 Task: Look for space in Jāmai, India from 1st July, 2023 to 8th July, 2023 for 2 adults, 1 child in price range Rs.15000 to Rs.20000. Place can be entire place with 1  bedroom having 1 bed and 1 bathroom. Property type can be house, flat, guest house, hotel. Booking option can be shelf check-in. Required host language is English.
Action: Mouse moved to (547, 137)
Screenshot: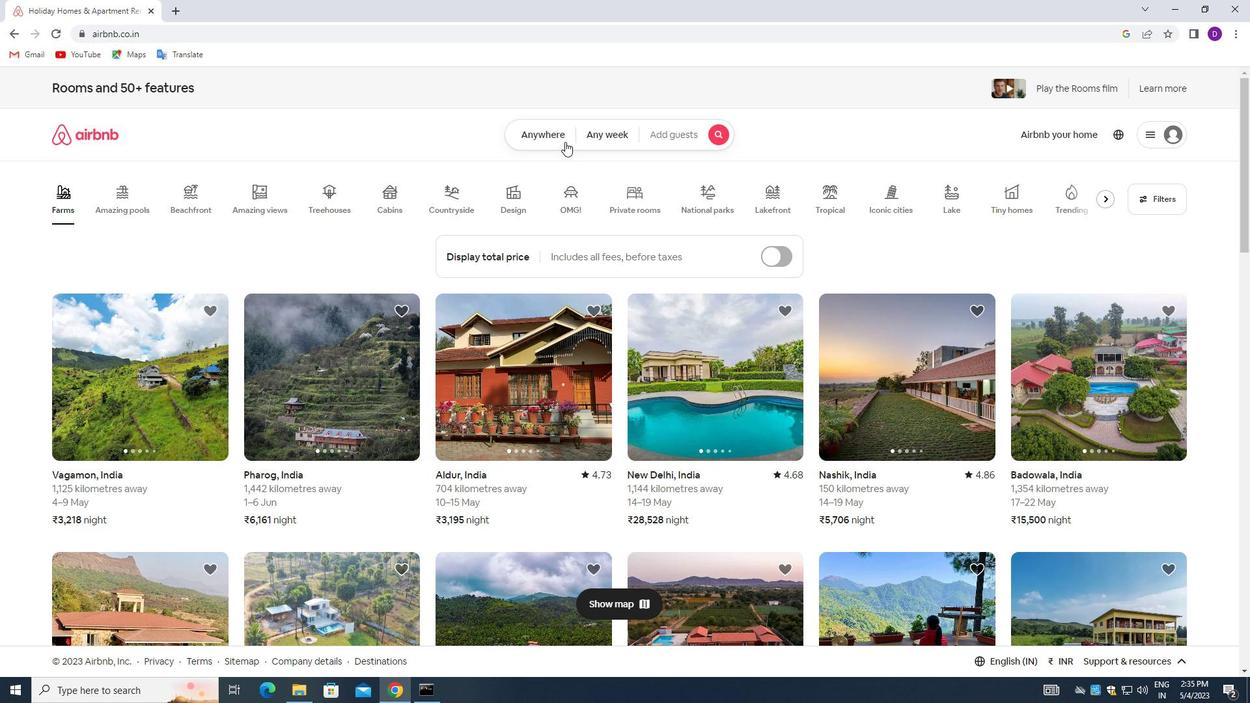 
Action: Mouse pressed left at (547, 137)
Screenshot: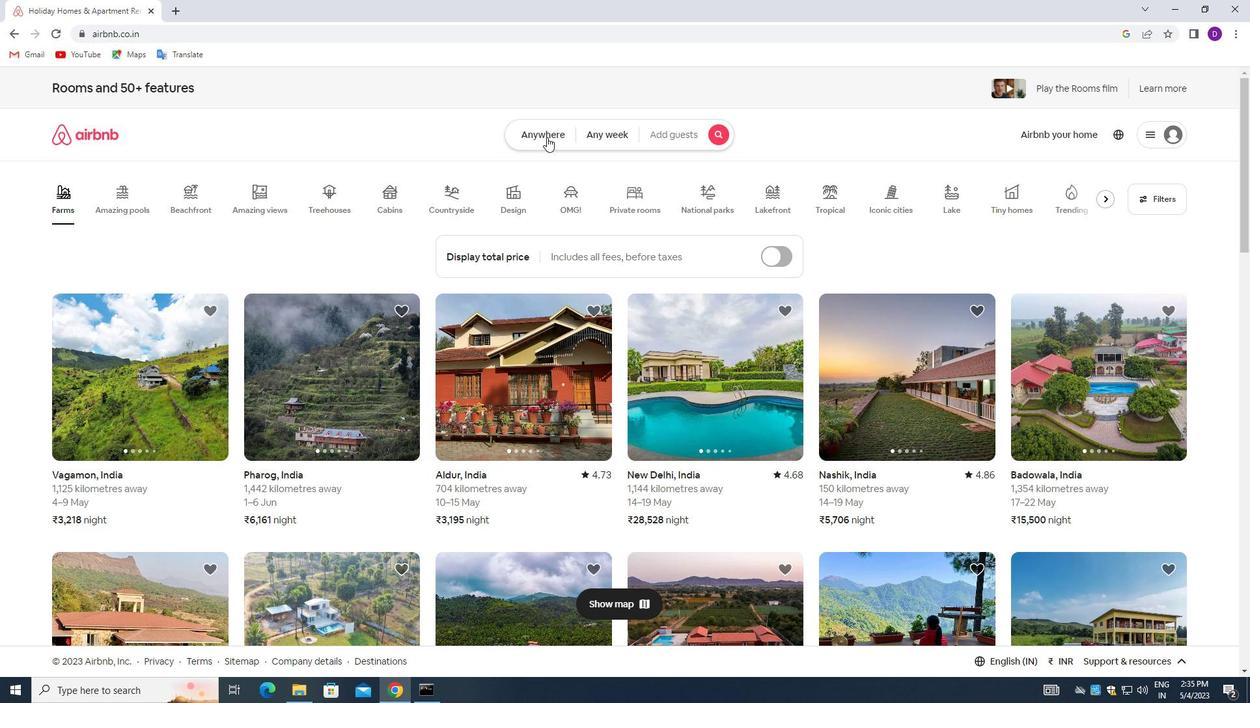 
Action: Mouse moved to (476, 173)
Screenshot: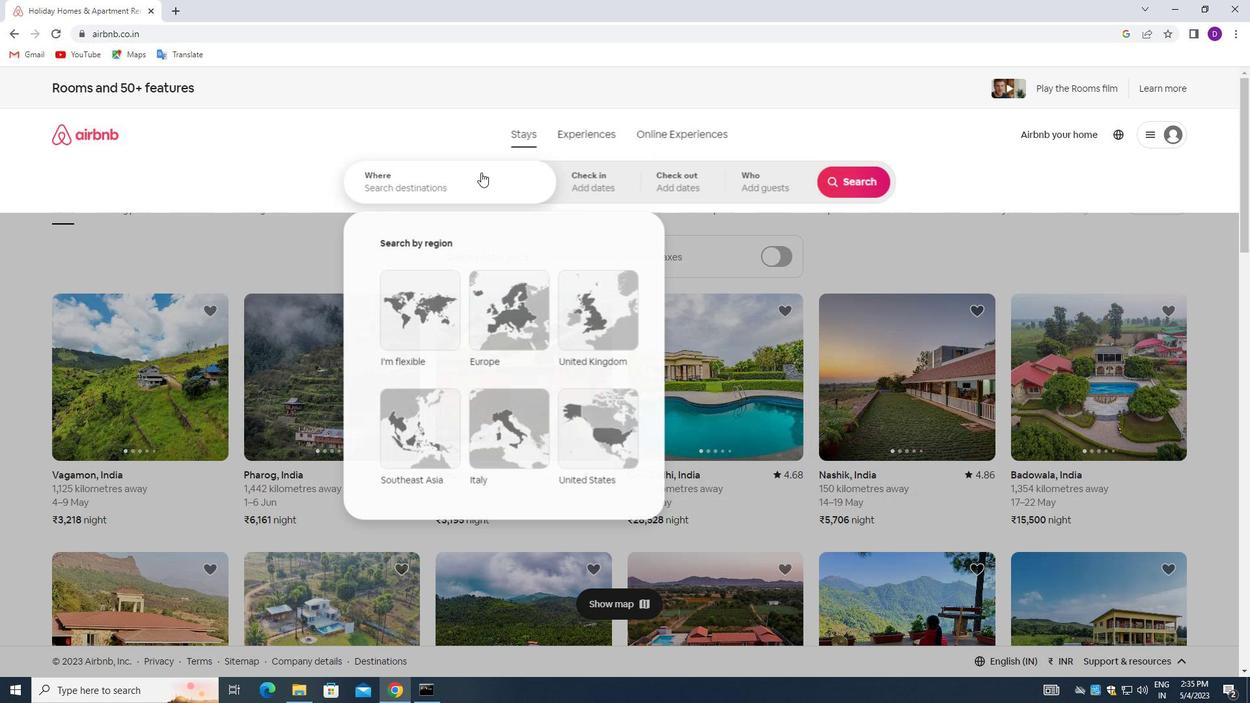 
Action: Mouse pressed left at (476, 173)
Screenshot: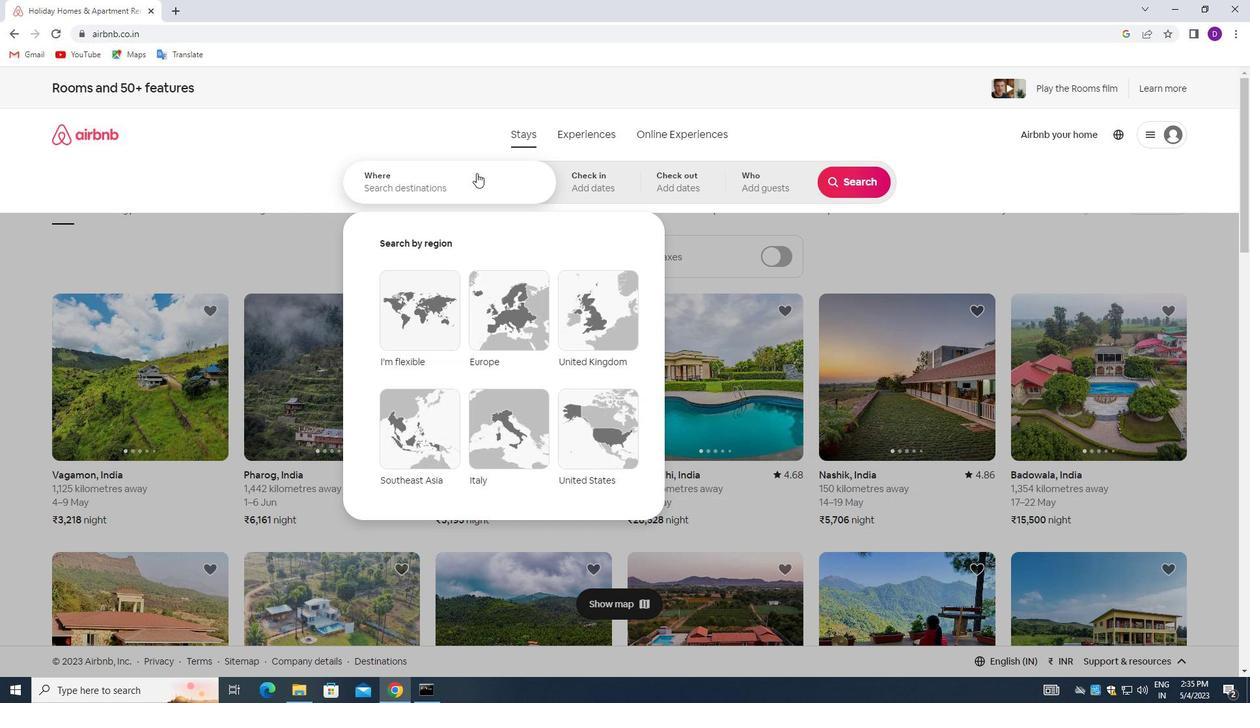 
Action: Mouse moved to (296, 173)
Screenshot: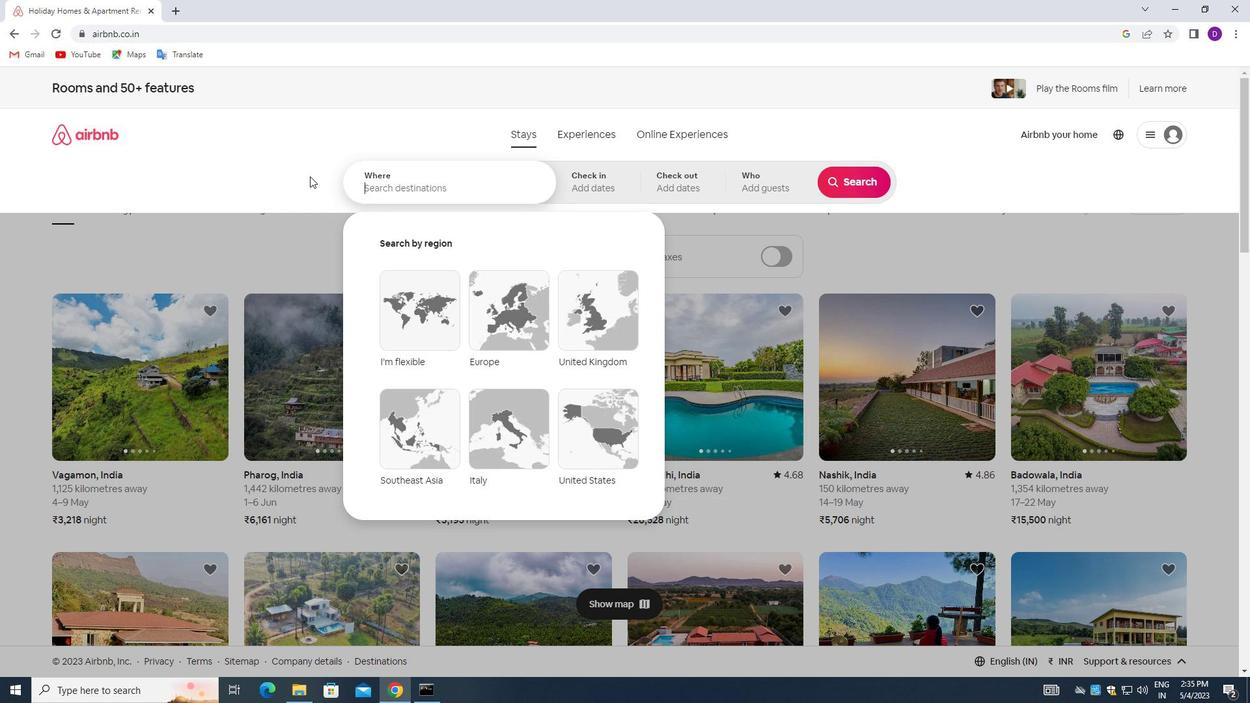 
Action: Key pressed <Key.shift>JAMAI,<Key.space><Key.shift>INDIA<Key.enter>
Screenshot: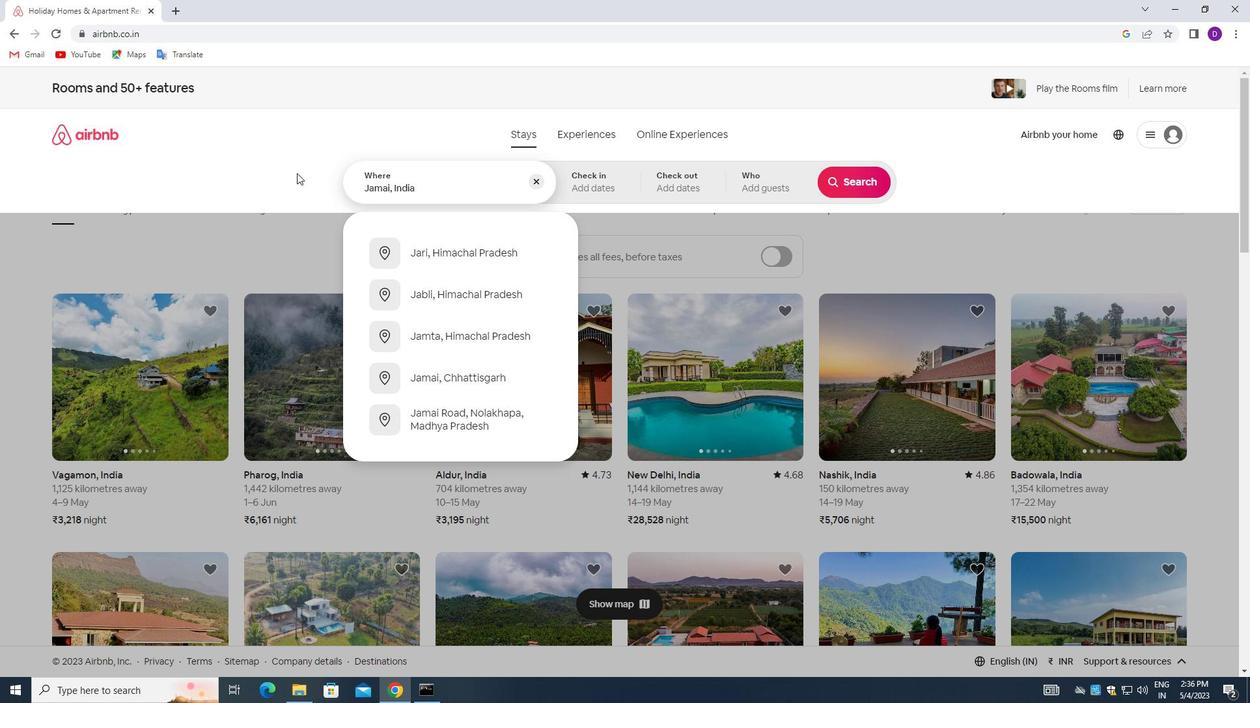
Action: Mouse moved to (853, 287)
Screenshot: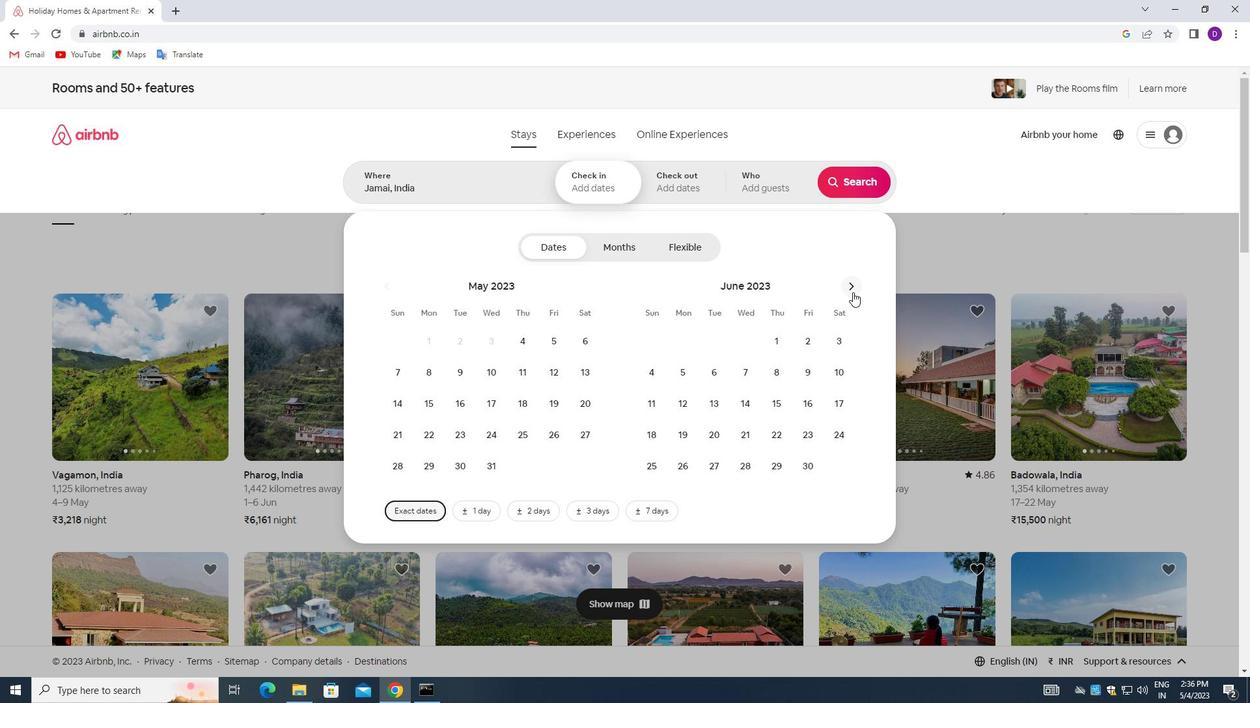 
Action: Mouse pressed left at (853, 287)
Screenshot: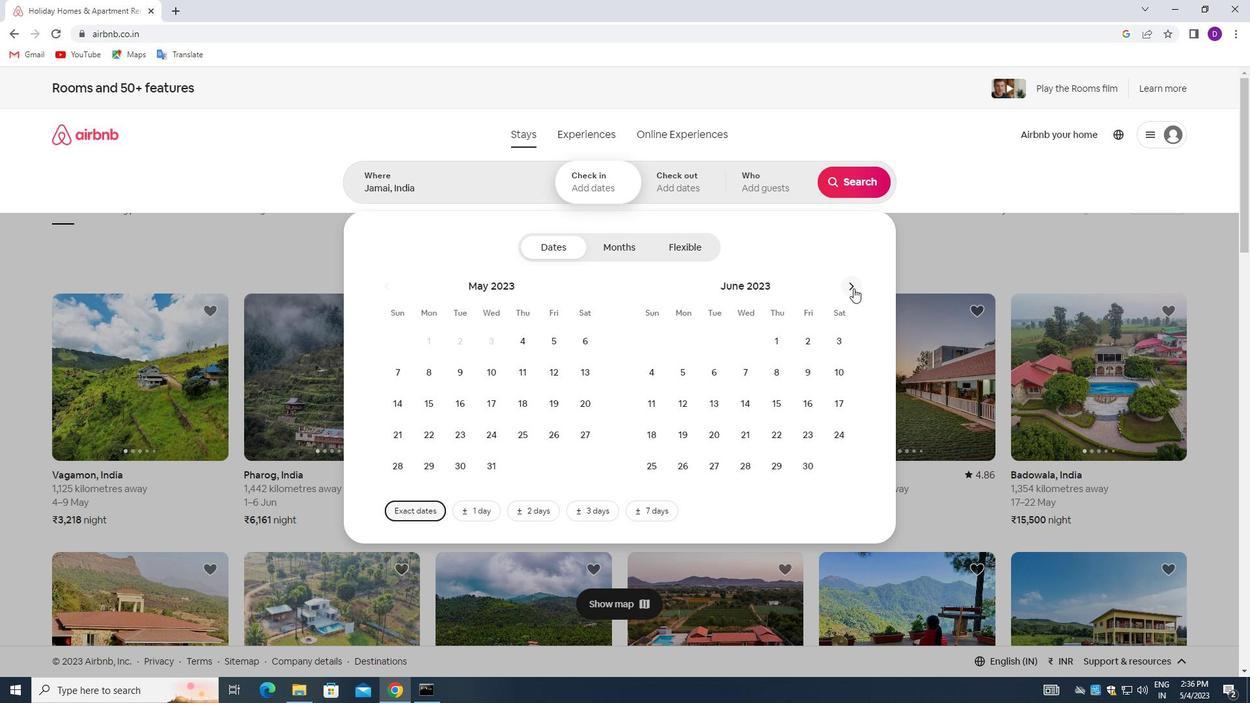 
Action: Mouse moved to (847, 330)
Screenshot: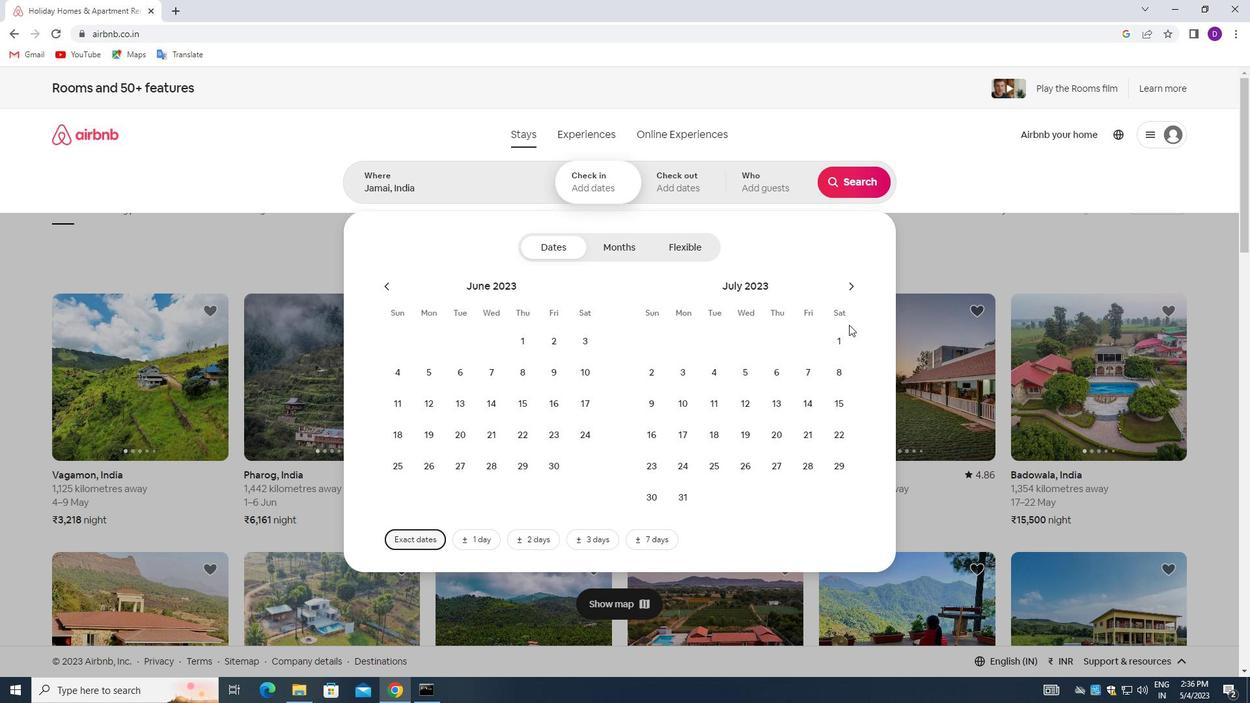 
Action: Mouse pressed left at (847, 330)
Screenshot: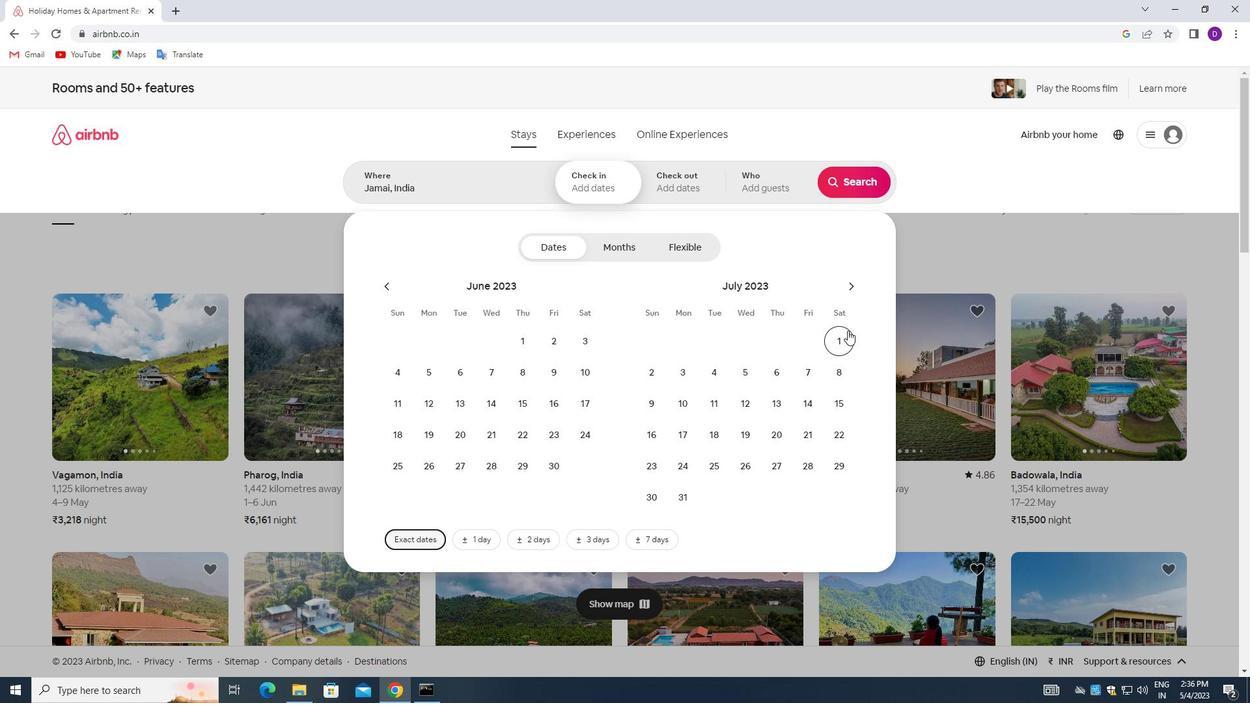 
Action: Mouse moved to (846, 364)
Screenshot: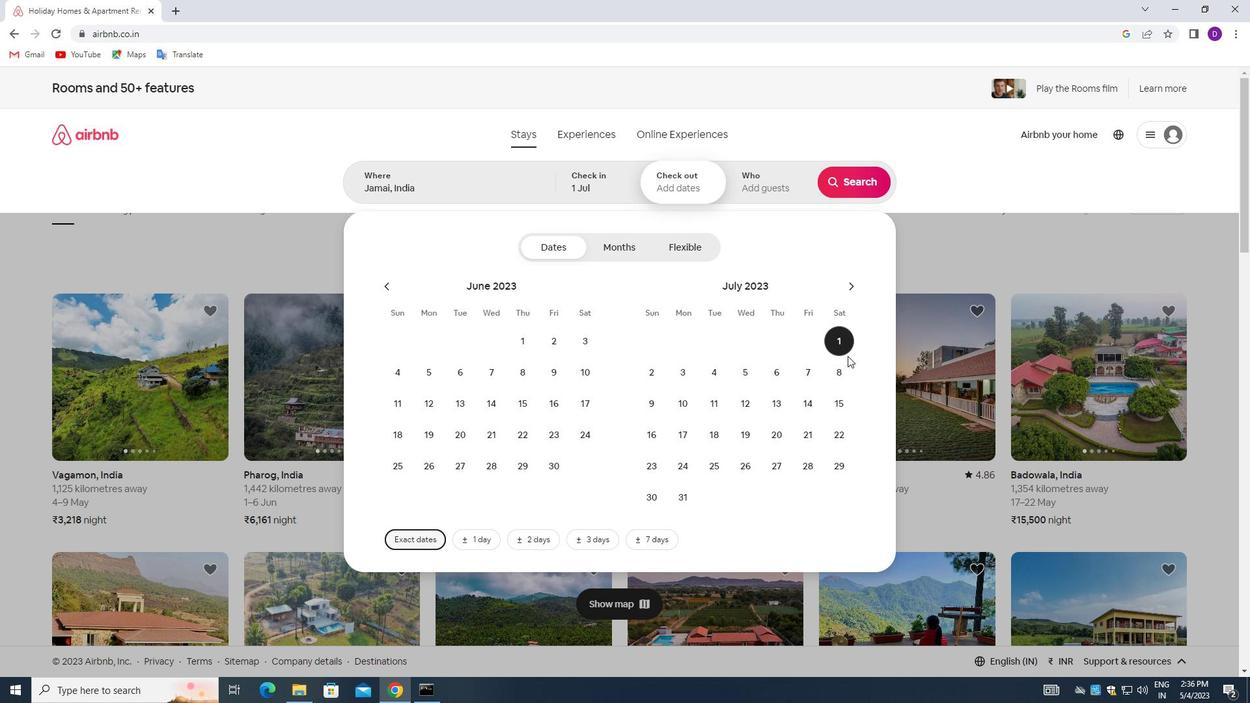 
Action: Mouse pressed left at (846, 364)
Screenshot: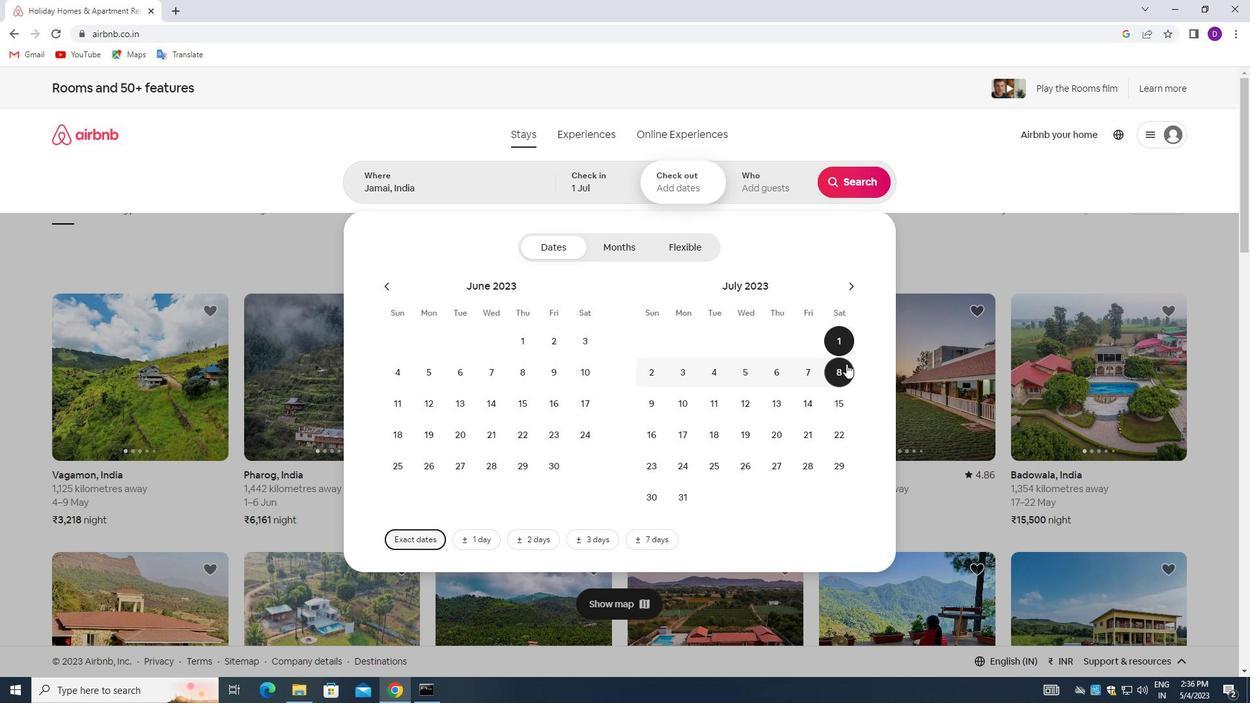 
Action: Mouse moved to (751, 189)
Screenshot: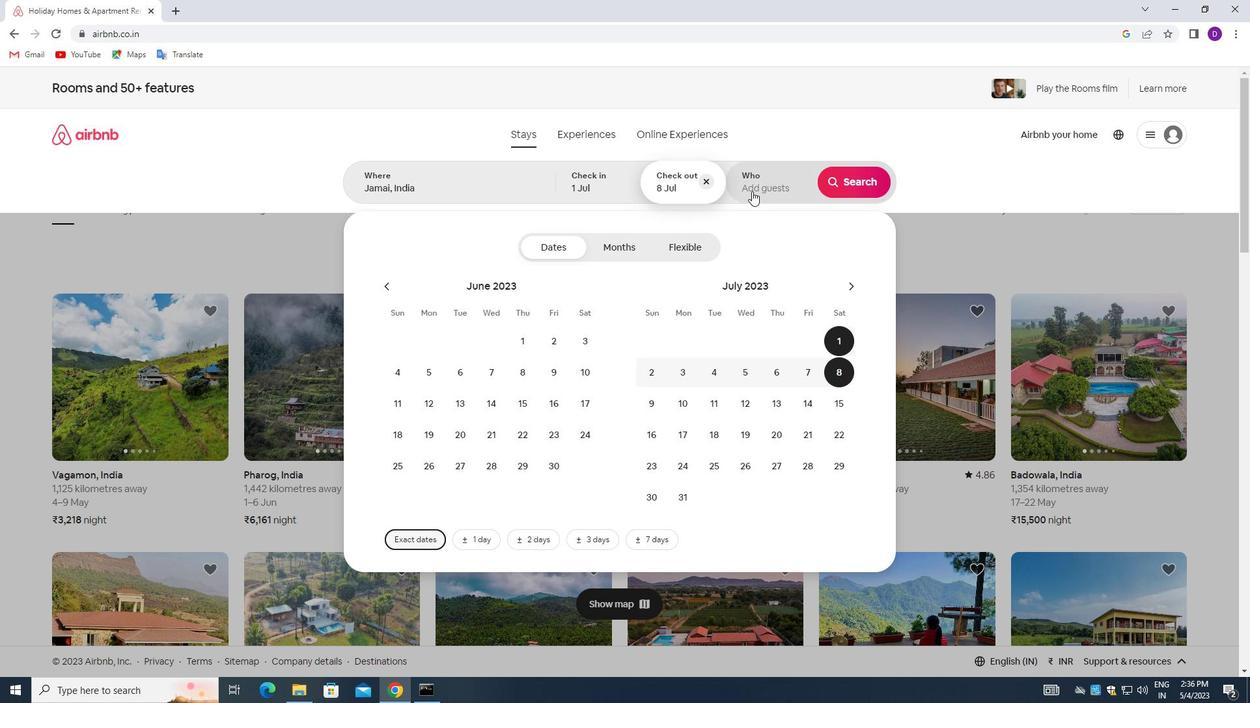 
Action: Mouse pressed left at (751, 189)
Screenshot: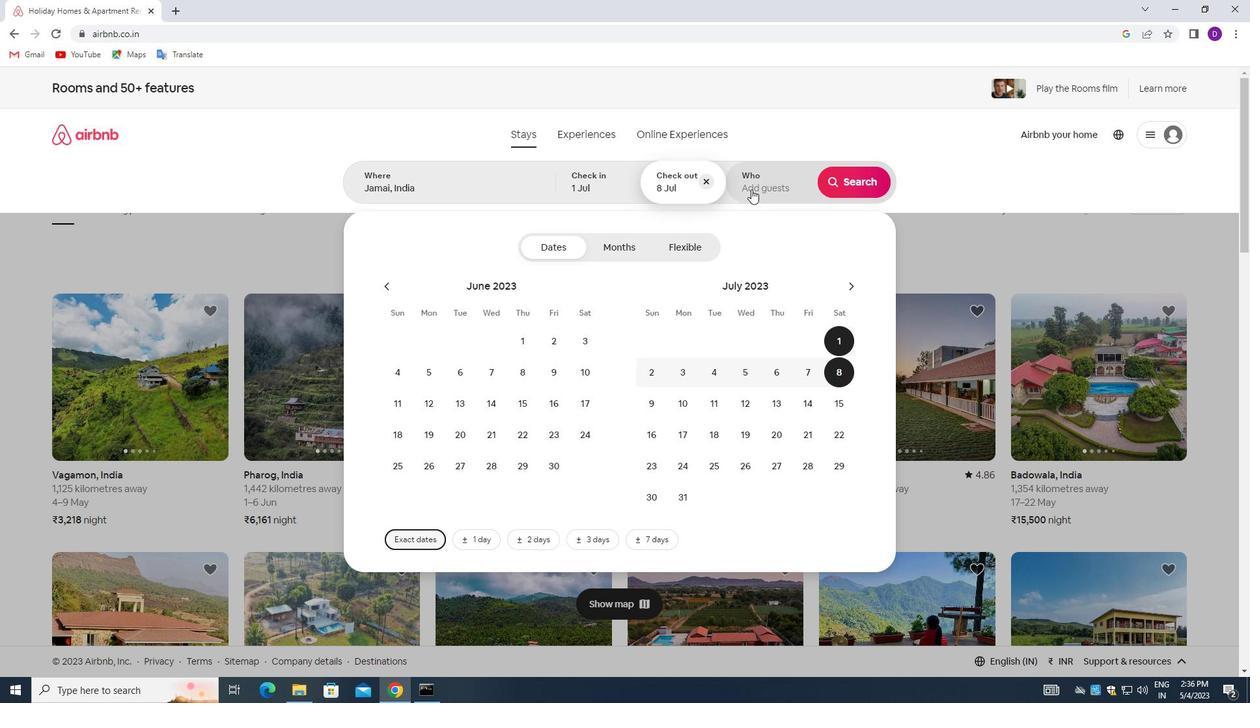 
Action: Mouse moved to (851, 250)
Screenshot: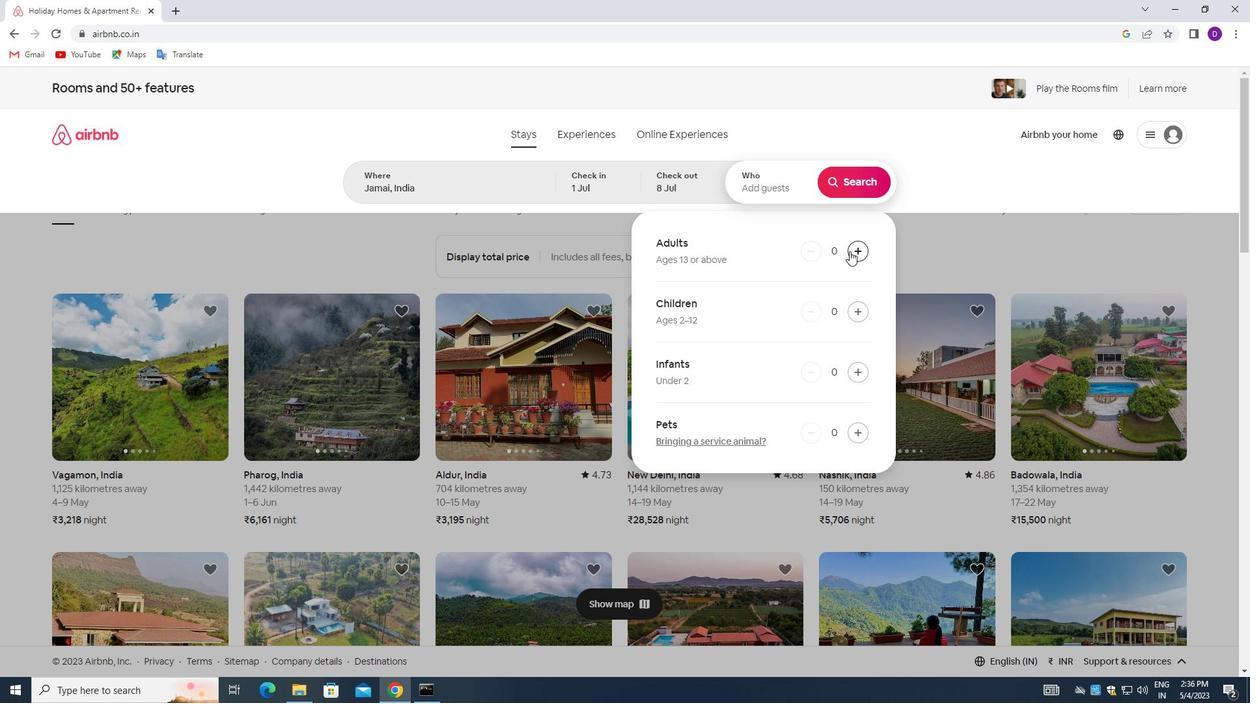 
Action: Mouse pressed left at (851, 250)
Screenshot: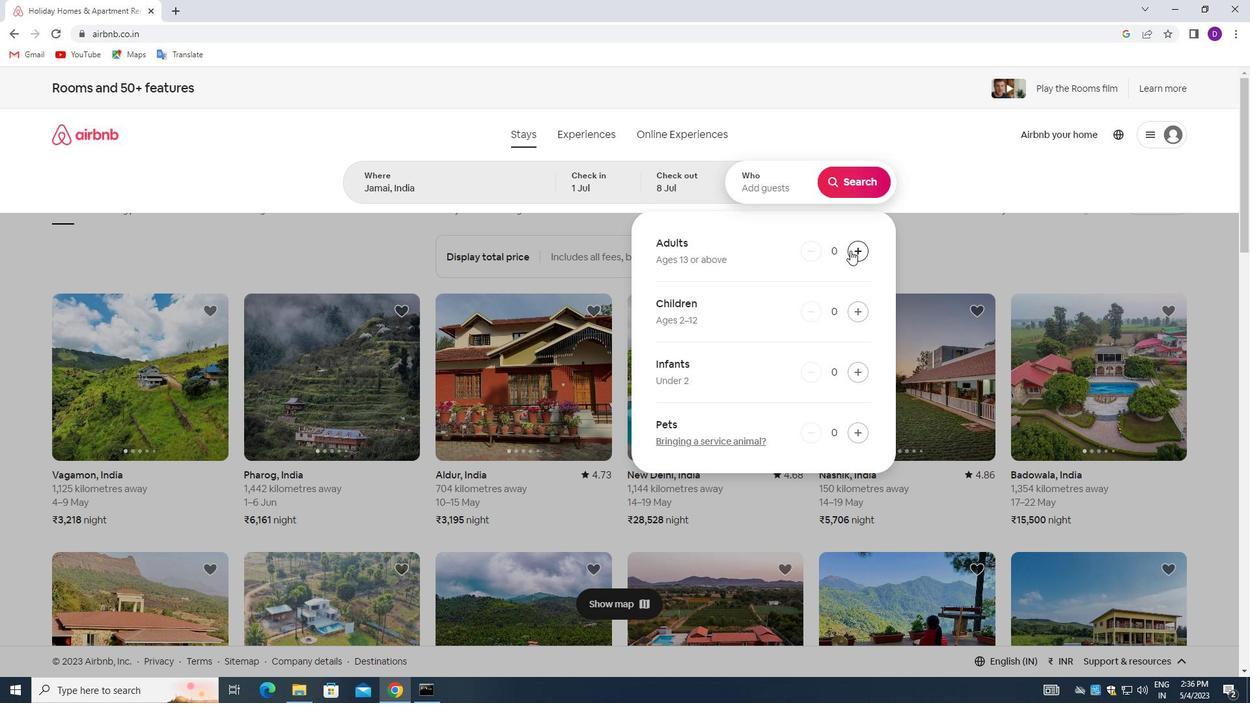 
Action: Mouse pressed left at (851, 250)
Screenshot: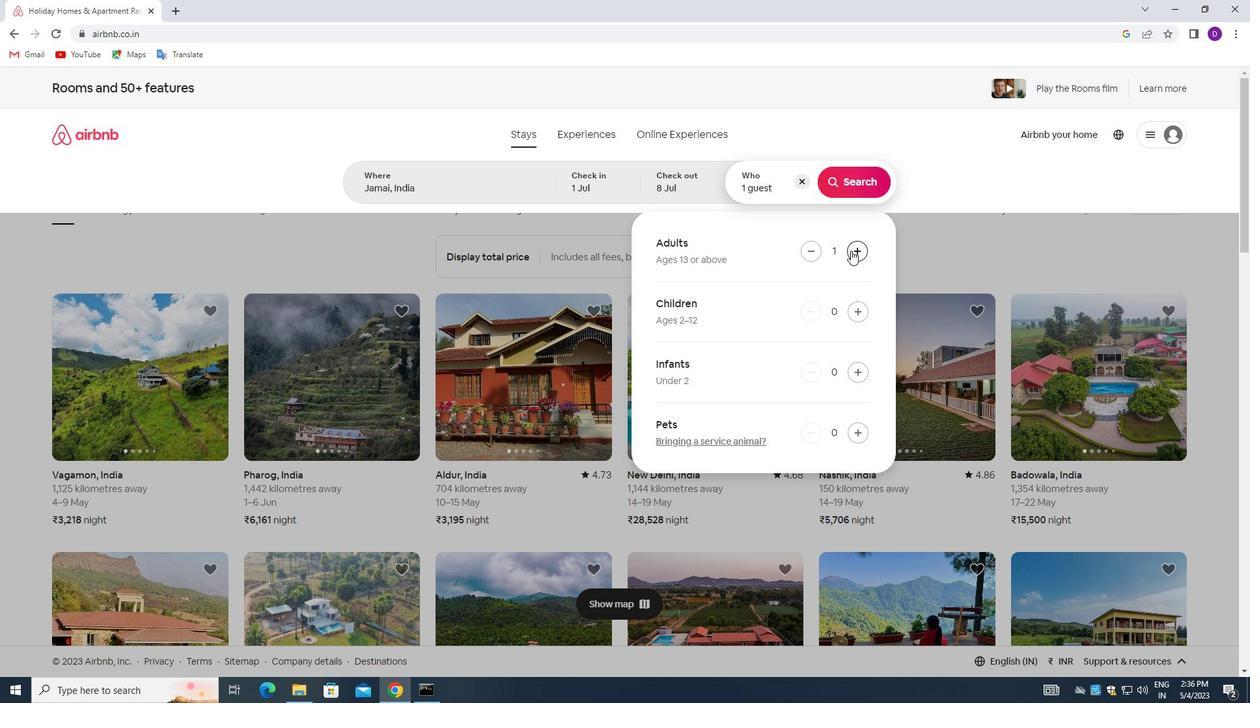 
Action: Mouse moved to (858, 311)
Screenshot: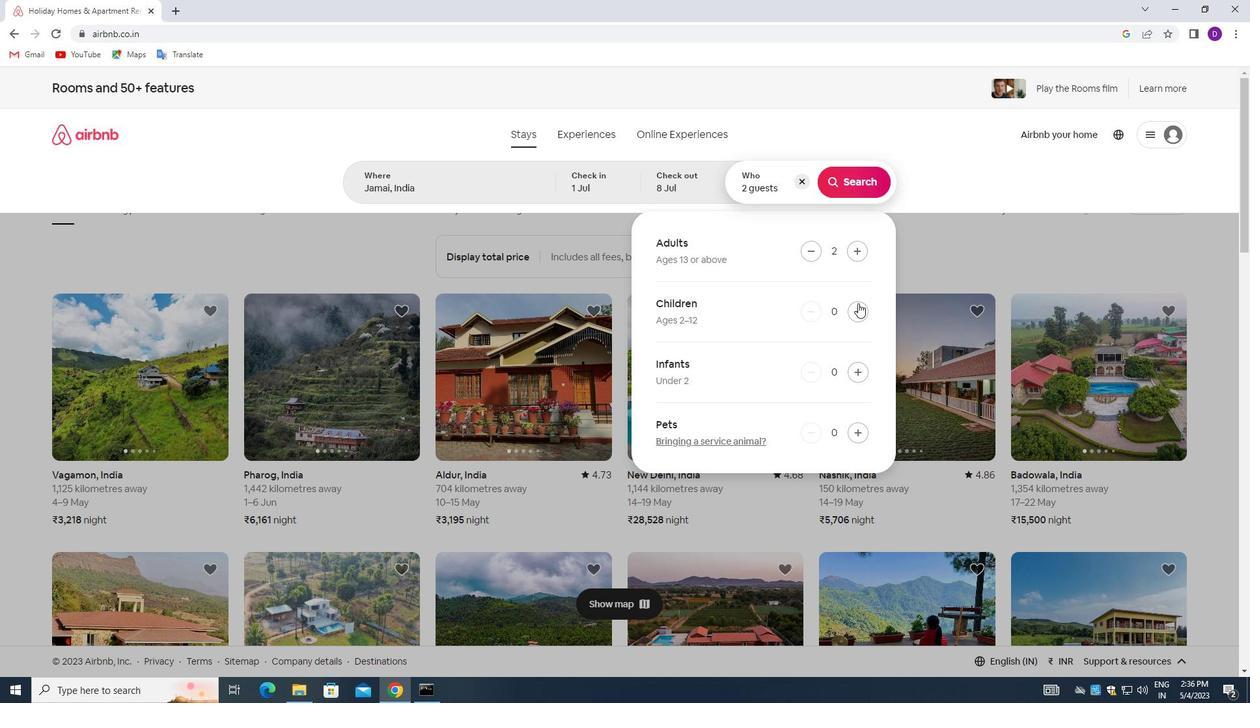 
Action: Mouse pressed left at (858, 311)
Screenshot: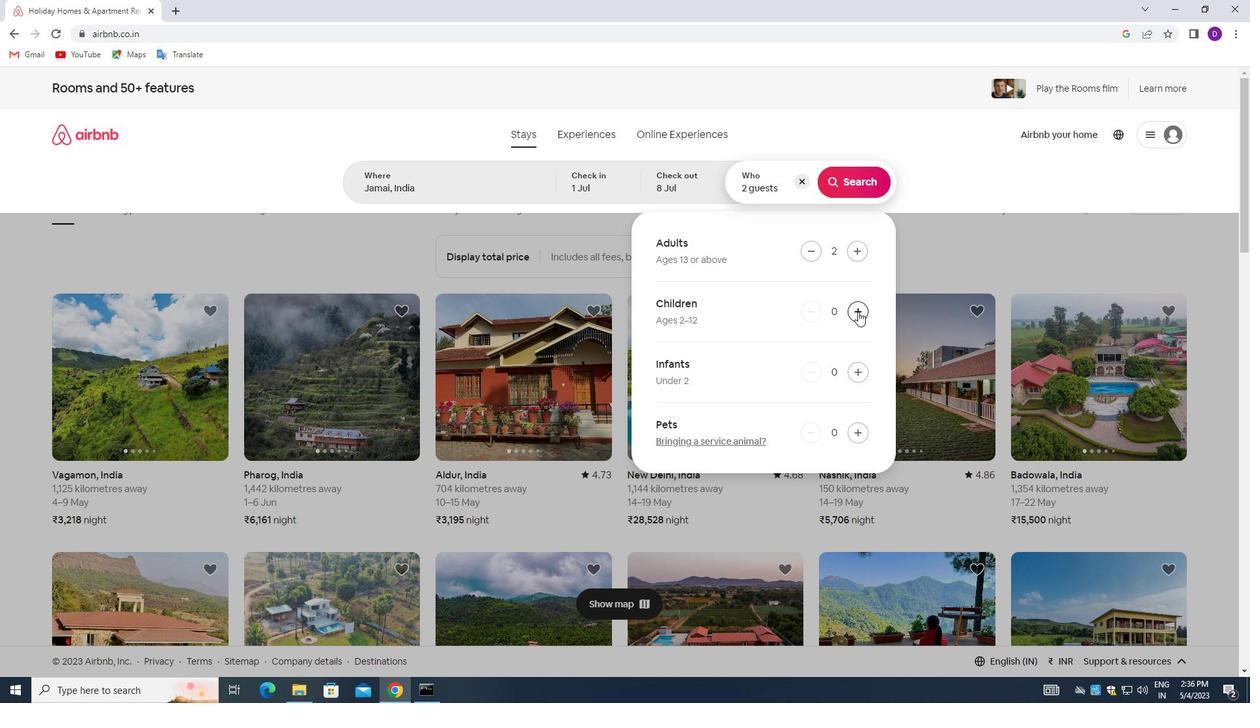 
Action: Mouse moved to (846, 182)
Screenshot: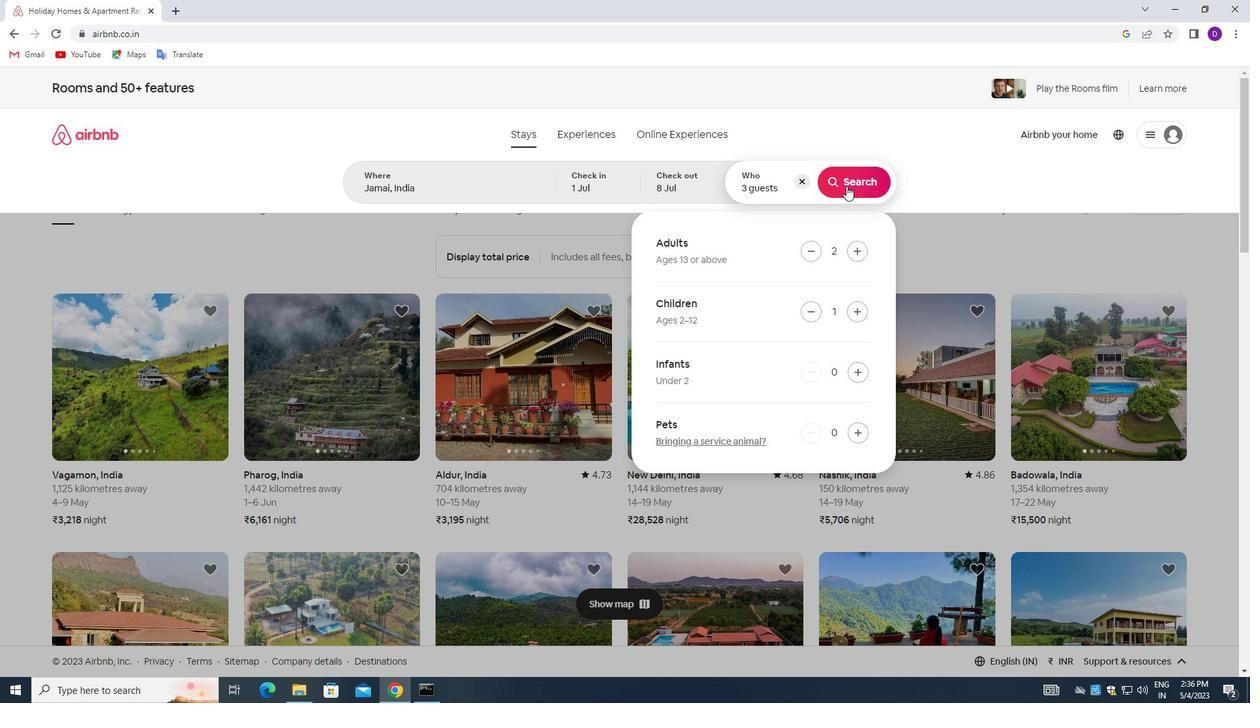 
Action: Mouse pressed left at (846, 182)
Screenshot: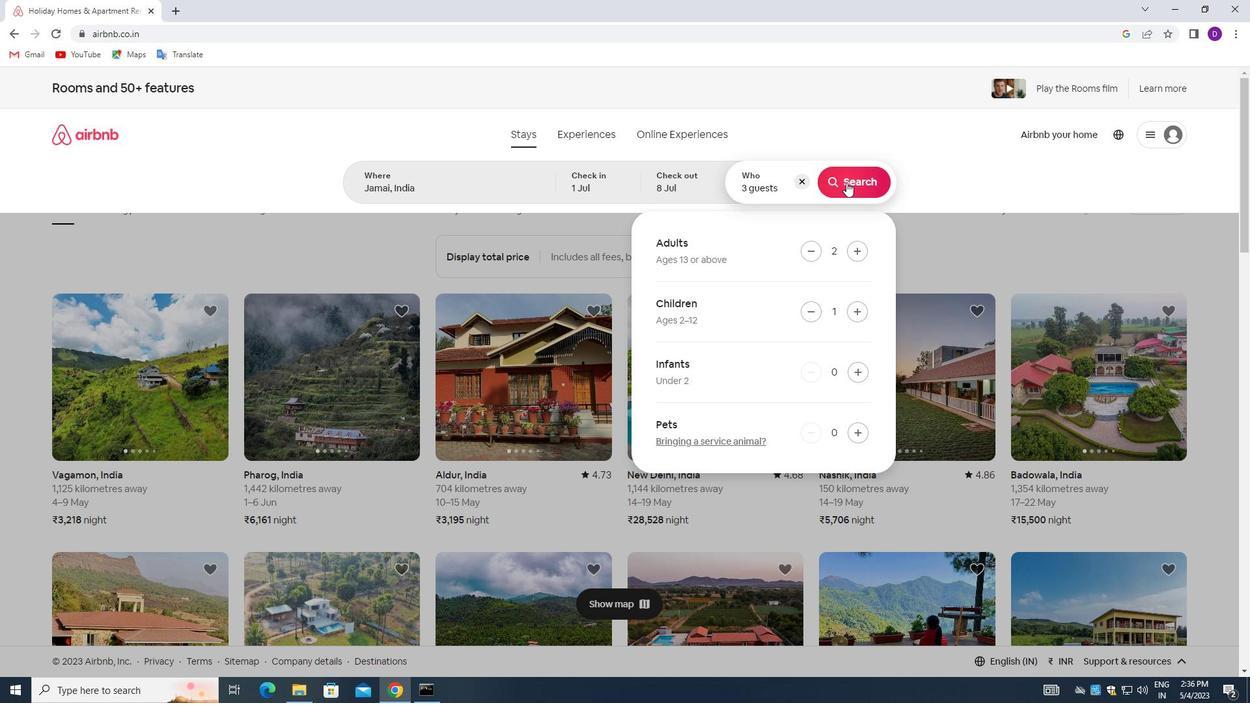 
Action: Mouse moved to (1184, 144)
Screenshot: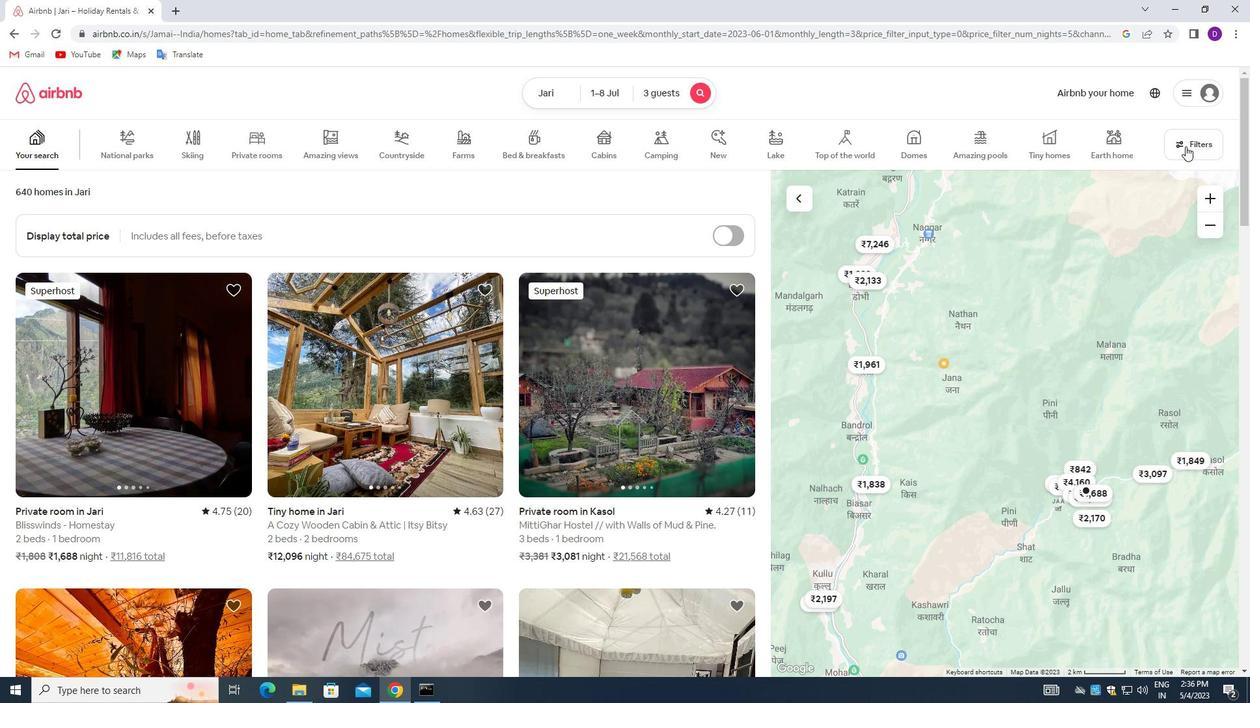 
Action: Mouse pressed left at (1184, 144)
Screenshot: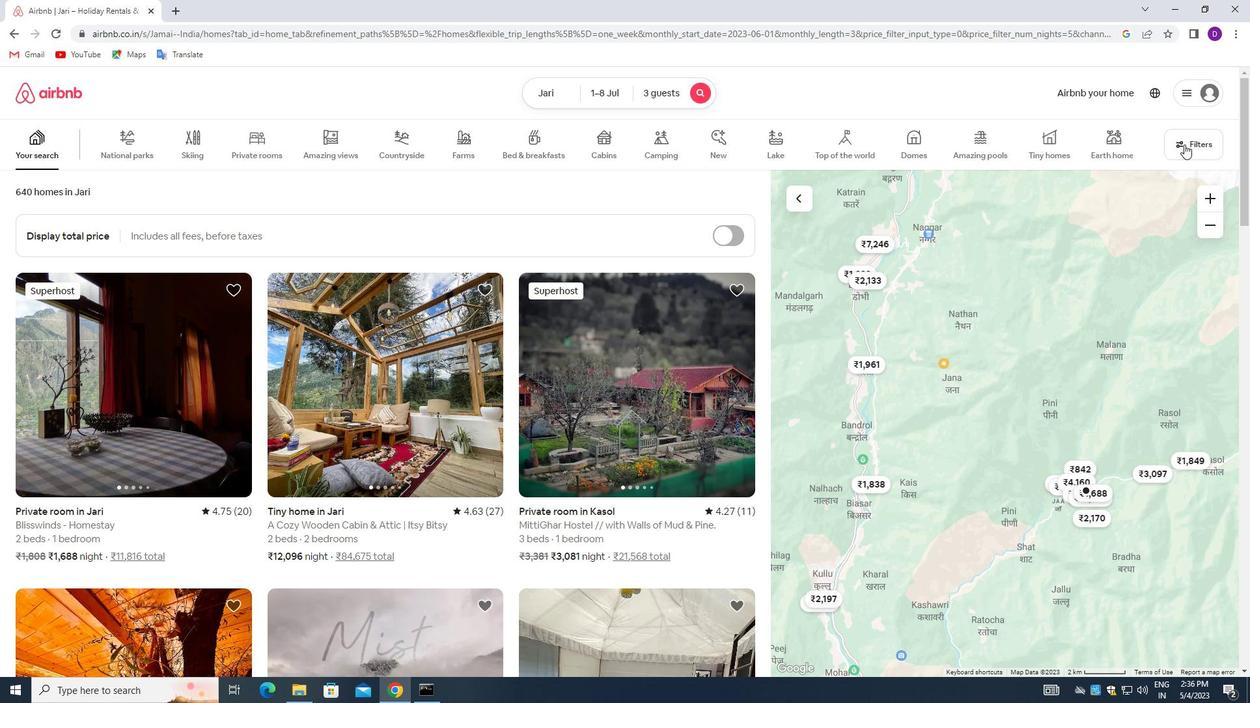 
Action: Mouse moved to (461, 309)
Screenshot: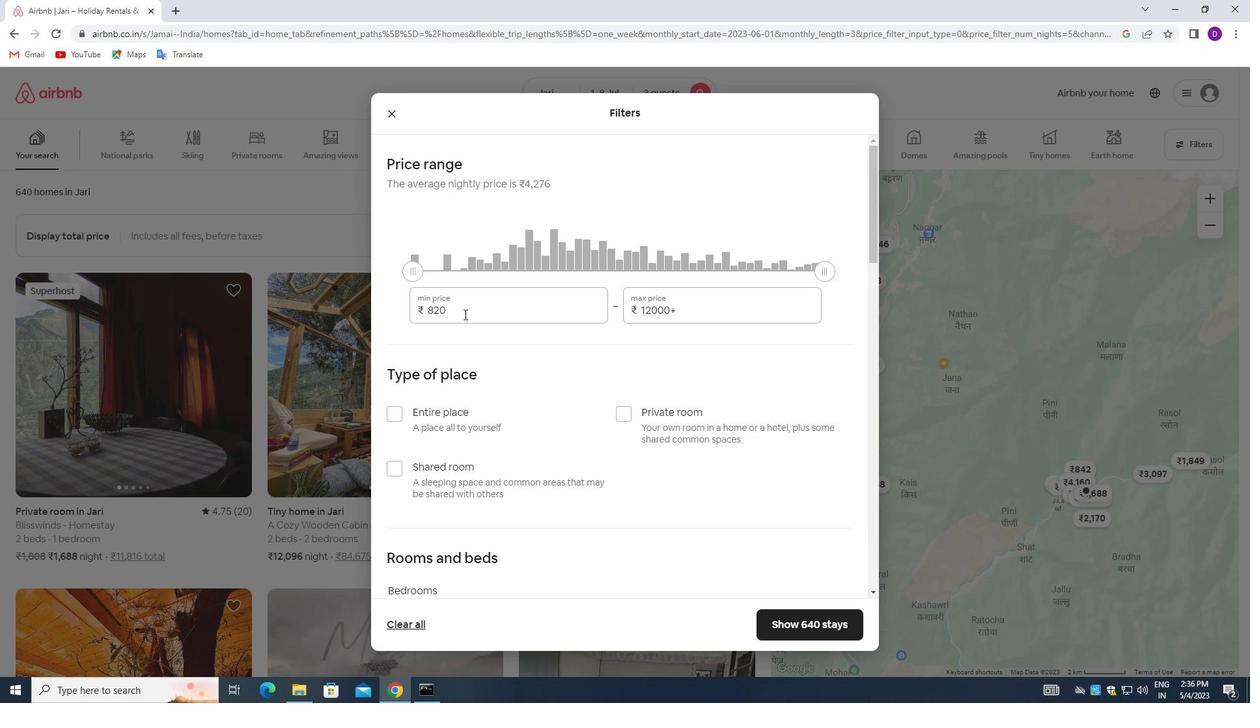
Action: Mouse pressed left at (461, 309)
Screenshot: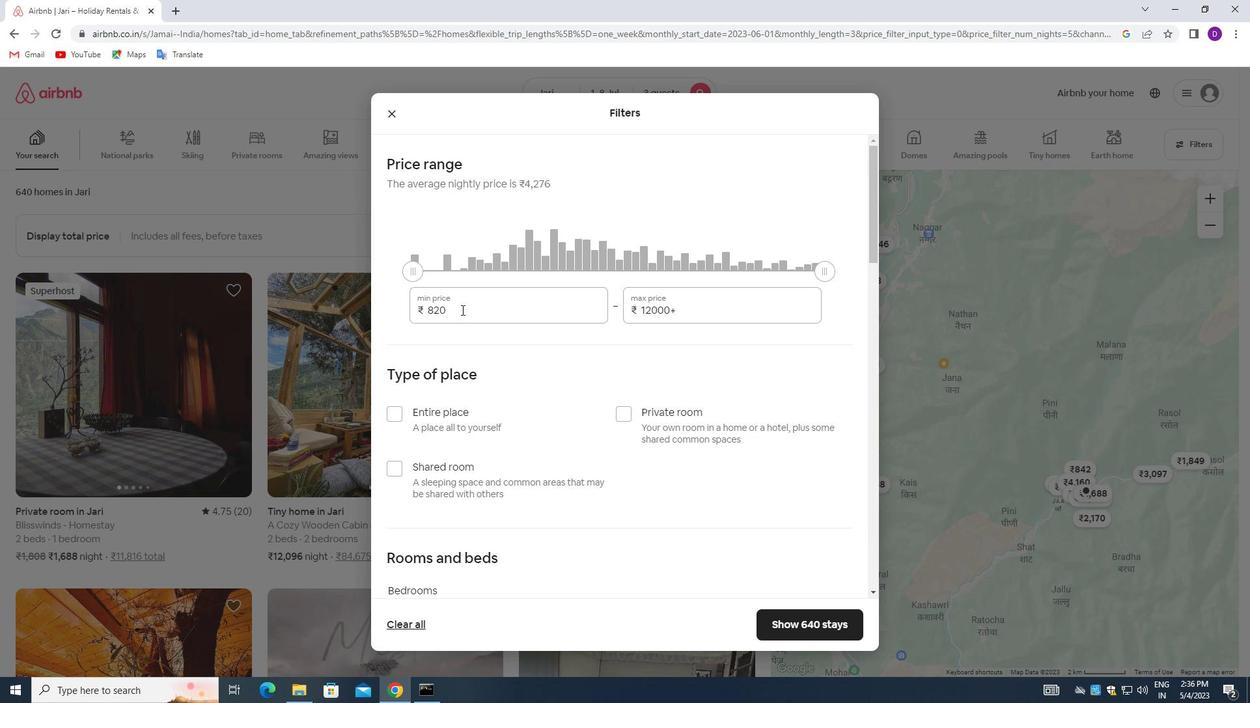 
Action: Mouse pressed left at (461, 309)
Screenshot: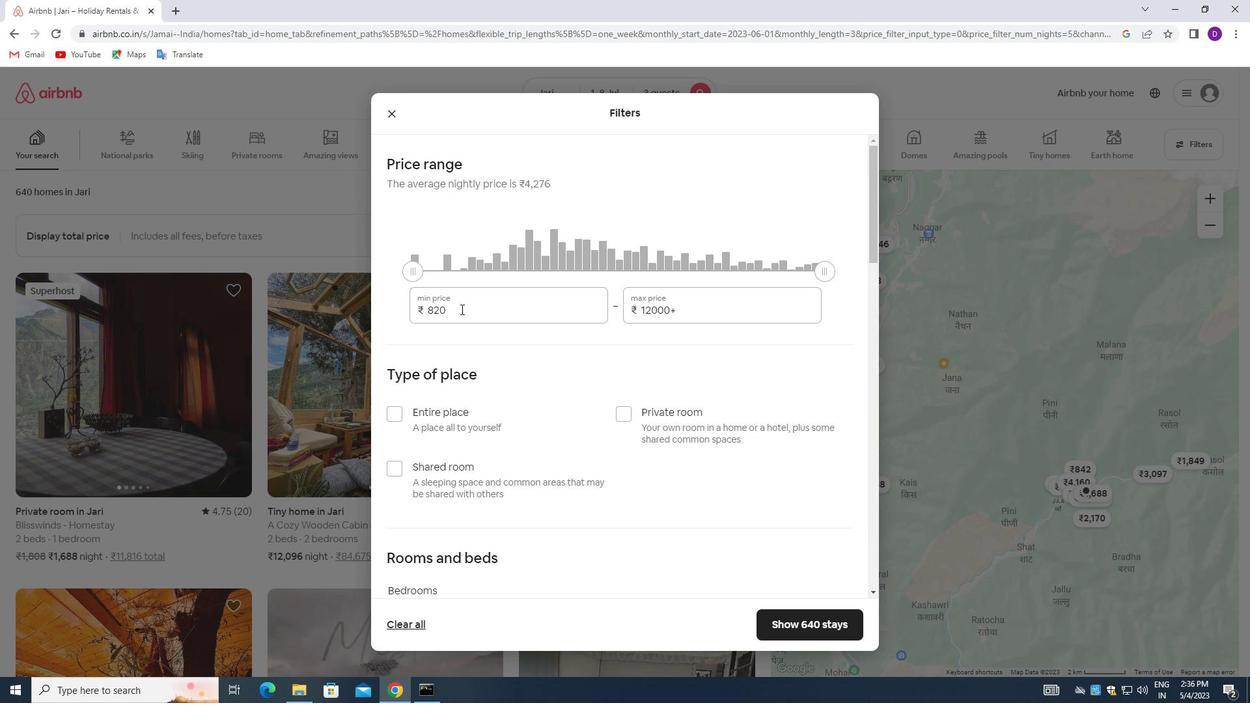 
Action: Key pressed 15000<Key.tab>20000
Screenshot: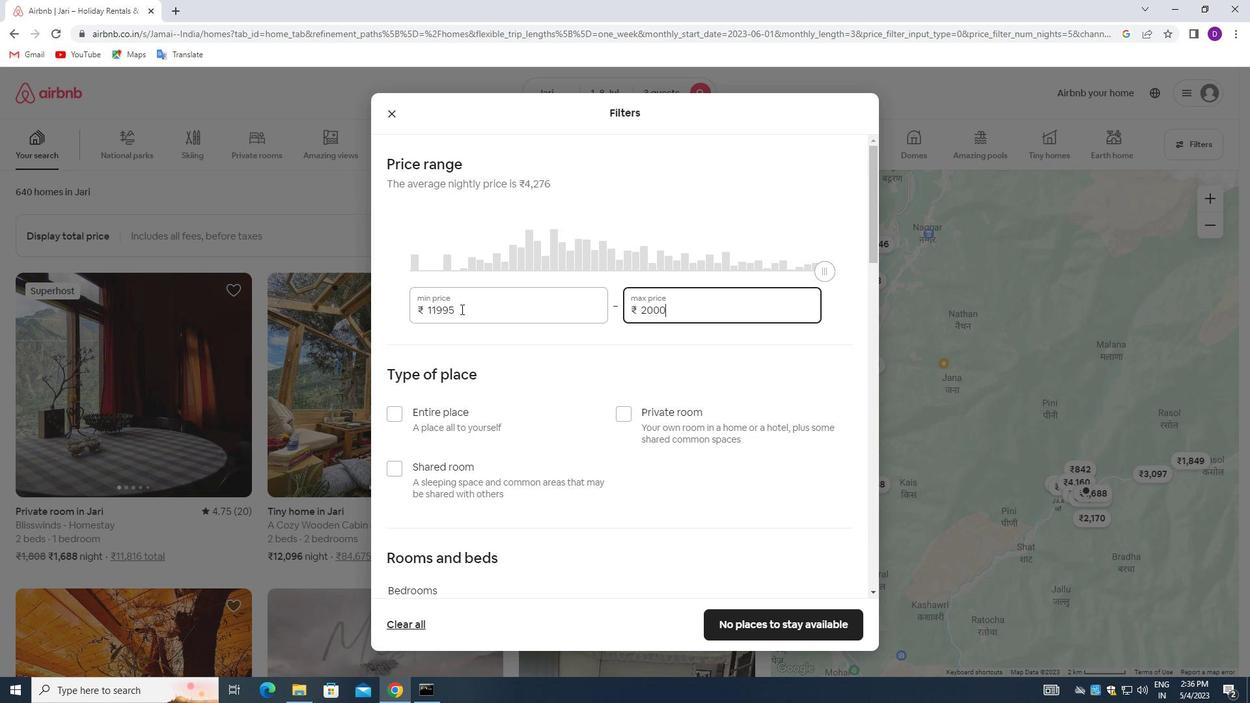 
Action: Mouse moved to (397, 416)
Screenshot: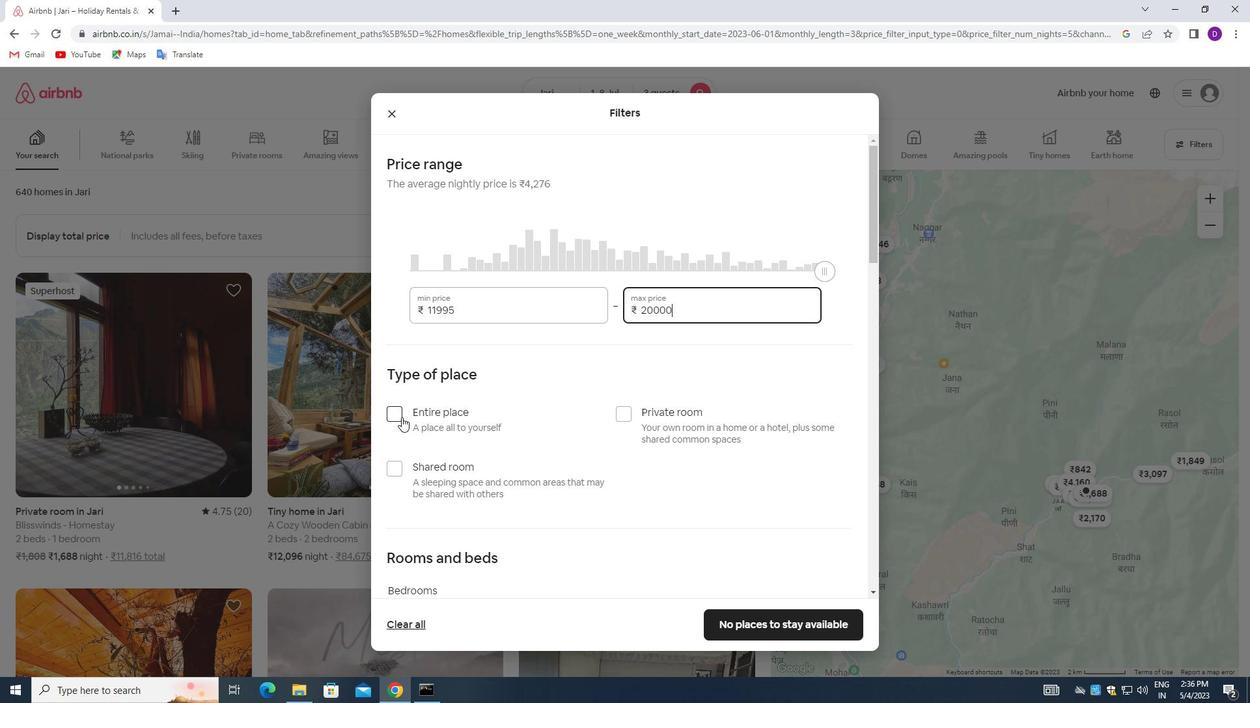 
Action: Mouse pressed left at (397, 416)
Screenshot: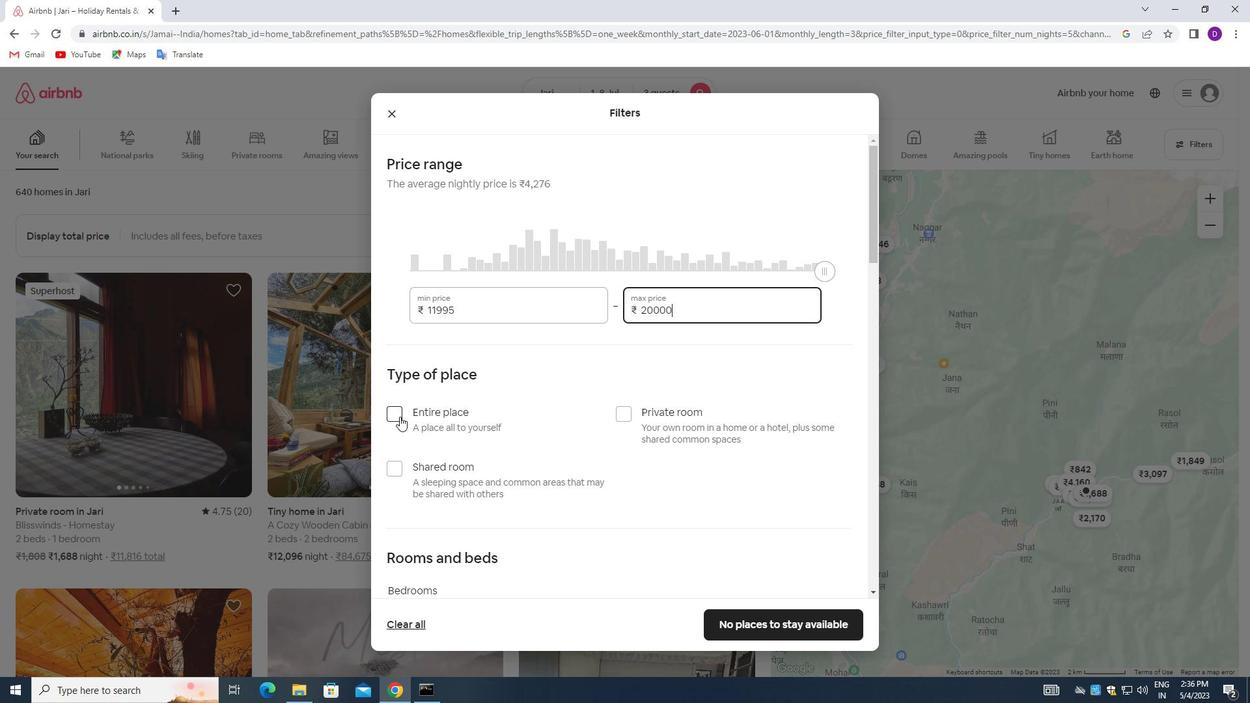 
Action: Mouse moved to (532, 406)
Screenshot: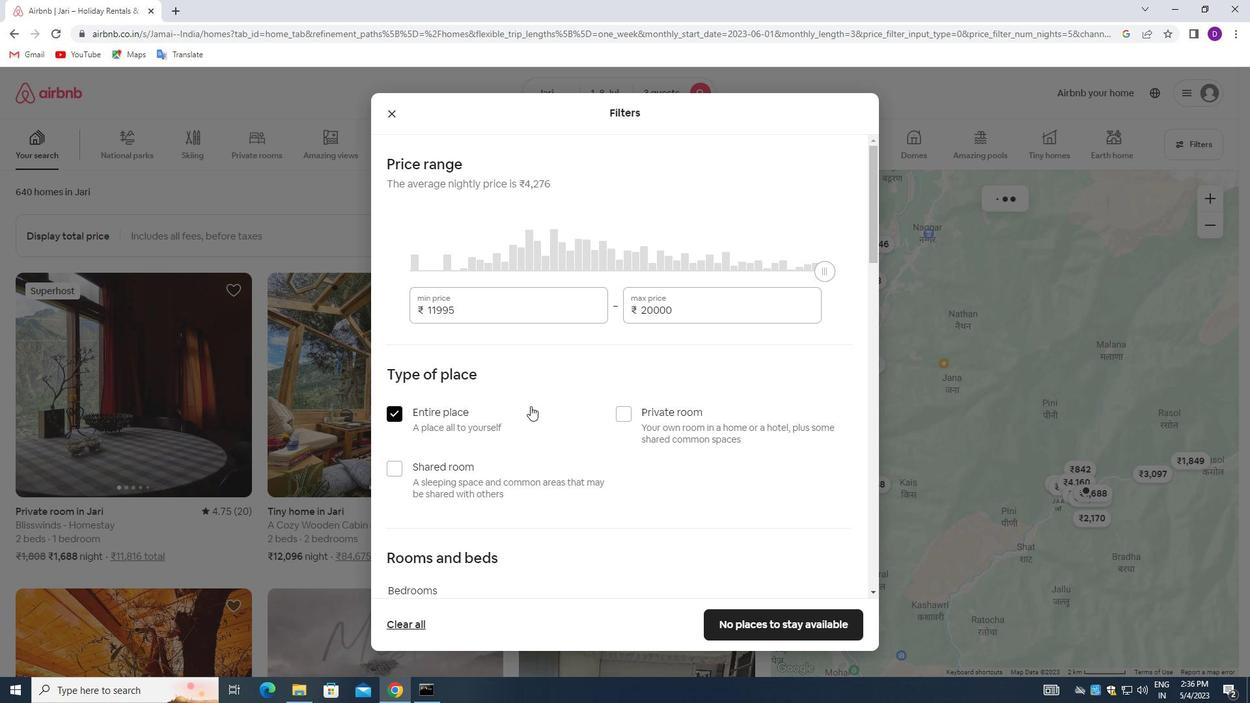 
Action: Mouse scrolled (532, 405) with delta (0, 0)
Screenshot: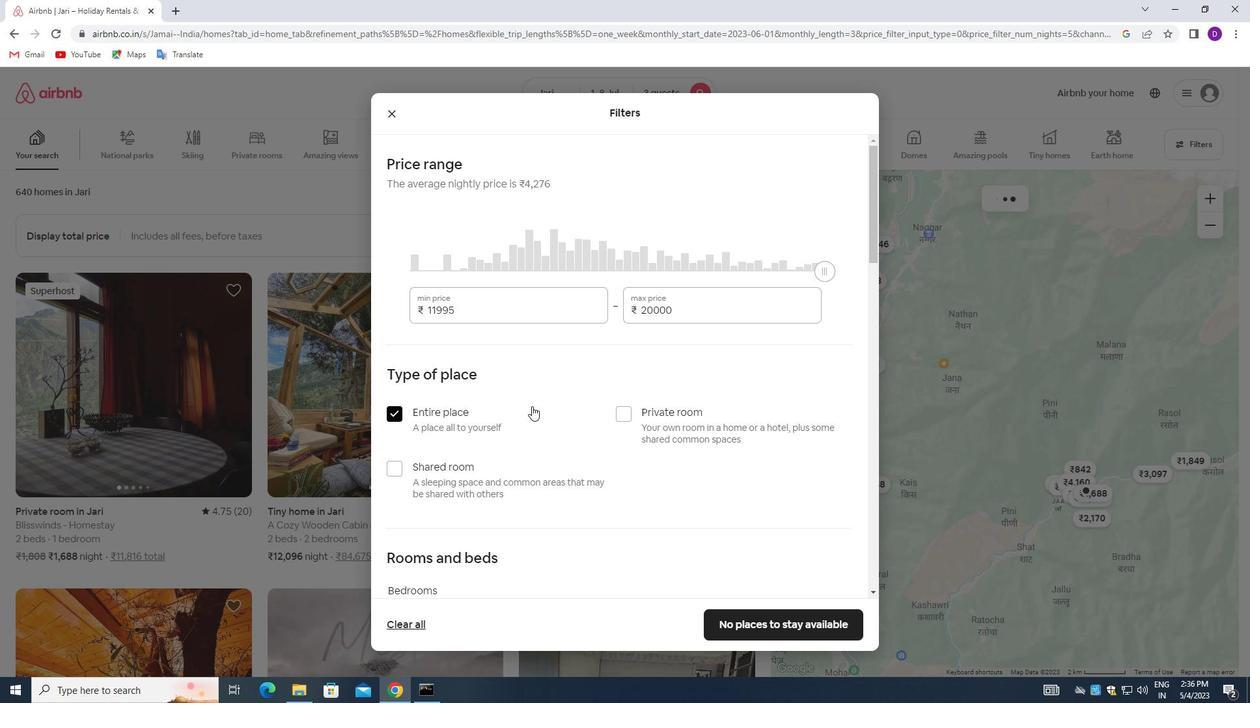 
Action: Mouse moved to (532, 407)
Screenshot: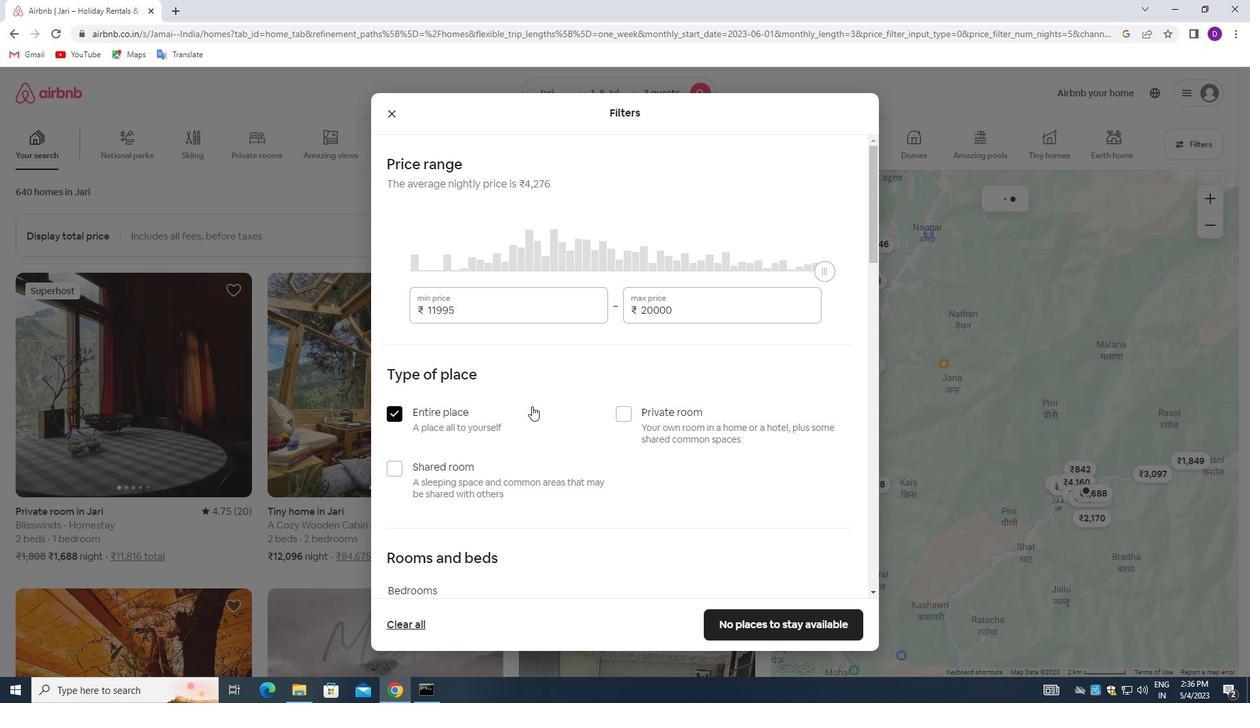 
Action: Mouse scrolled (532, 407) with delta (0, 0)
Screenshot: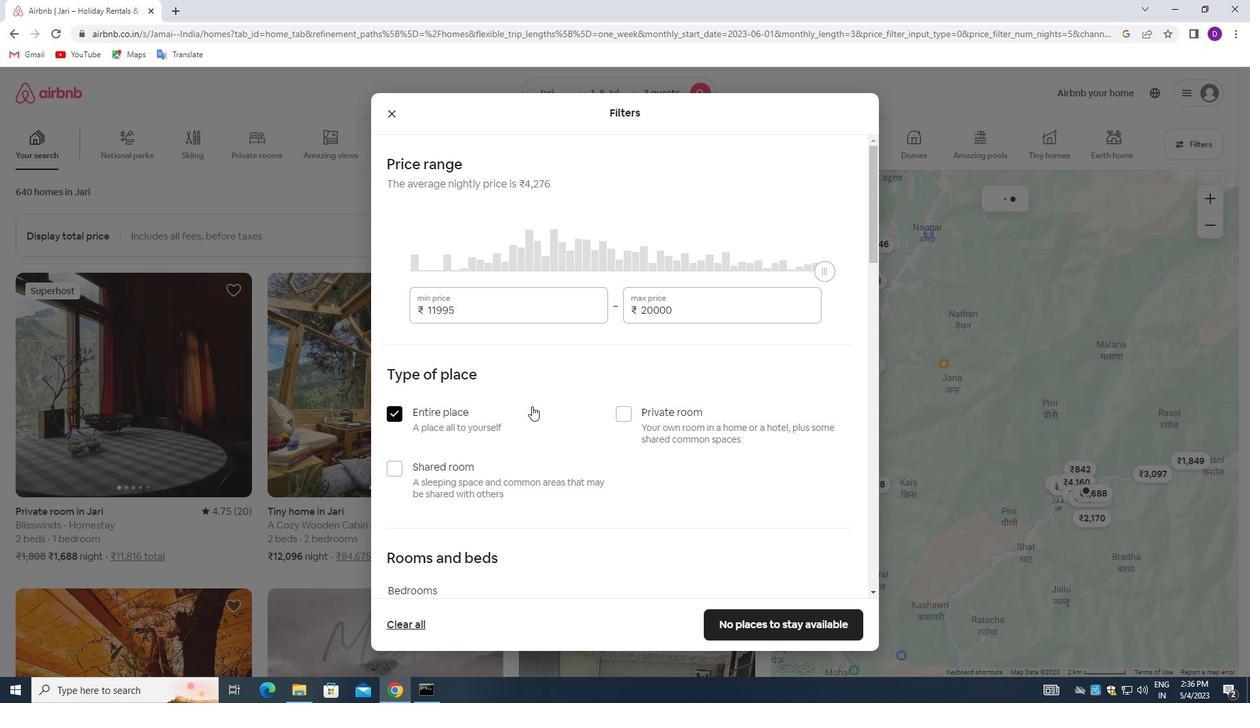 
Action: Mouse moved to (532, 408)
Screenshot: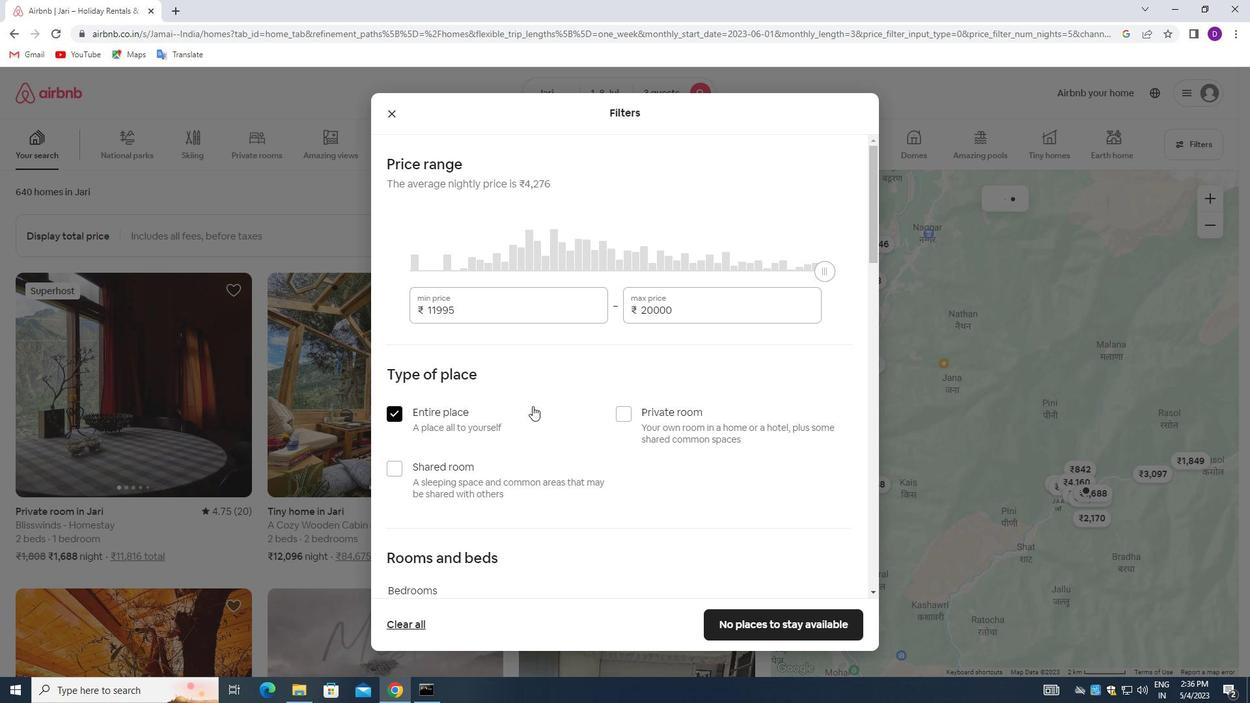 
Action: Mouse scrolled (532, 407) with delta (0, 0)
Screenshot: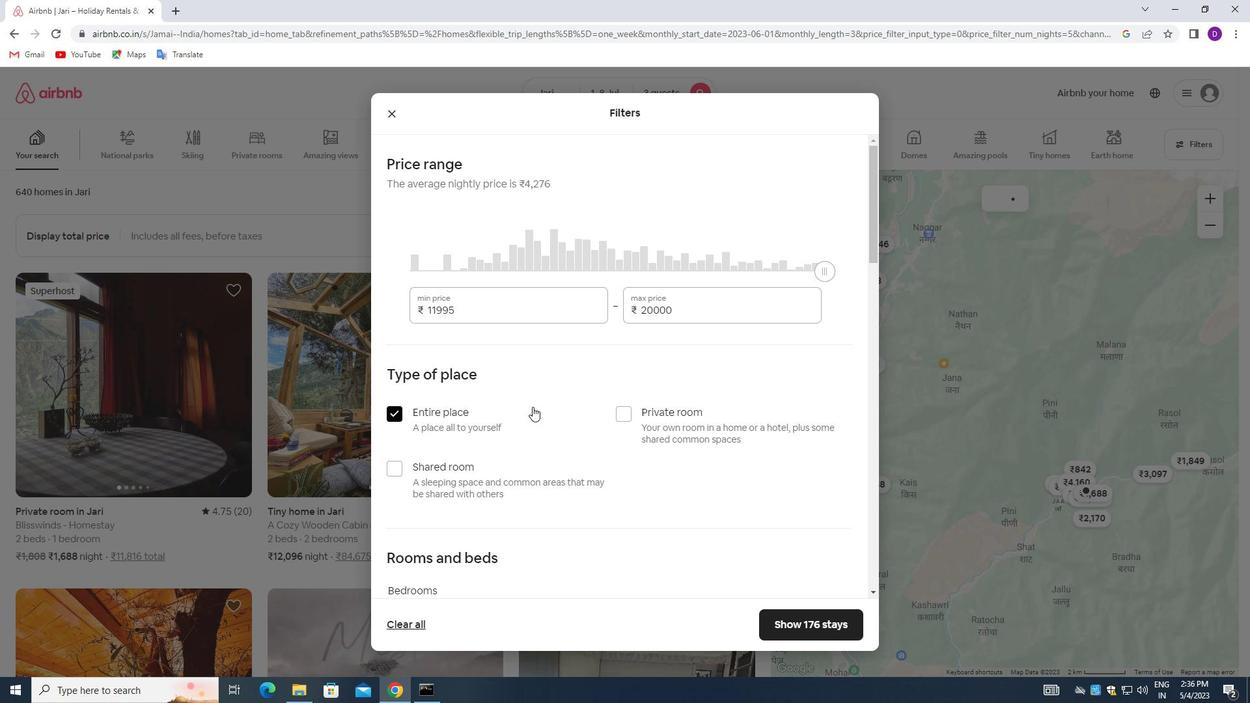 
Action: Mouse moved to (532, 409)
Screenshot: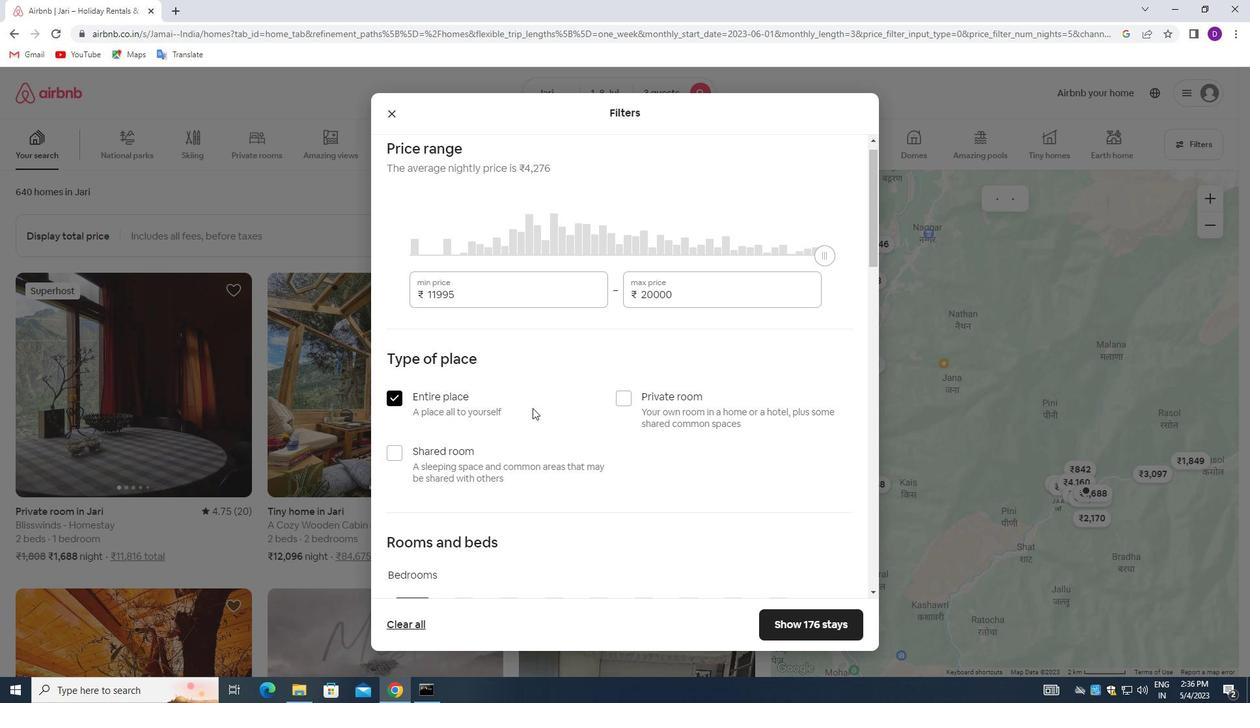 
Action: Mouse scrolled (532, 409) with delta (0, 0)
Screenshot: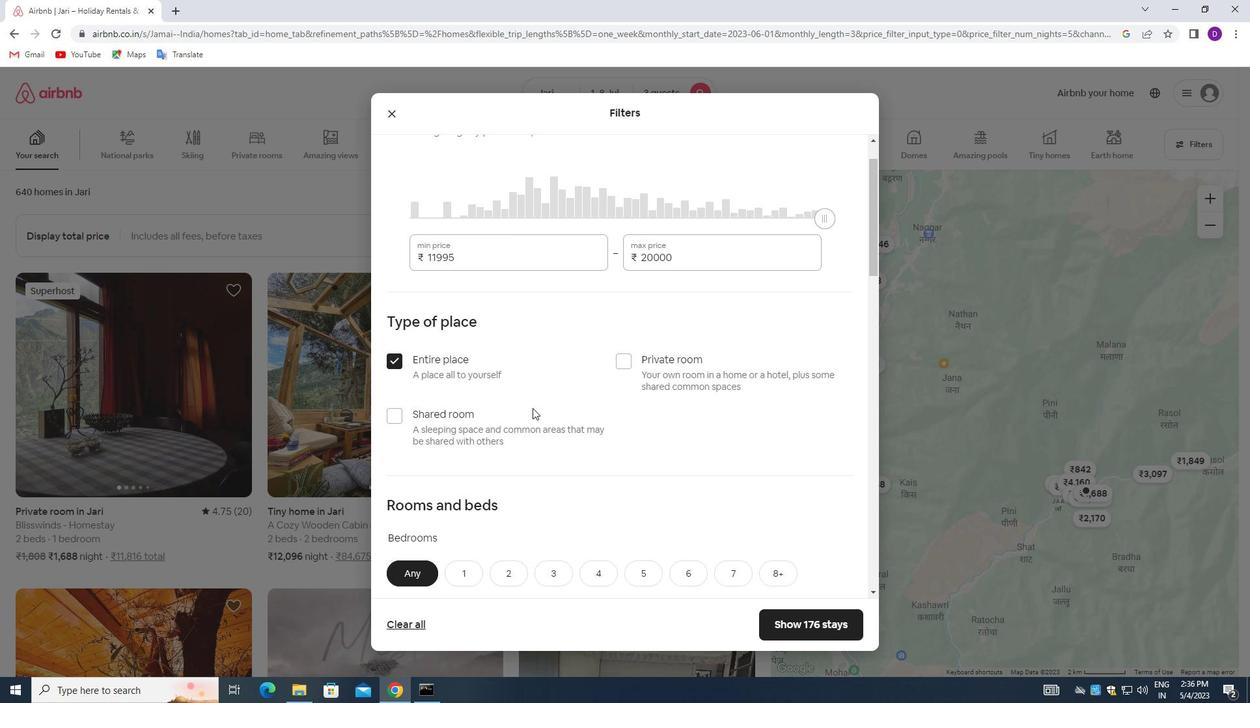 
Action: Mouse moved to (468, 369)
Screenshot: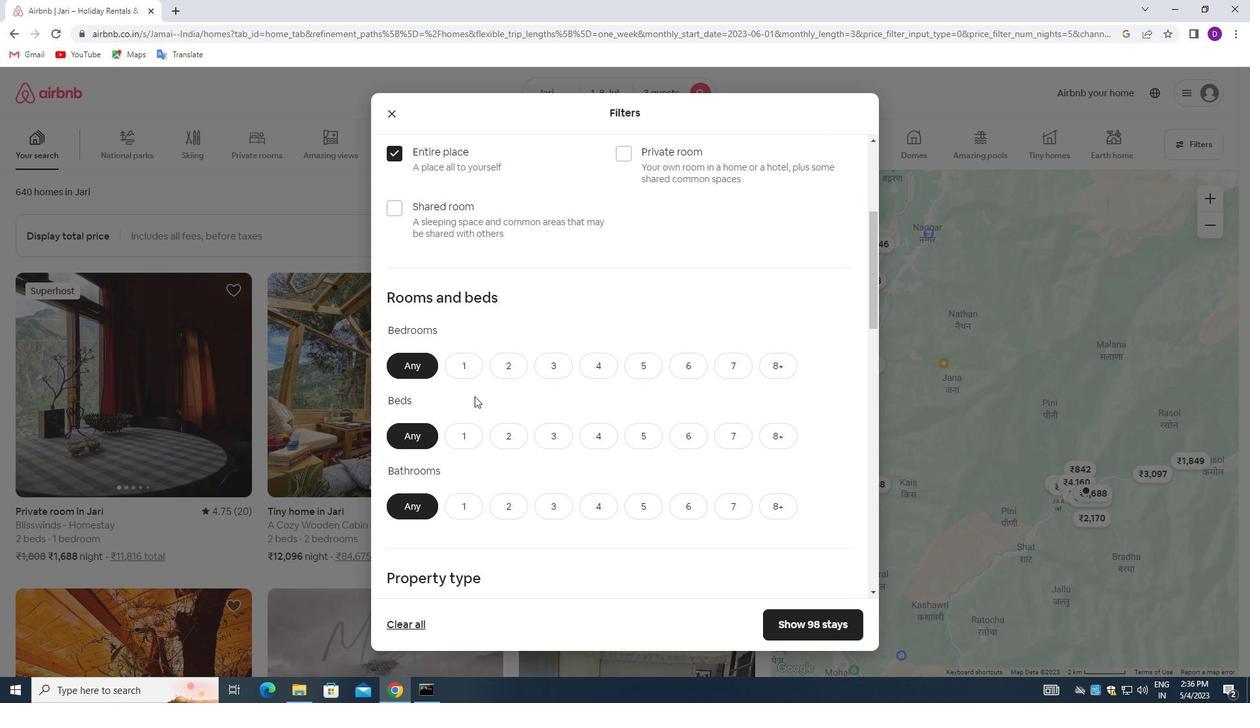 
Action: Mouse pressed left at (468, 369)
Screenshot: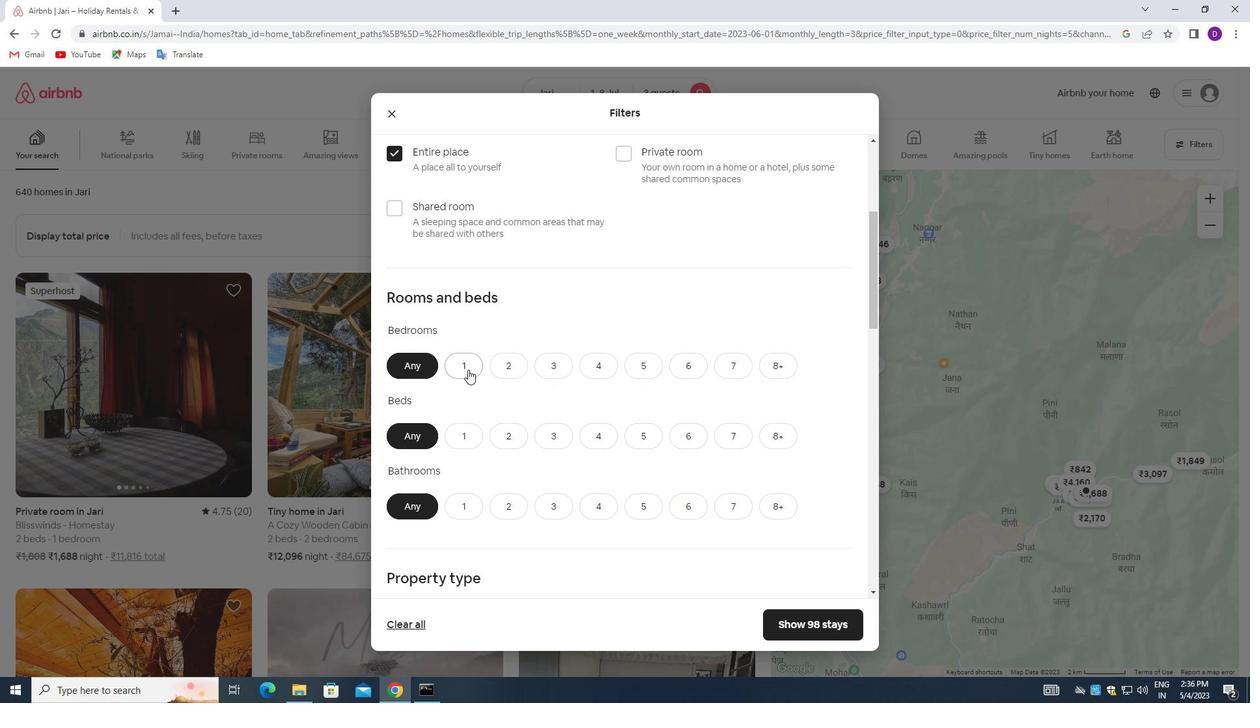 
Action: Mouse moved to (466, 433)
Screenshot: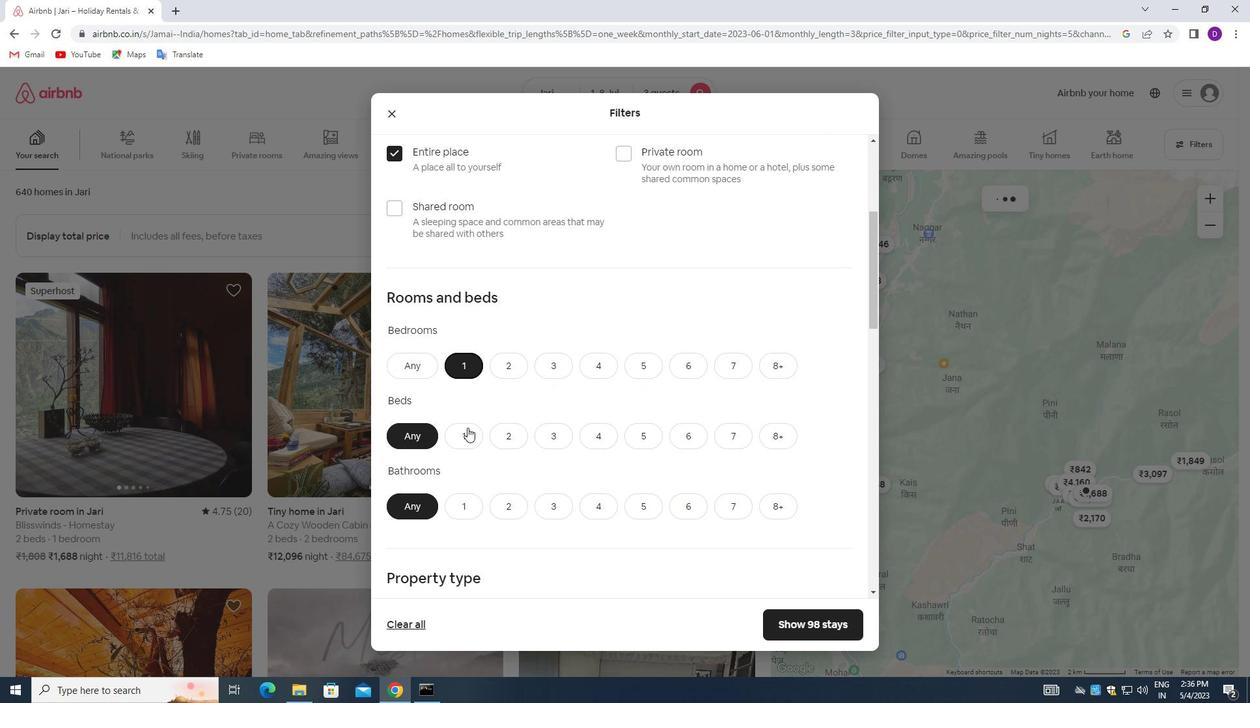 
Action: Mouse pressed left at (466, 433)
Screenshot: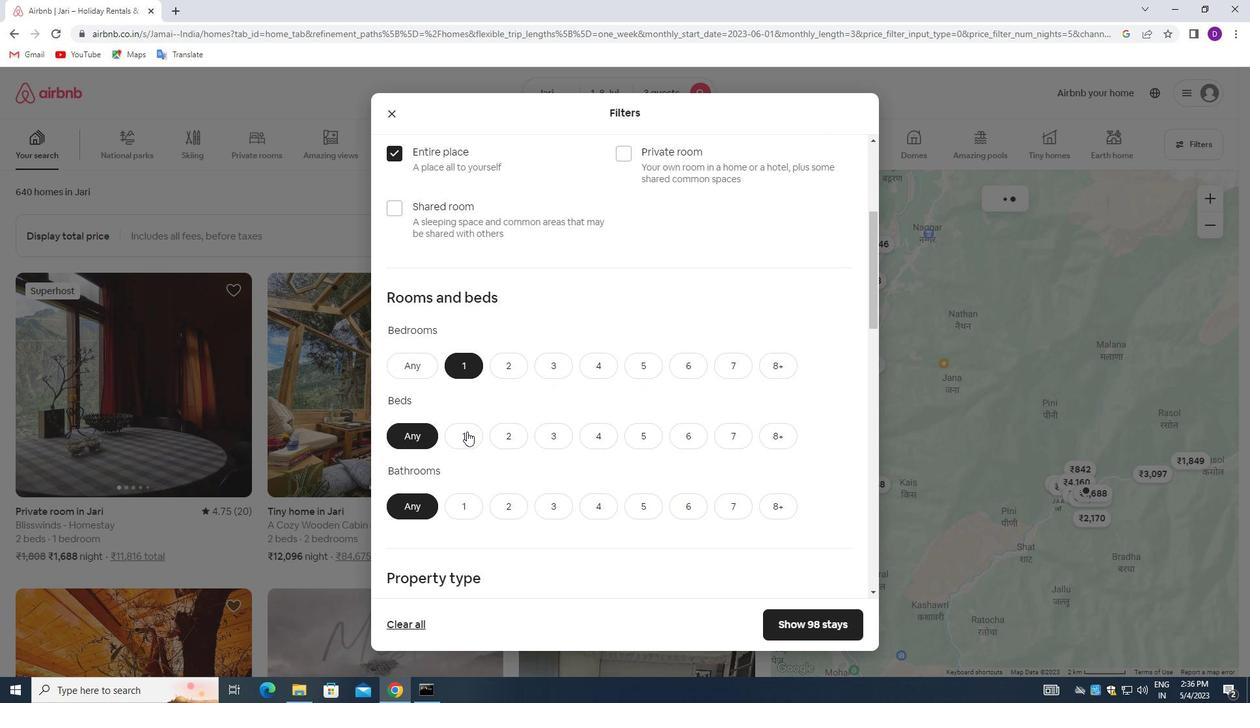 
Action: Mouse moved to (461, 504)
Screenshot: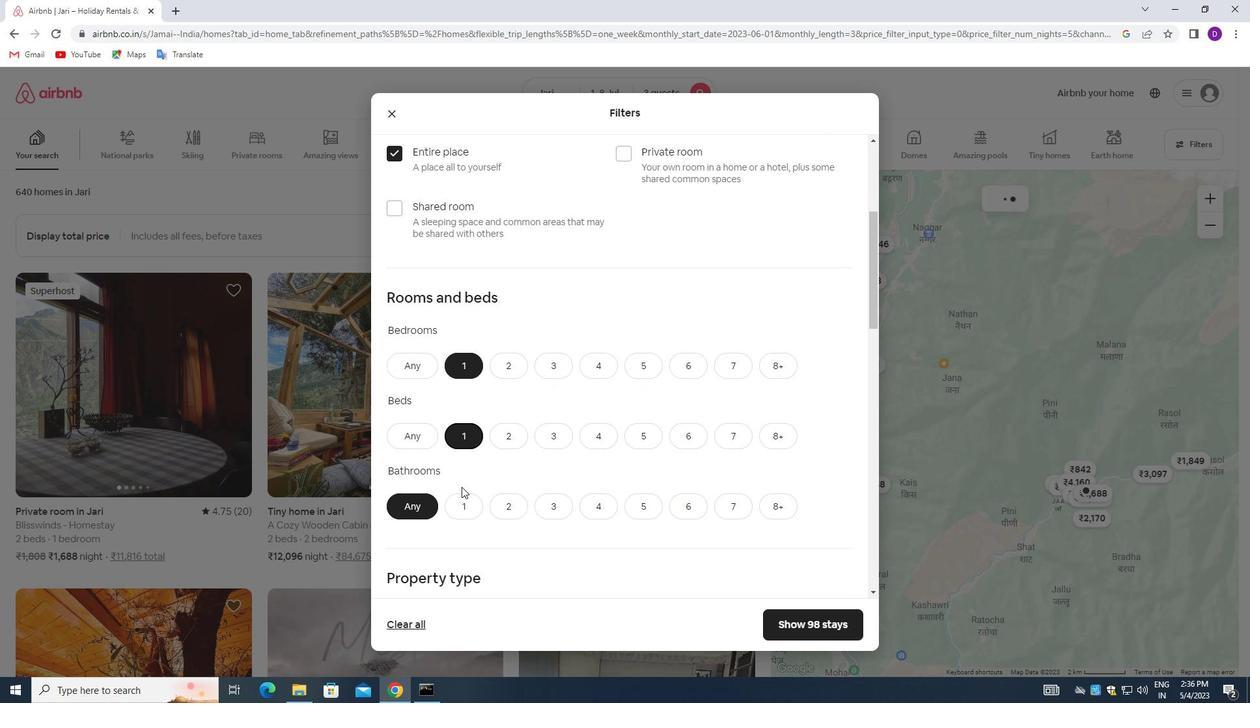 
Action: Mouse pressed left at (461, 504)
Screenshot: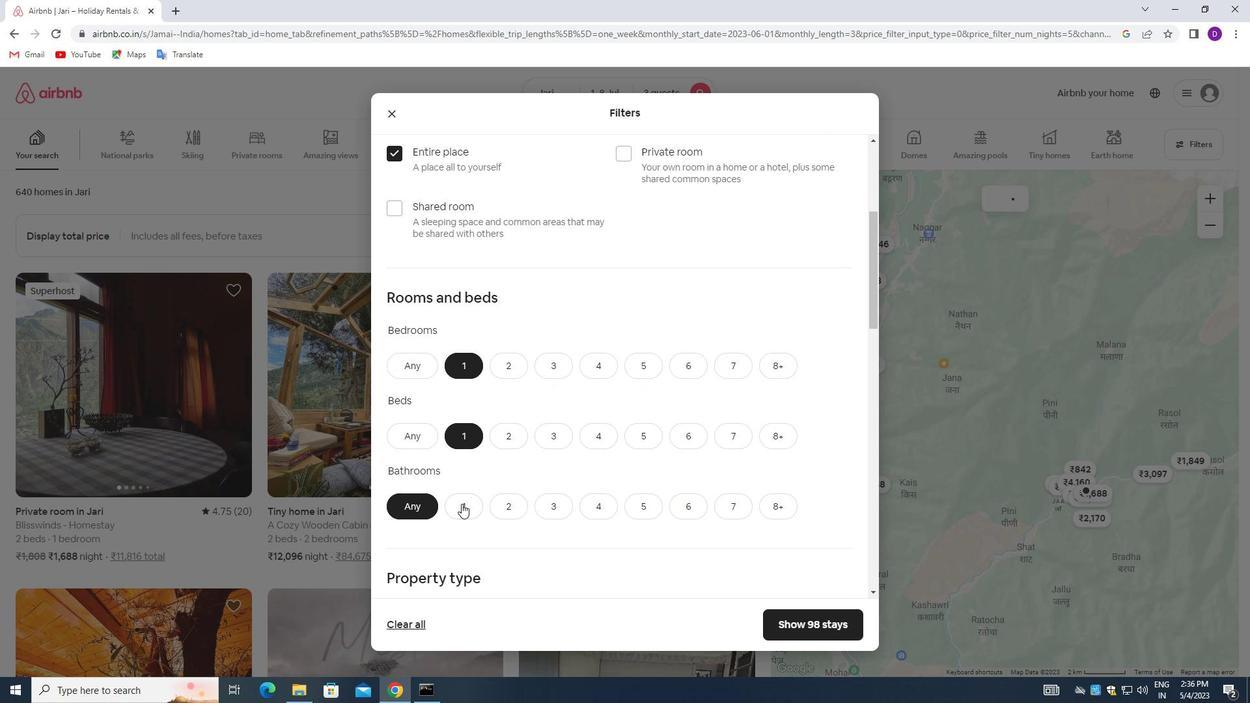 
Action: Mouse moved to (491, 414)
Screenshot: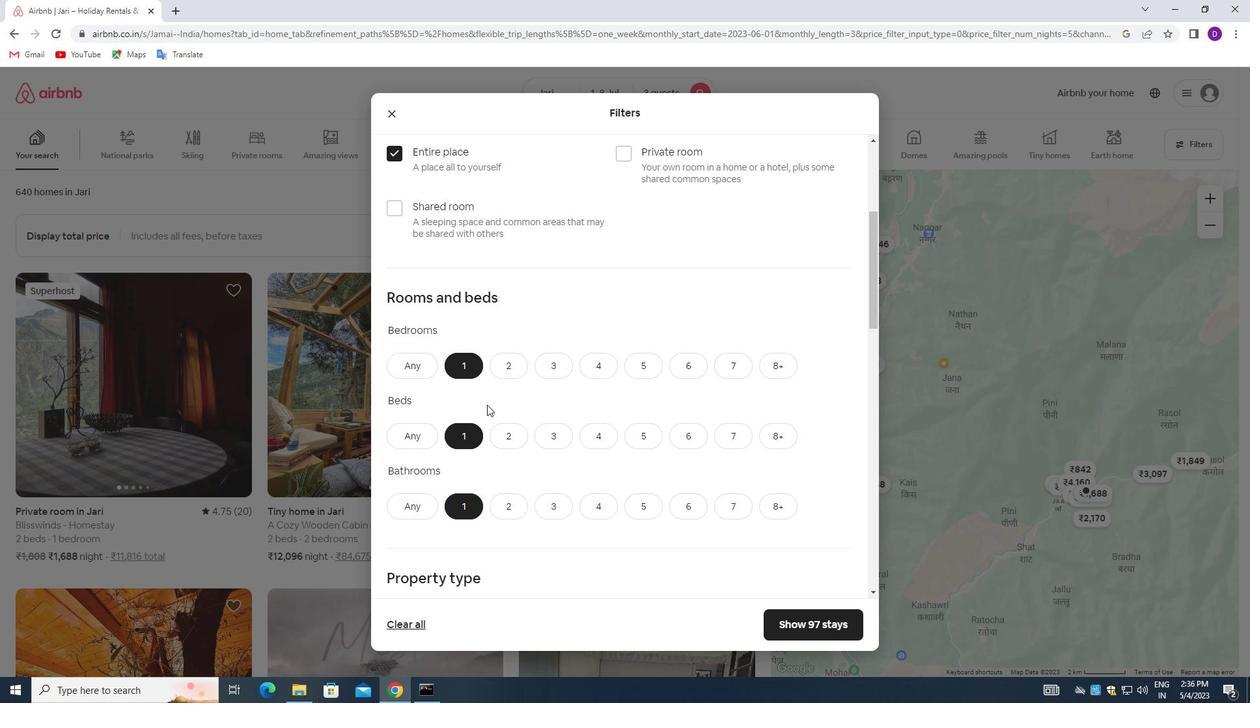
Action: Mouse scrolled (491, 414) with delta (0, 0)
Screenshot: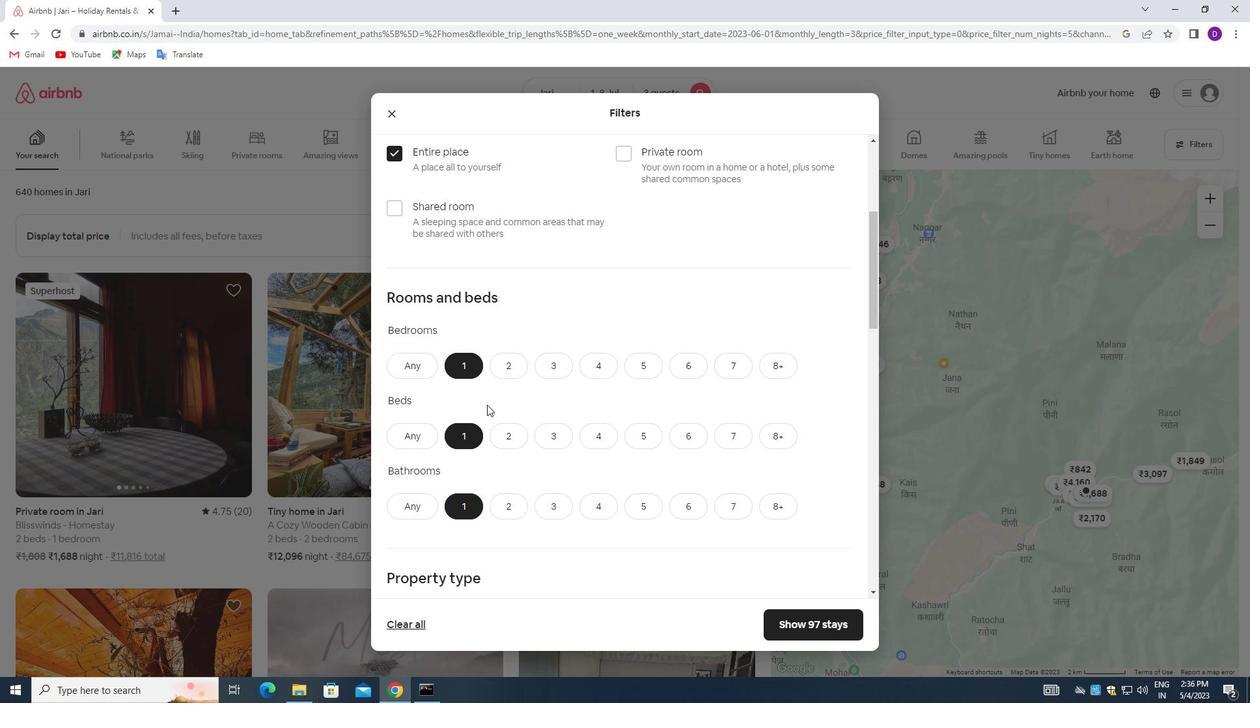 
Action: Mouse moved to (491, 417)
Screenshot: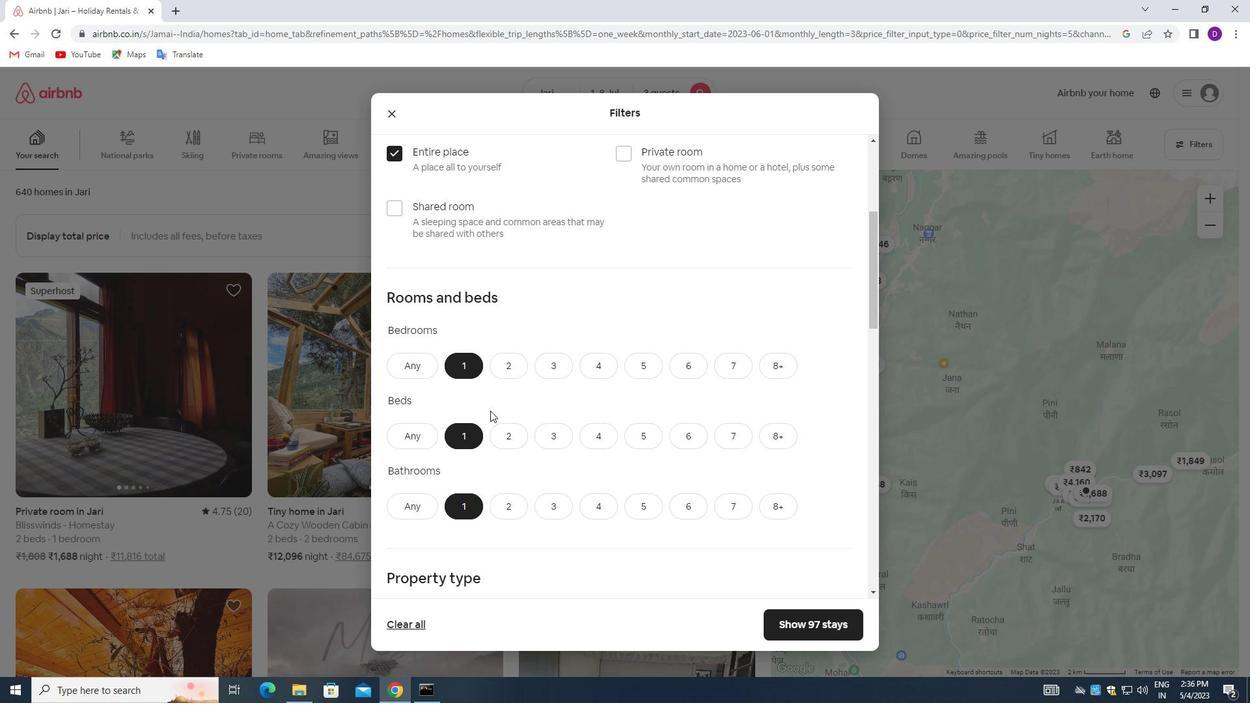 
Action: Mouse scrolled (491, 416) with delta (0, 0)
Screenshot: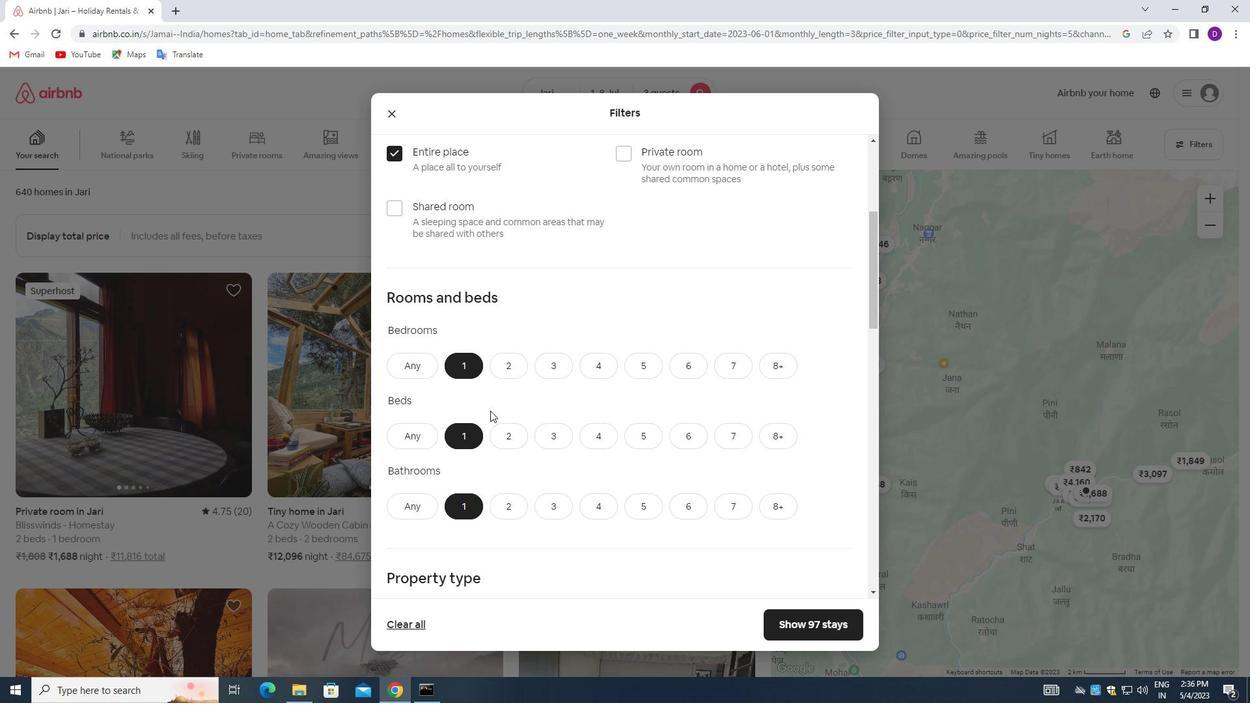 
Action: Mouse moved to (491, 418)
Screenshot: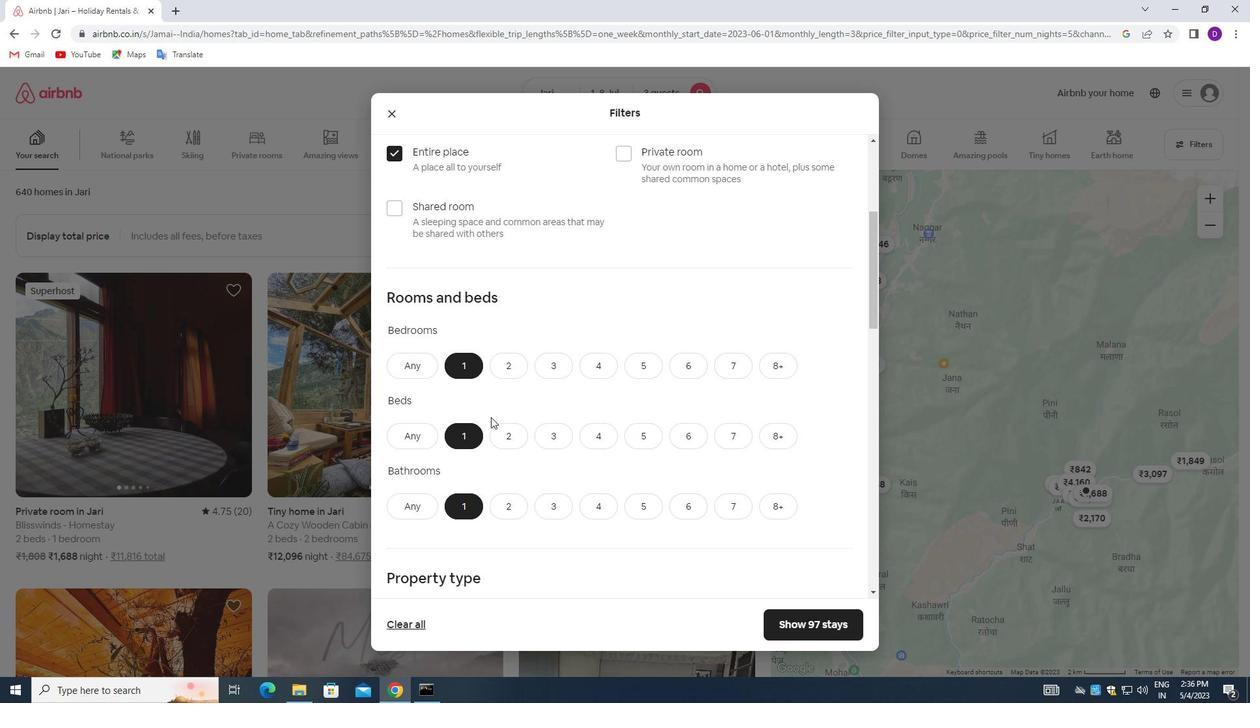 
Action: Mouse scrolled (491, 418) with delta (0, 0)
Screenshot: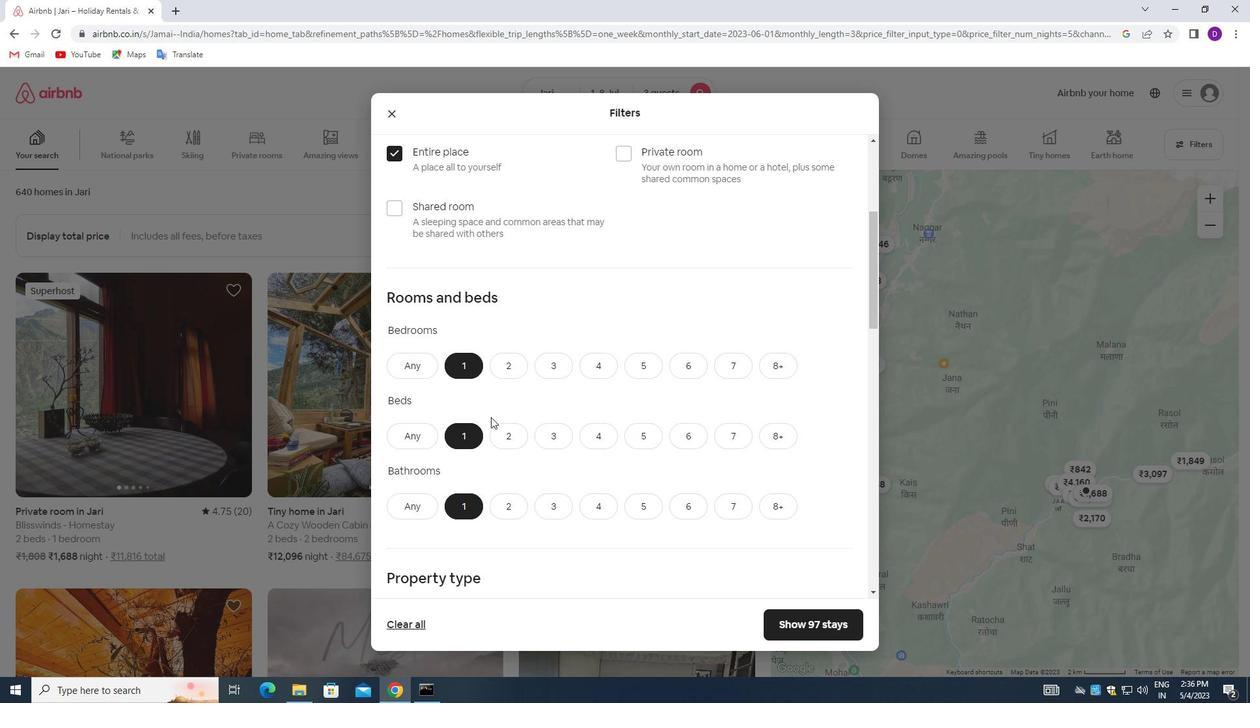 
Action: Mouse moved to (491, 420)
Screenshot: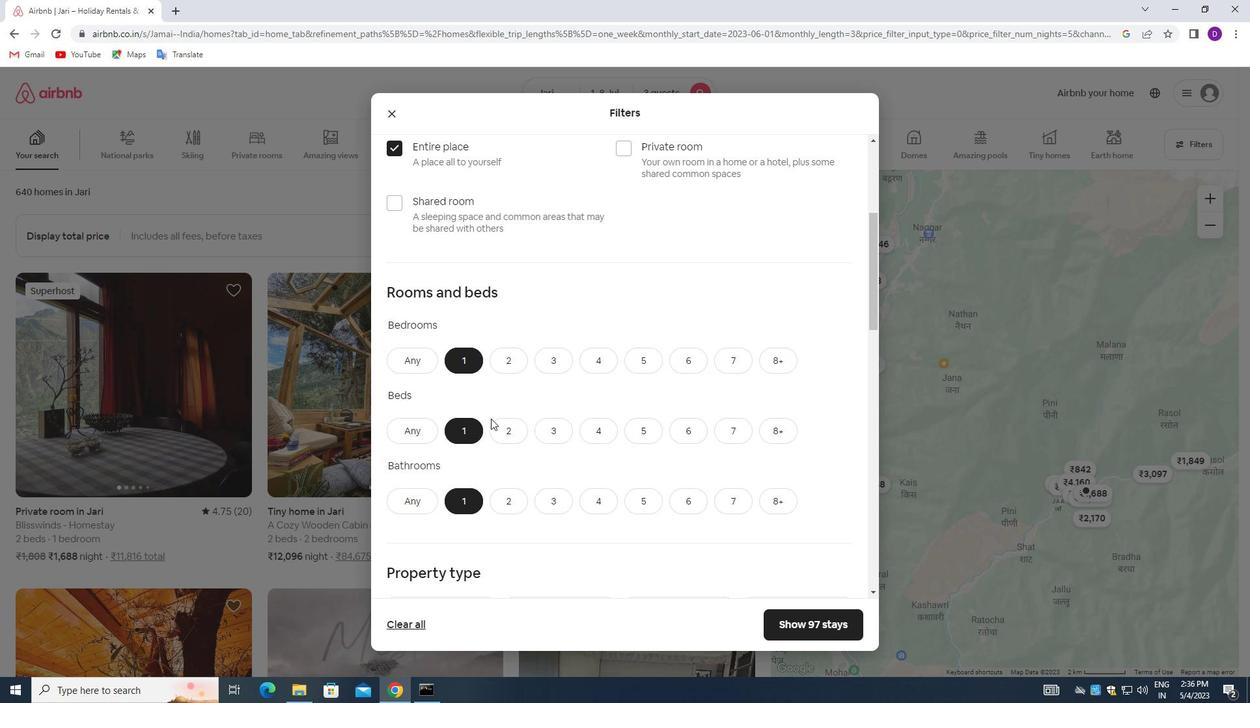 
Action: Mouse scrolled (491, 419) with delta (0, 0)
Screenshot: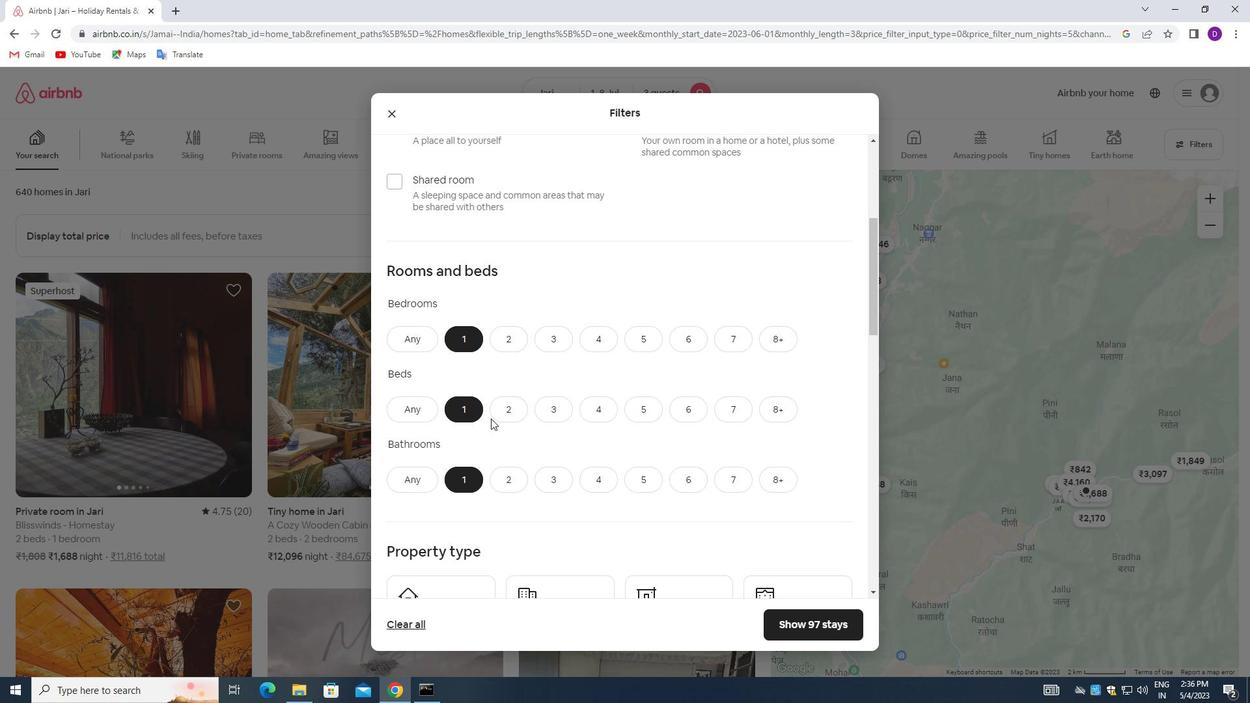 
Action: Mouse moved to (443, 376)
Screenshot: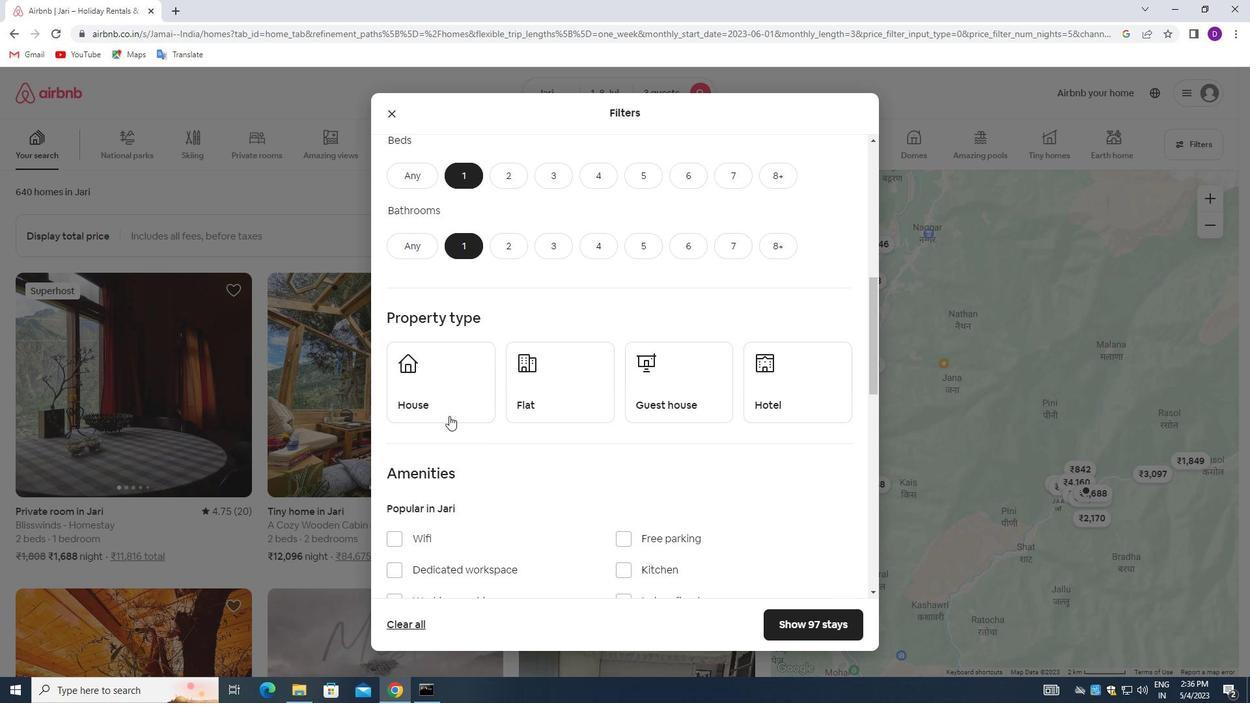 
Action: Mouse pressed left at (443, 376)
Screenshot: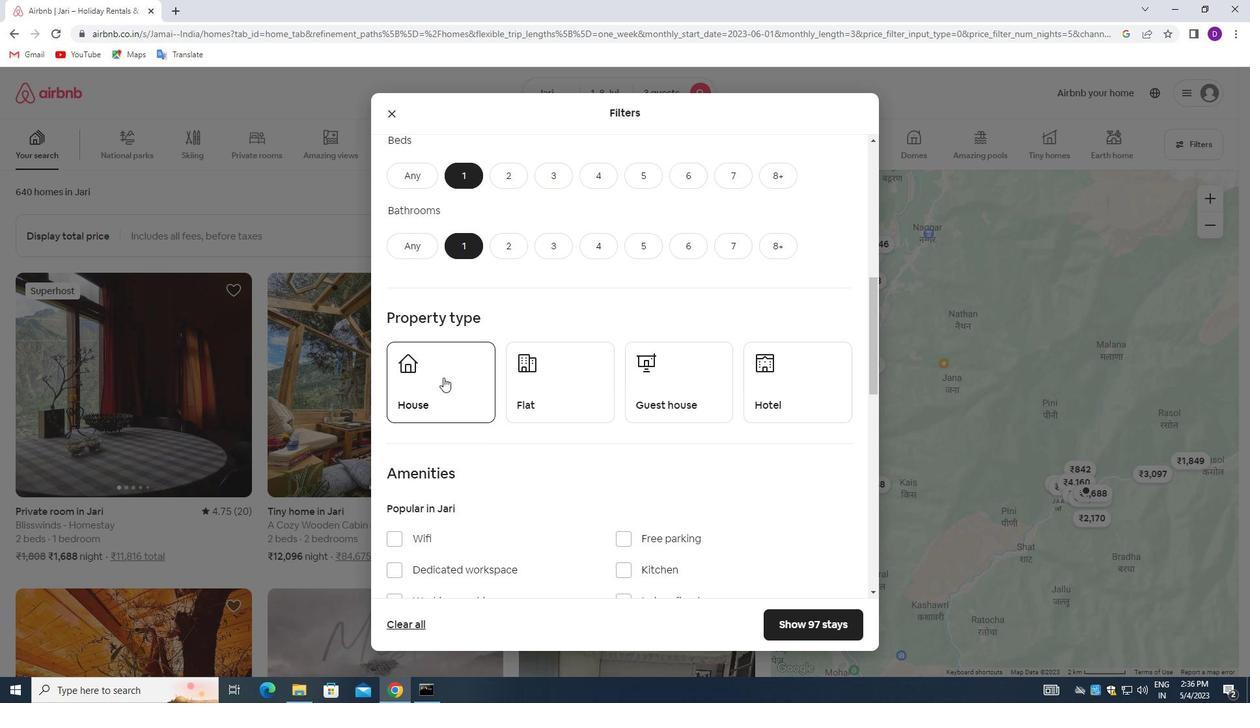 
Action: Mouse moved to (556, 389)
Screenshot: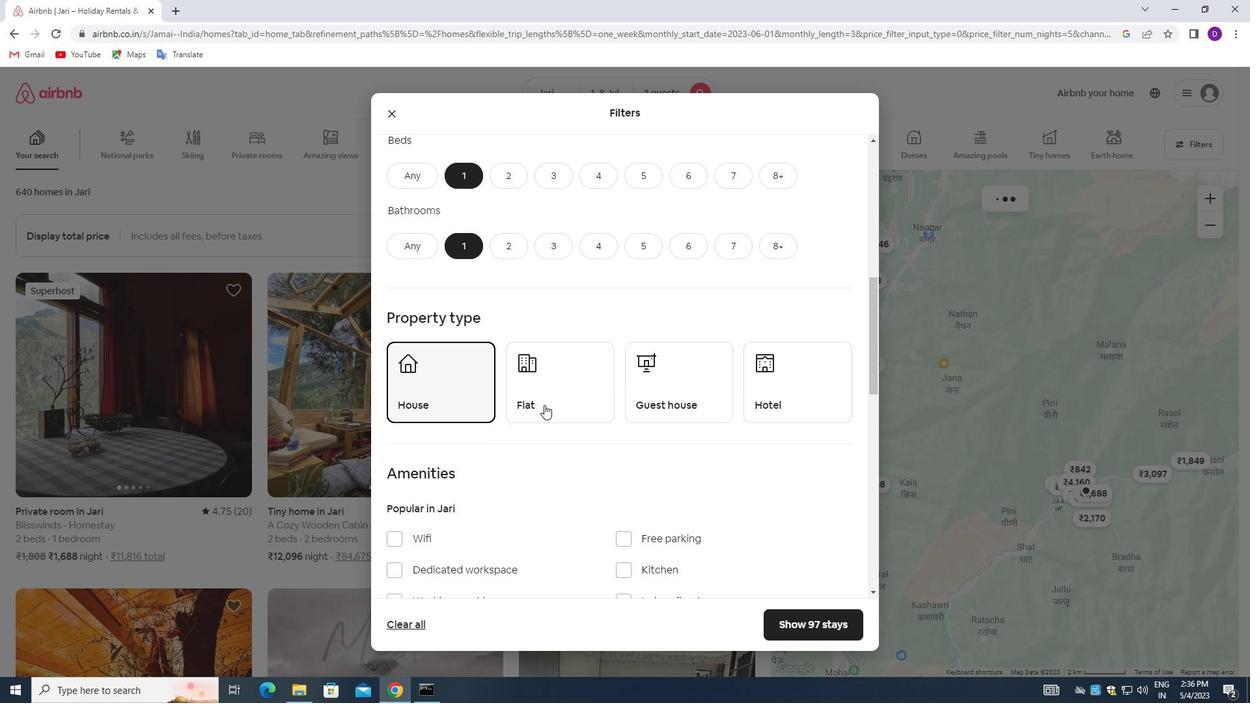 
Action: Mouse pressed left at (556, 389)
Screenshot: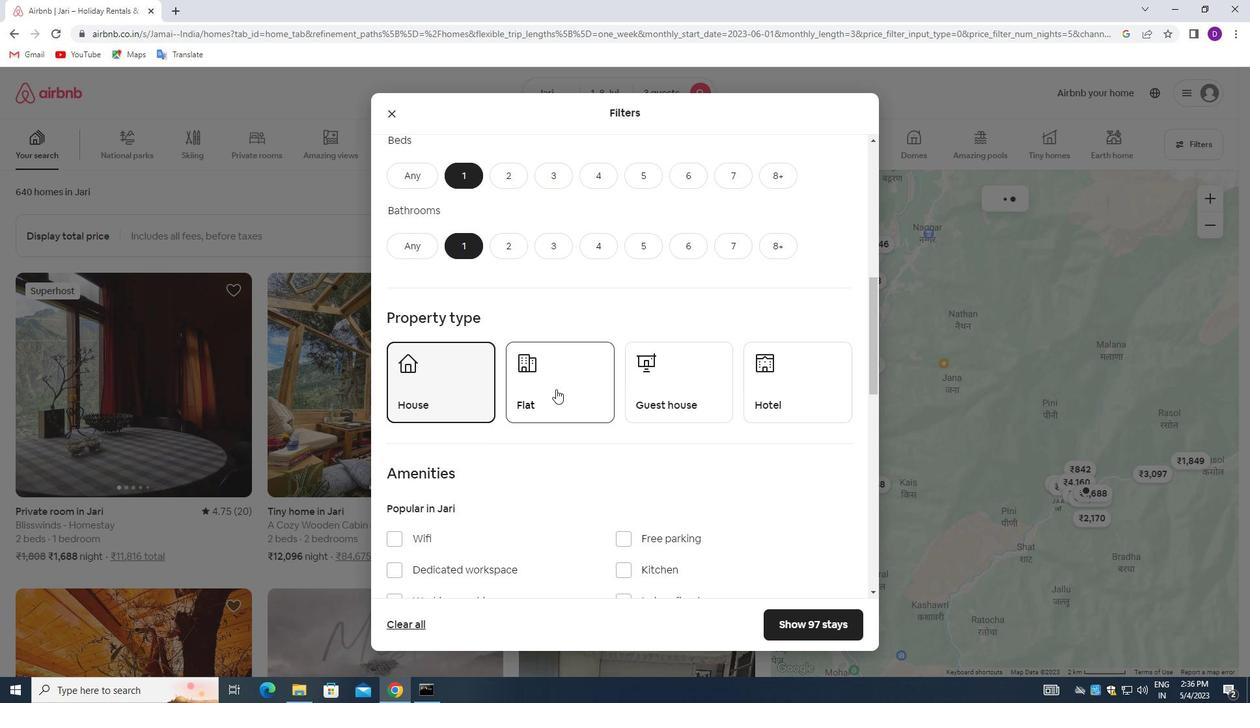 
Action: Mouse moved to (672, 395)
Screenshot: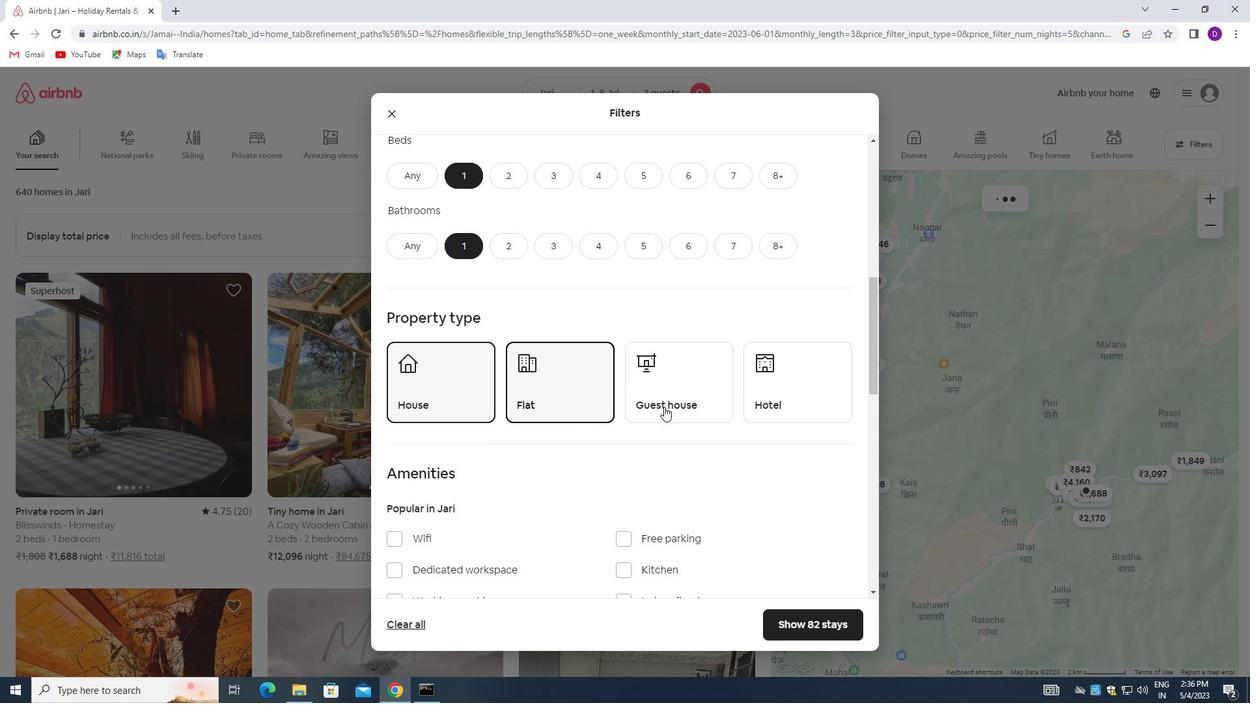 
Action: Mouse pressed left at (672, 395)
Screenshot: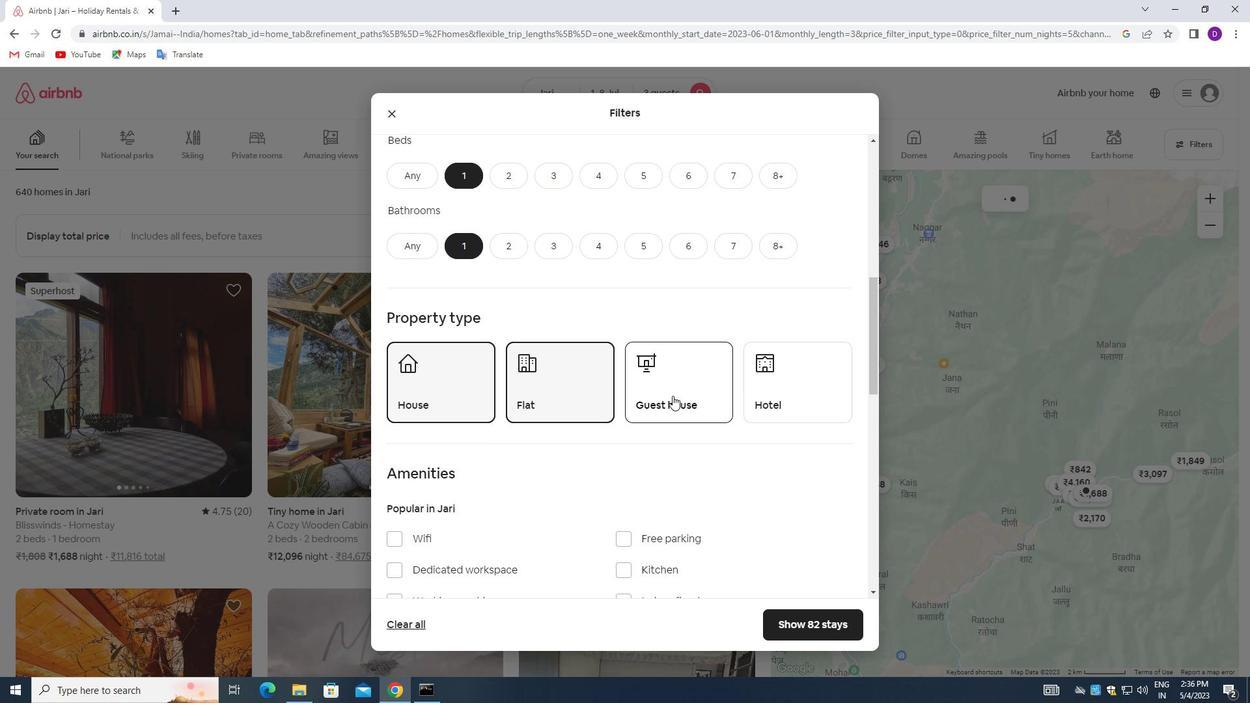 
Action: Mouse moved to (782, 382)
Screenshot: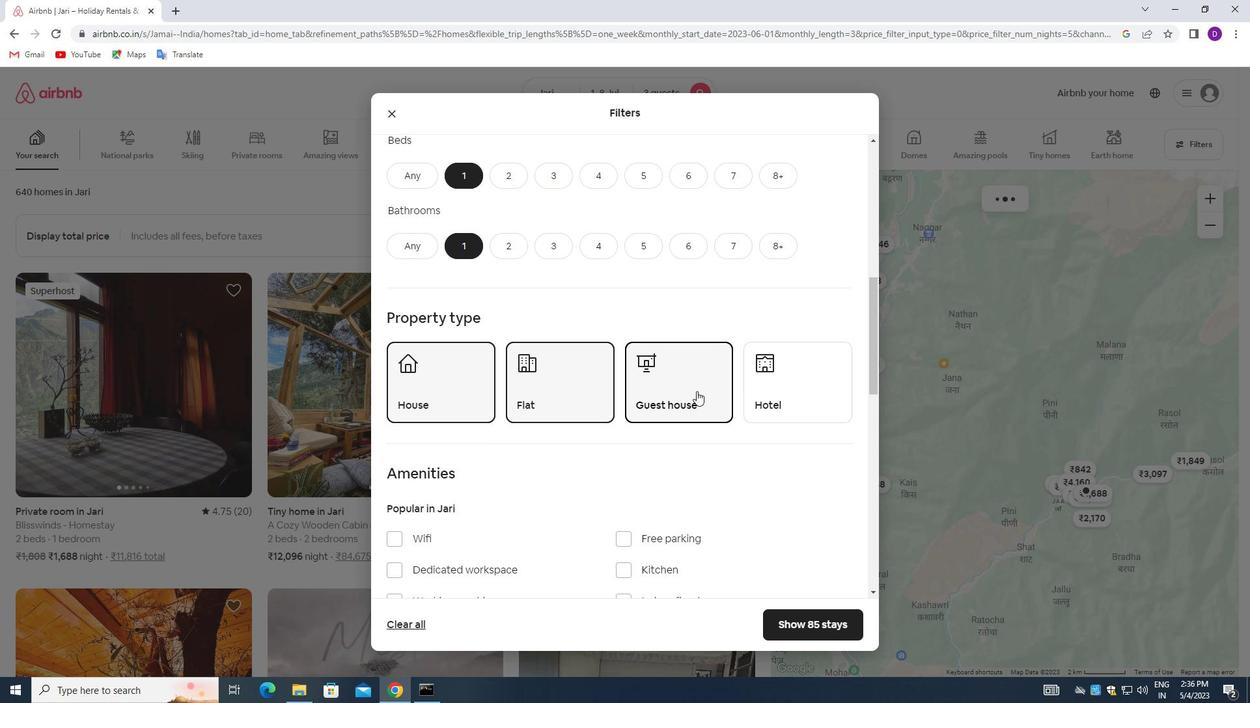 
Action: Mouse pressed left at (782, 382)
Screenshot: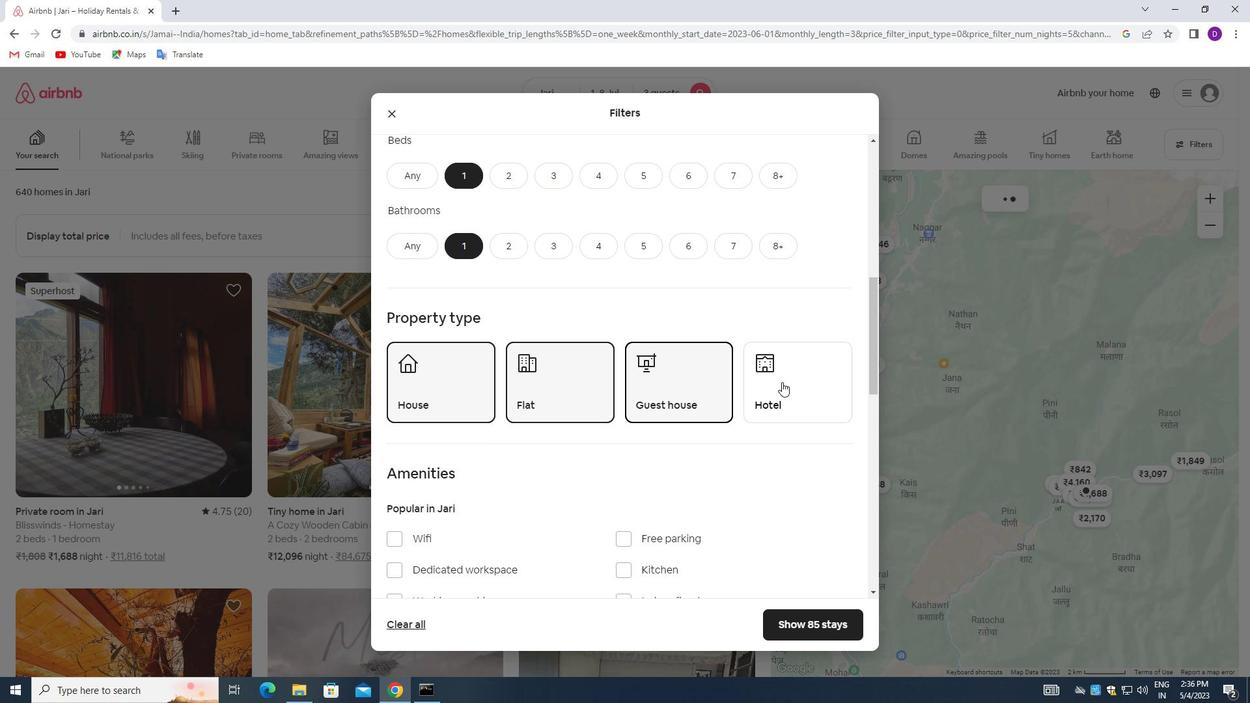 
Action: Mouse moved to (520, 428)
Screenshot: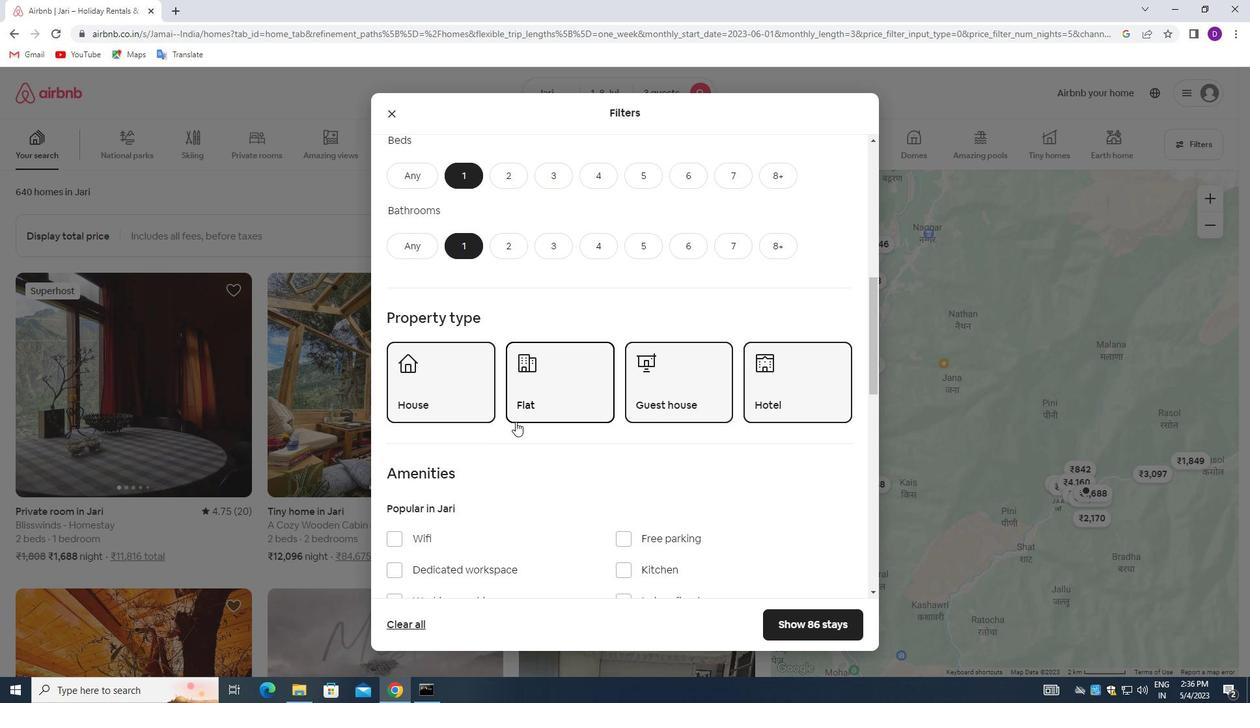 
Action: Mouse scrolled (520, 427) with delta (0, 0)
Screenshot: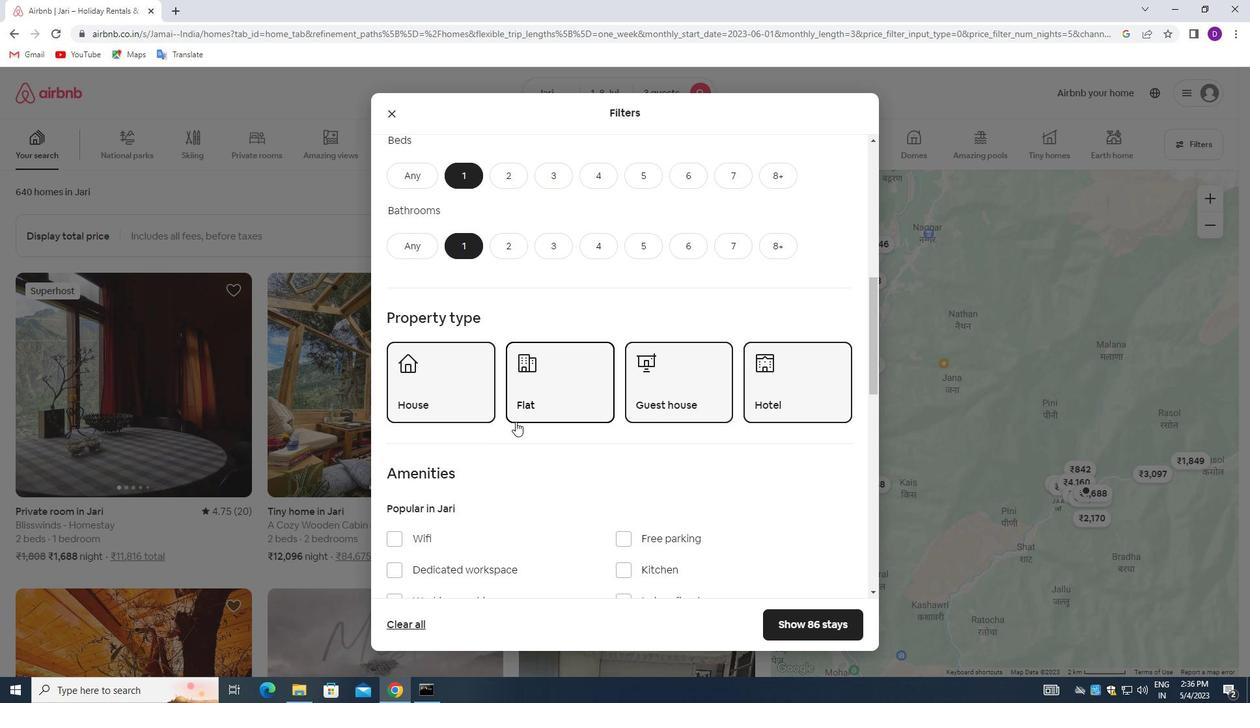 
Action: Mouse moved to (521, 429)
Screenshot: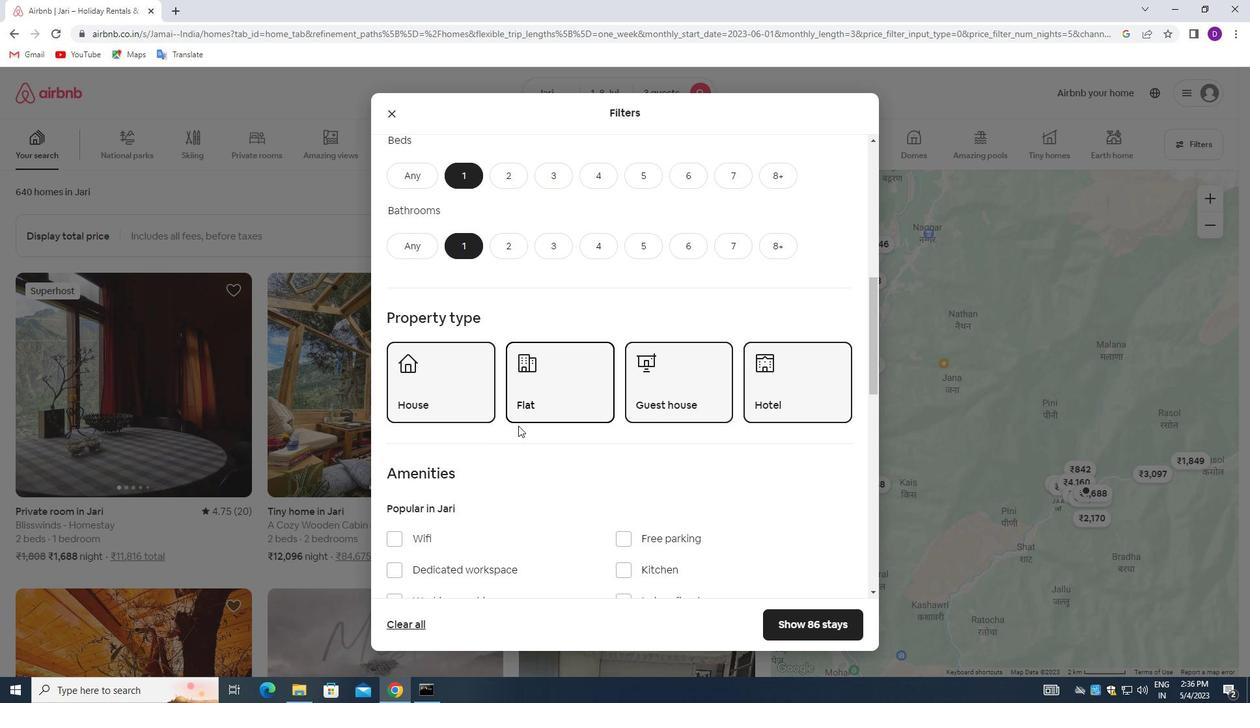 
Action: Mouse scrolled (521, 429) with delta (0, 0)
Screenshot: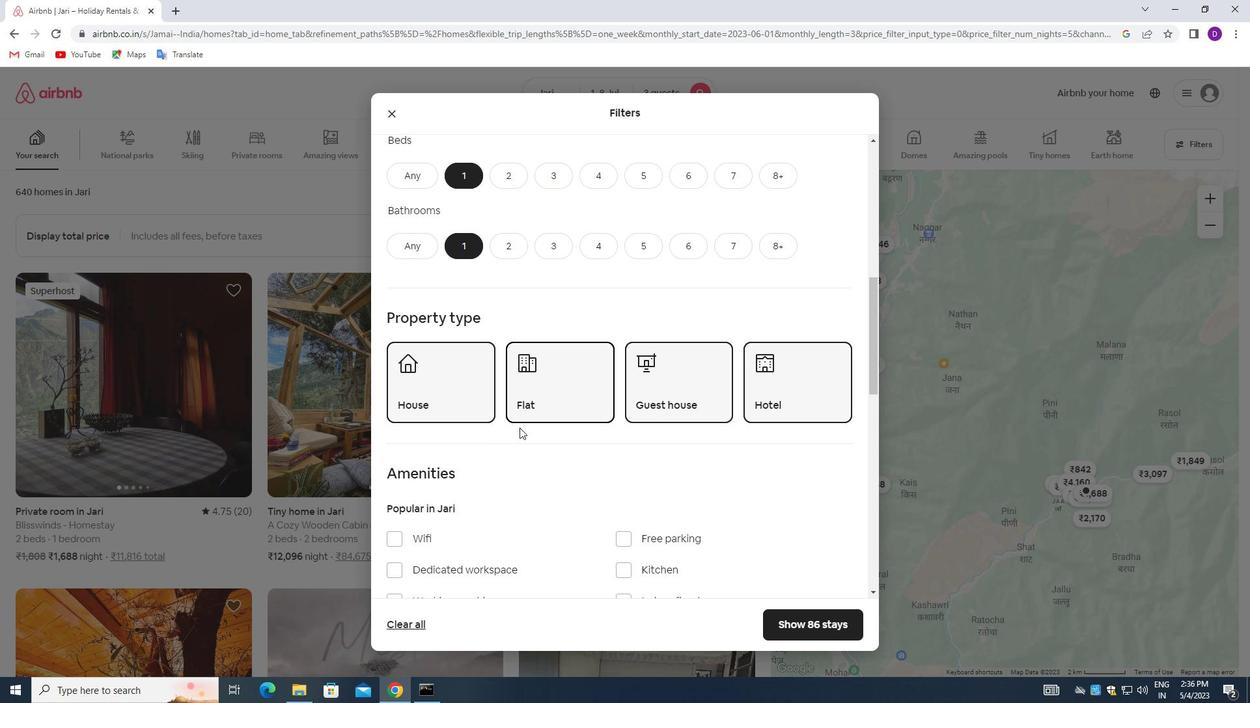 
Action: Mouse moved to (522, 431)
Screenshot: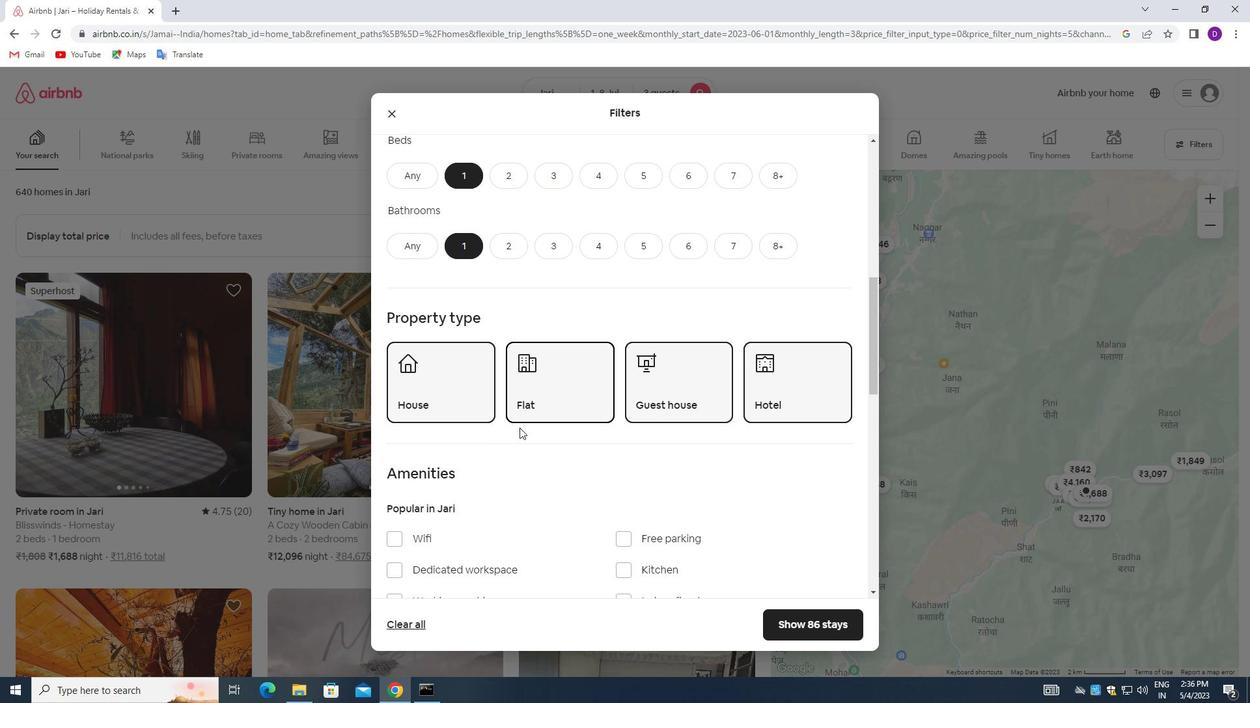 
Action: Mouse scrolled (522, 430) with delta (0, 0)
Screenshot: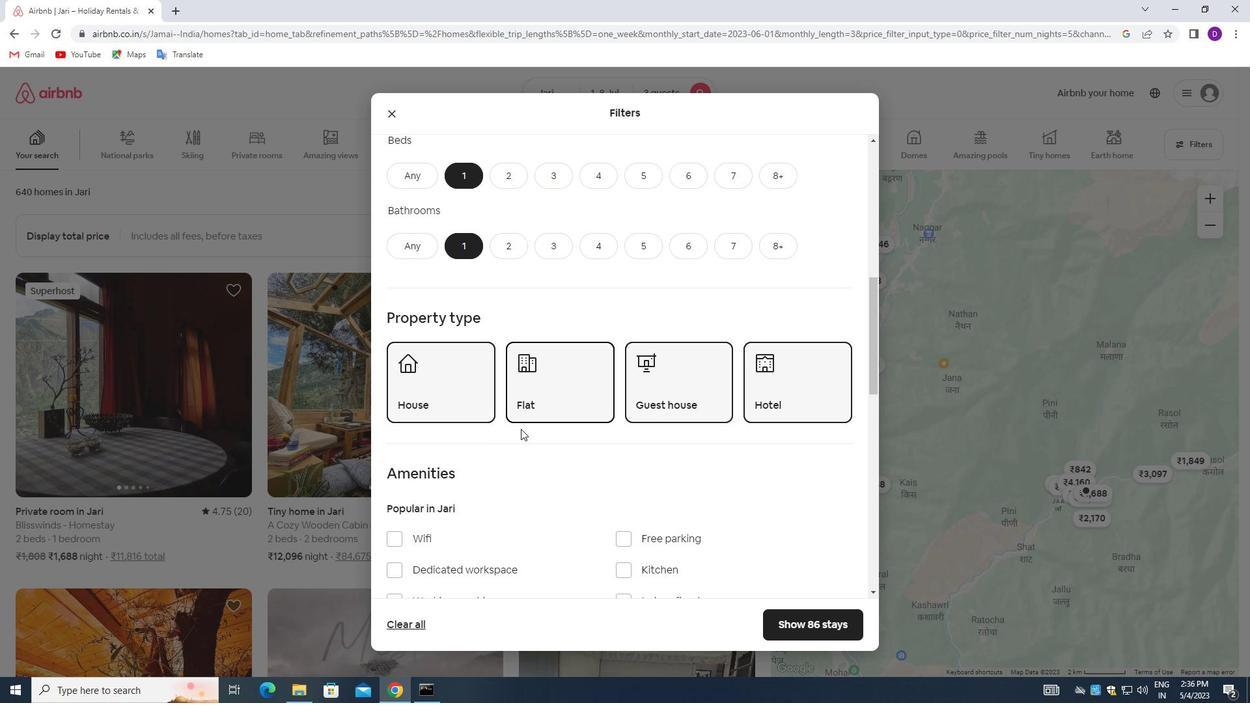 
Action: Mouse scrolled (522, 430) with delta (0, 0)
Screenshot: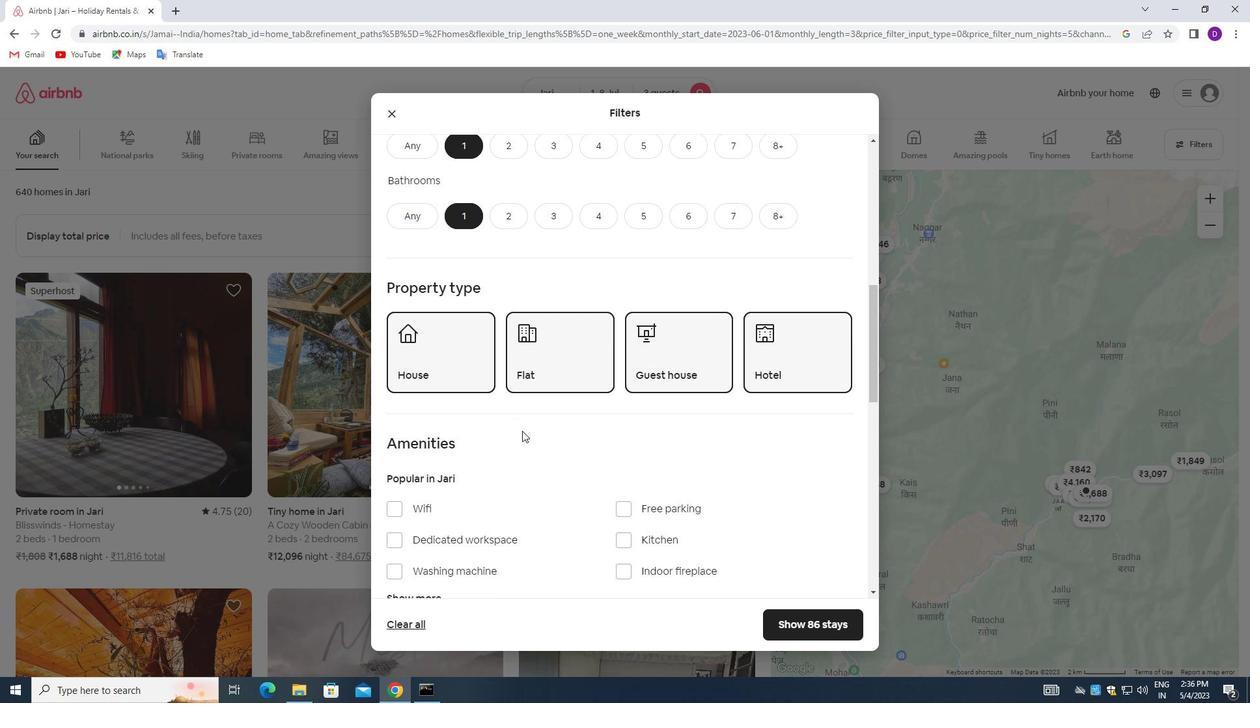 
Action: Mouse moved to (522, 433)
Screenshot: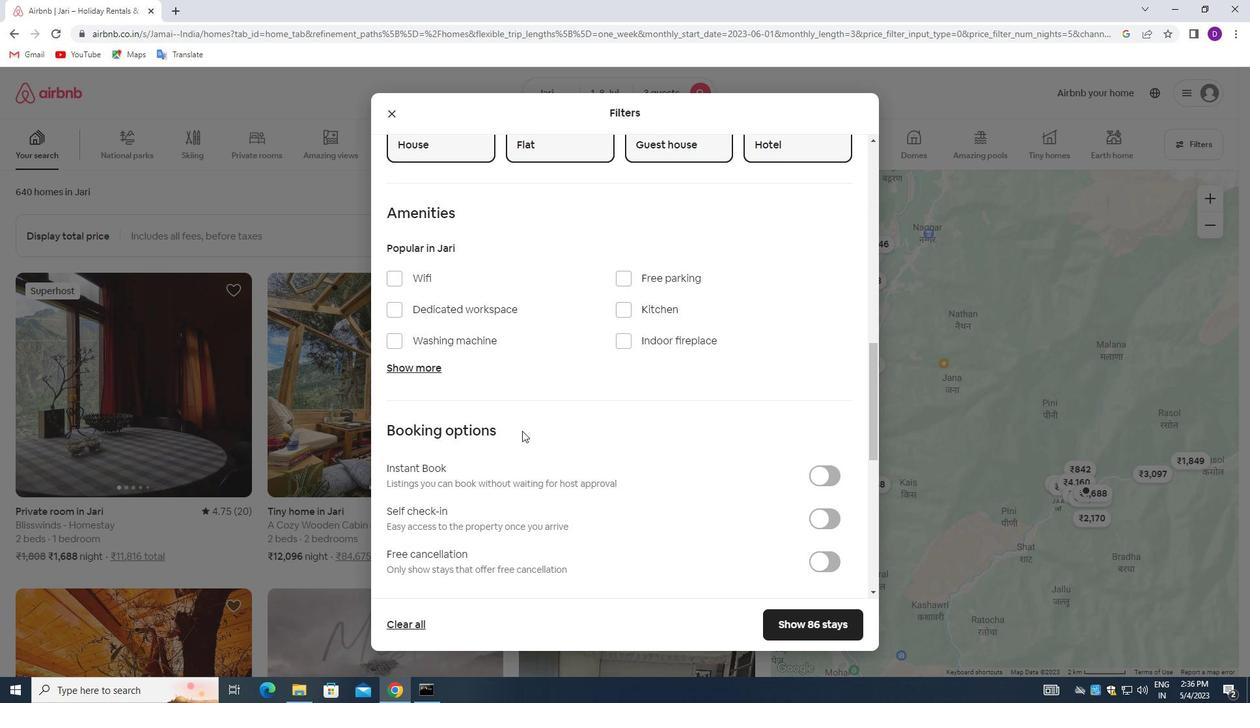 
Action: Mouse scrolled (522, 432) with delta (0, 0)
Screenshot: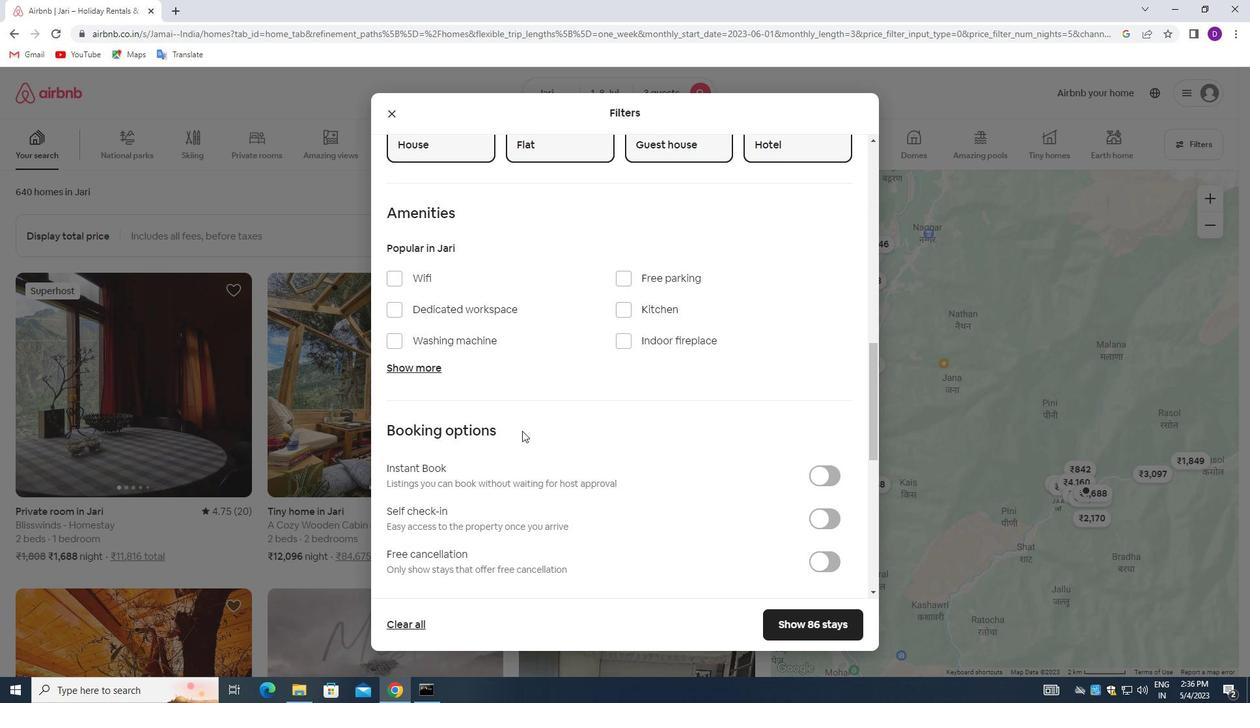 
Action: Mouse moved to (820, 453)
Screenshot: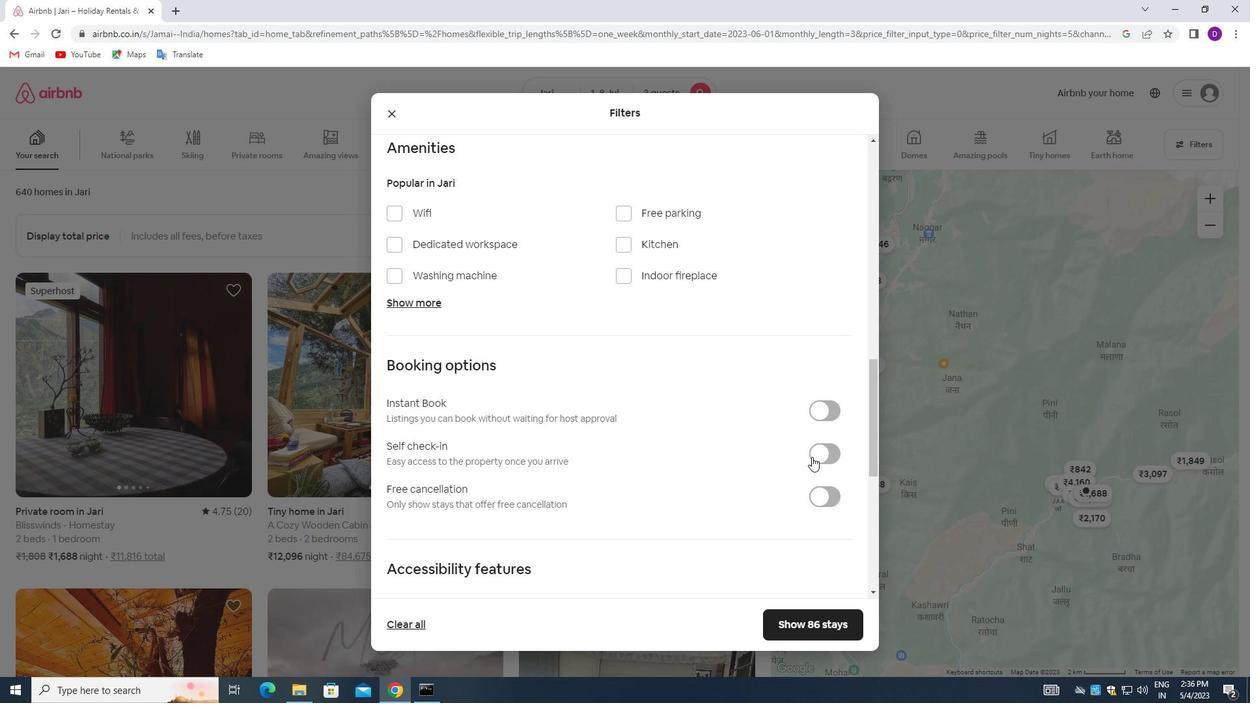 
Action: Mouse pressed left at (820, 453)
Screenshot: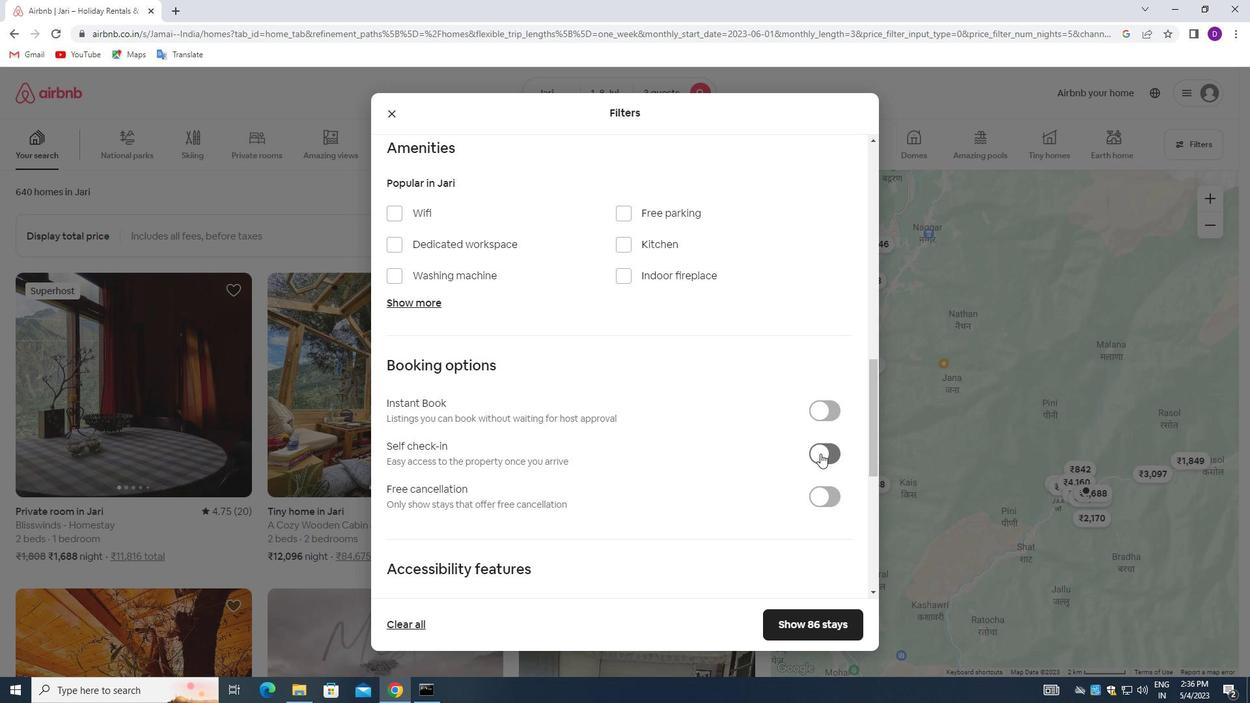 
Action: Mouse moved to (549, 453)
Screenshot: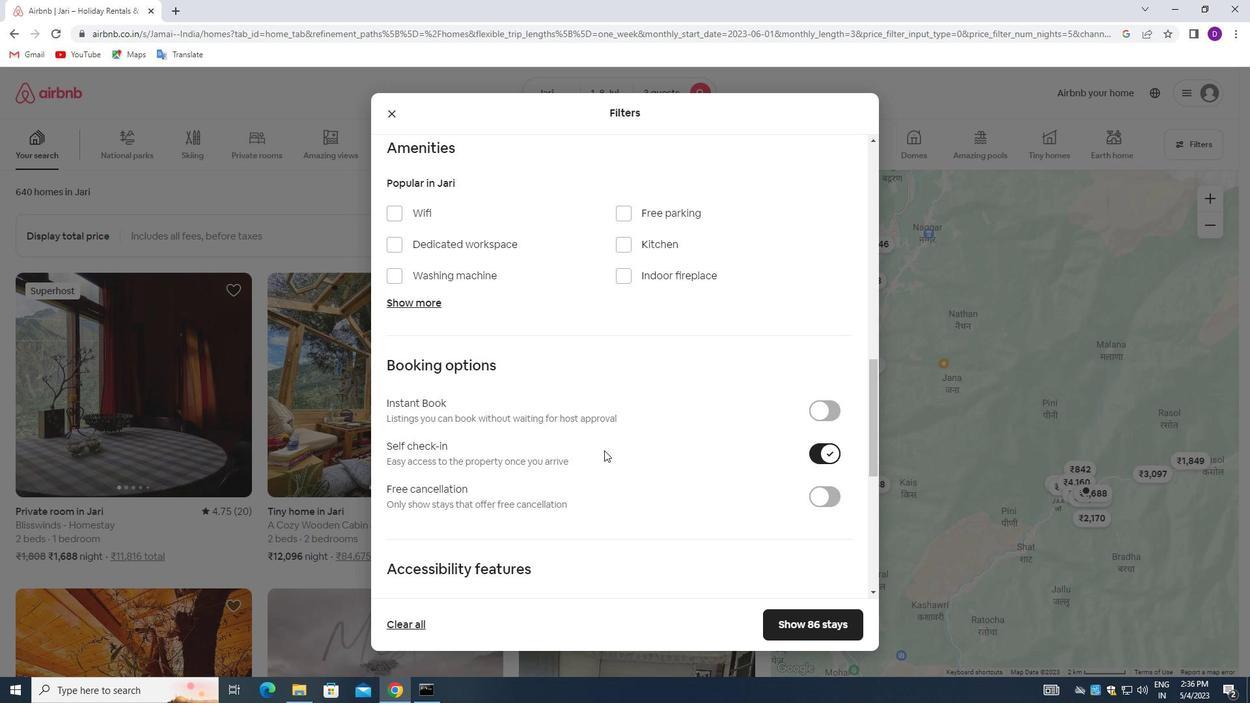 
Action: Mouse scrolled (549, 453) with delta (0, 0)
Screenshot: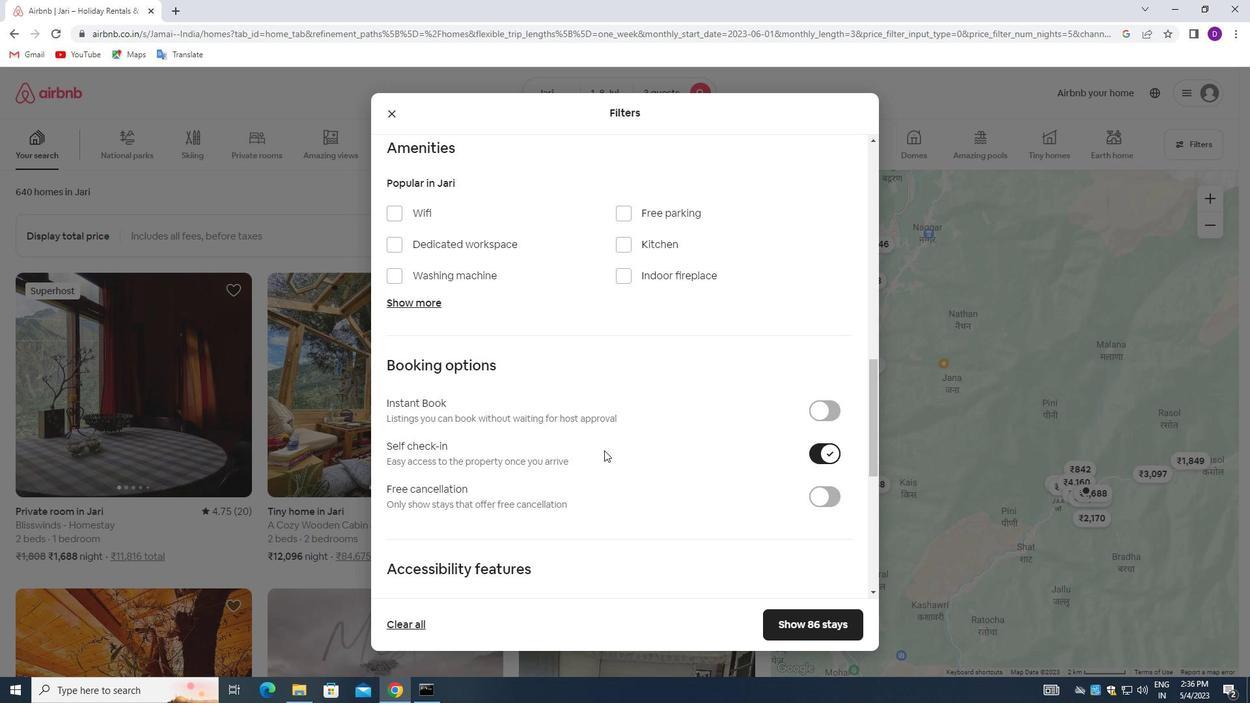 
Action: Mouse moved to (547, 455)
Screenshot: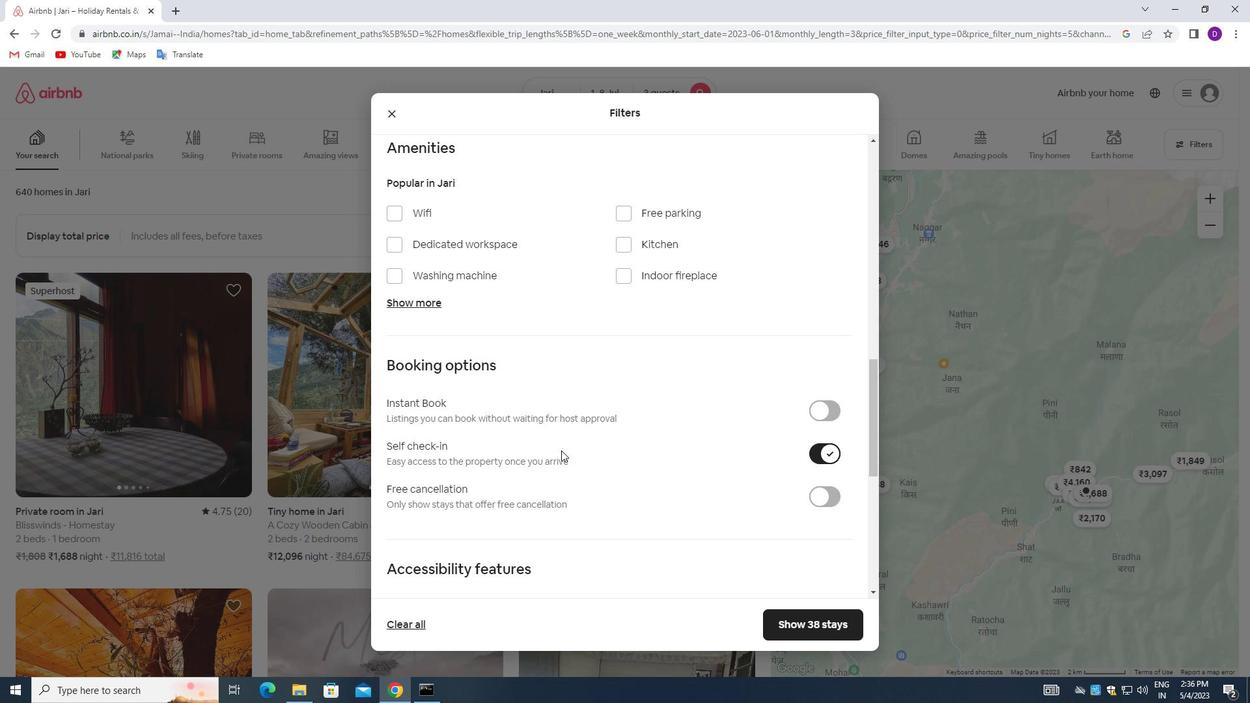 
Action: Mouse scrolled (547, 454) with delta (0, 0)
Screenshot: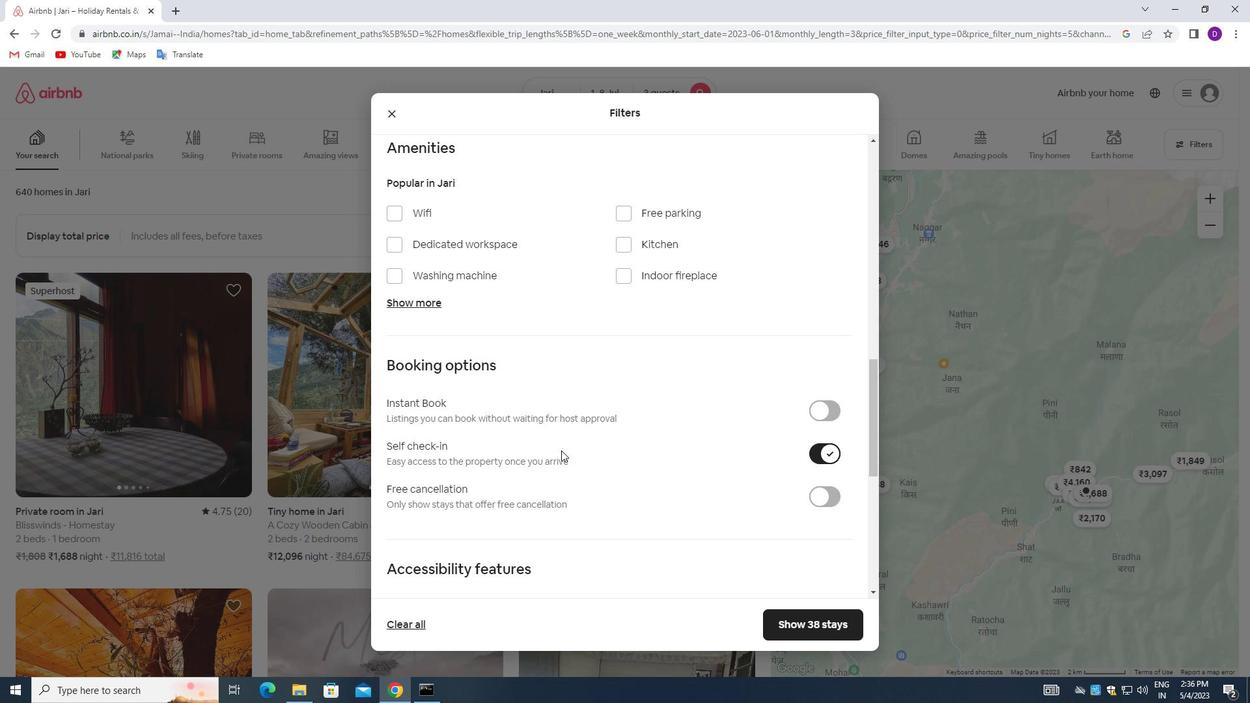 
Action: Mouse moved to (547, 455)
Screenshot: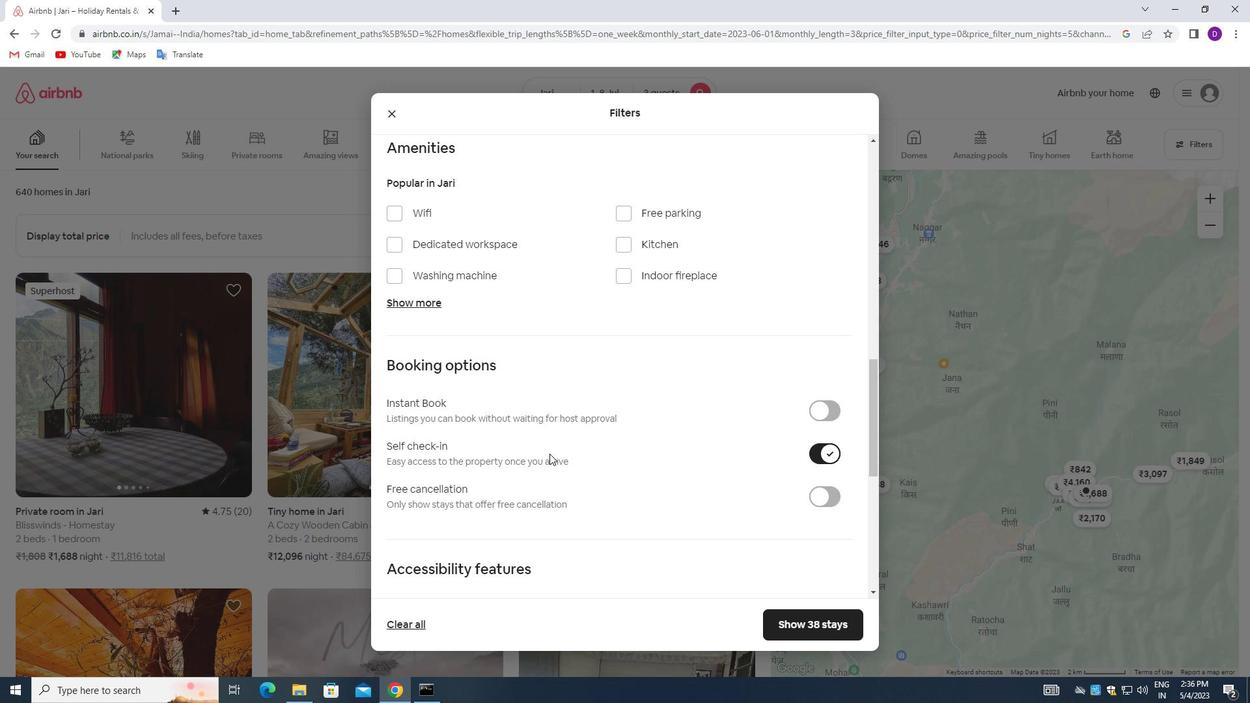 
Action: Mouse scrolled (547, 454) with delta (0, 0)
Screenshot: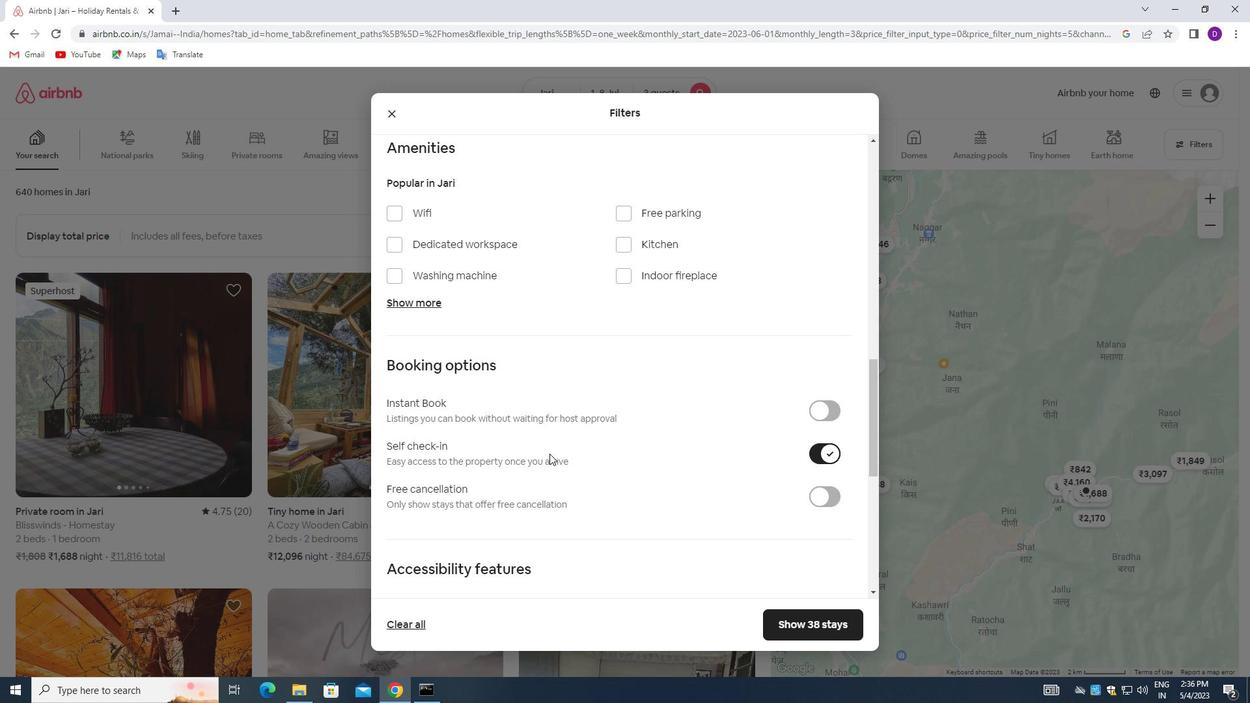 
Action: Mouse moved to (547, 455)
Screenshot: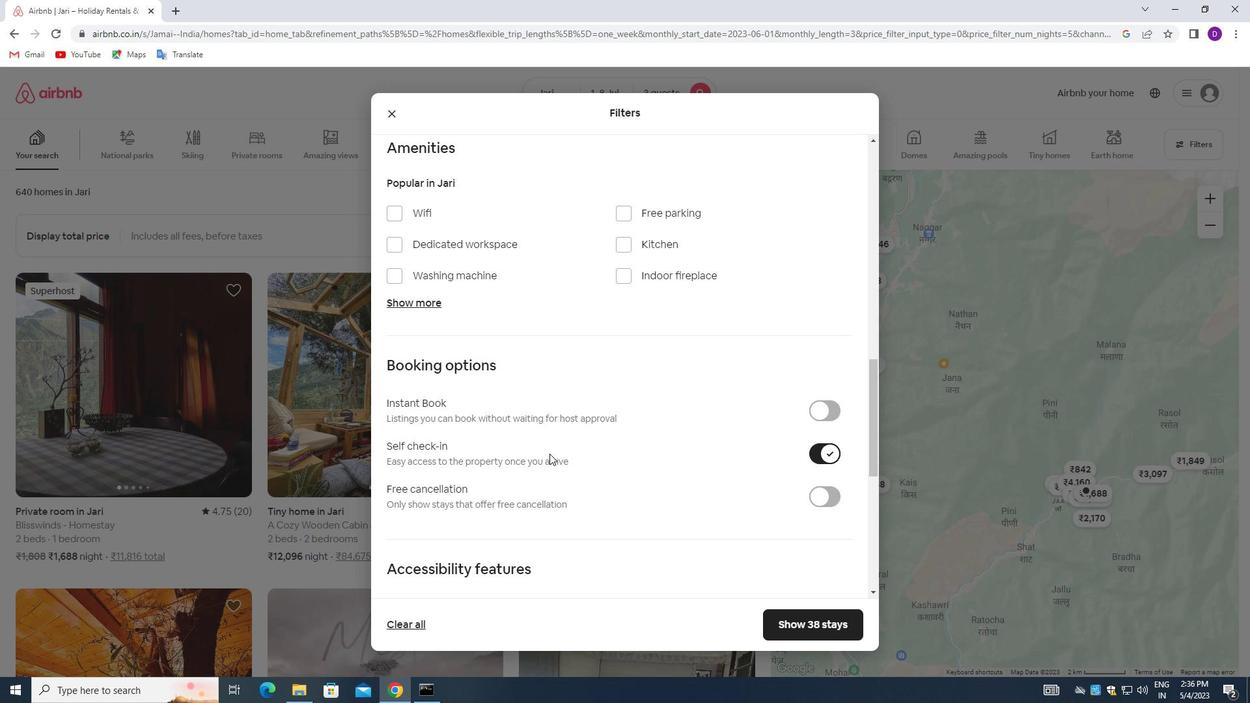 
Action: Mouse scrolled (547, 454) with delta (0, 0)
Screenshot: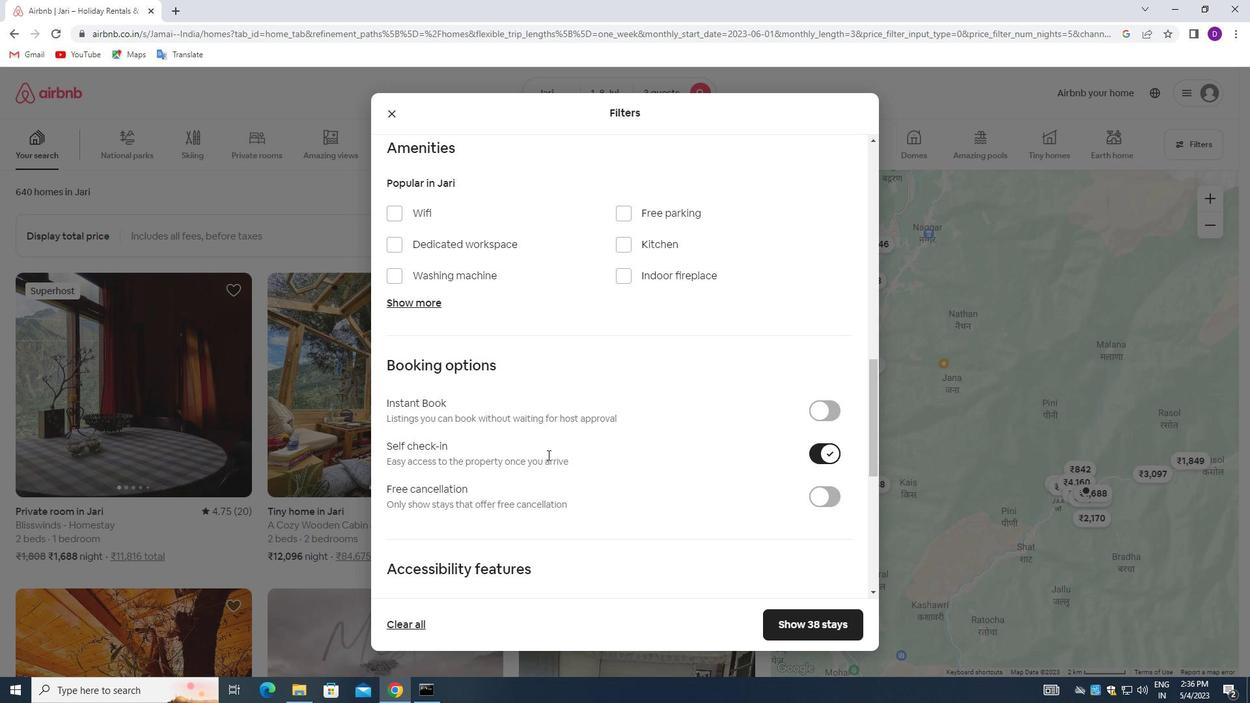 
Action: Mouse moved to (547, 452)
Screenshot: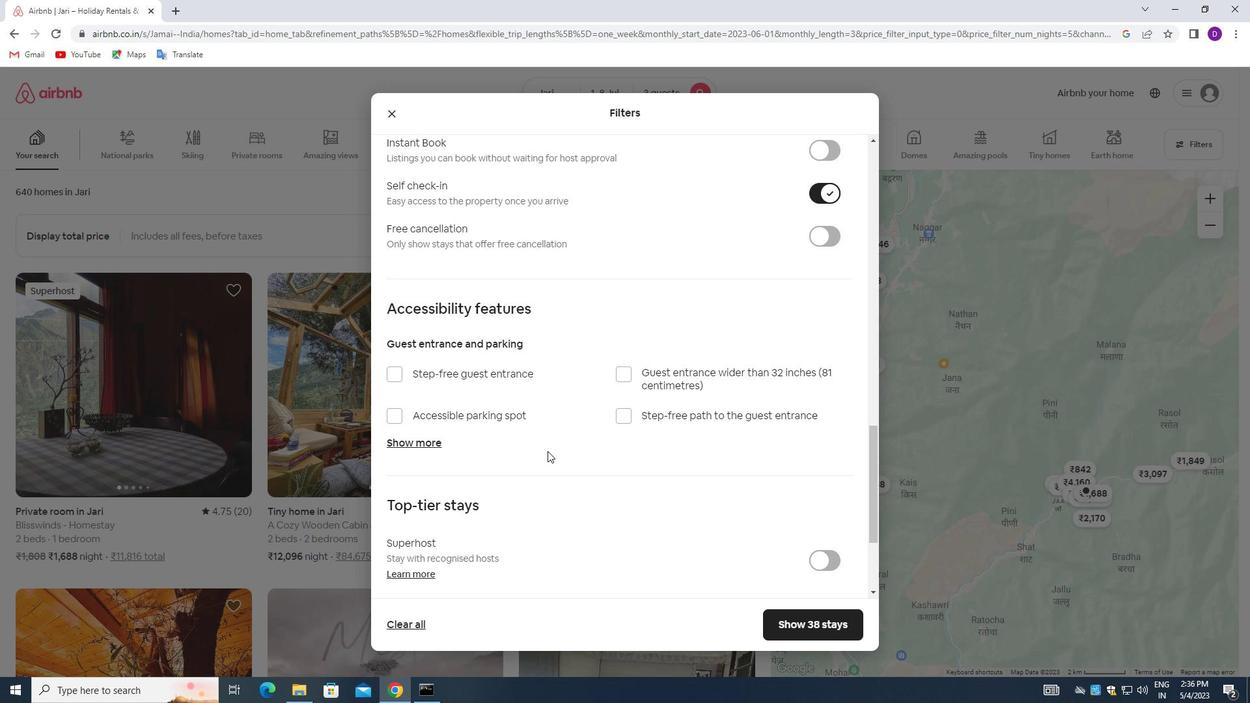 
Action: Mouse scrolled (547, 451) with delta (0, 0)
Screenshot: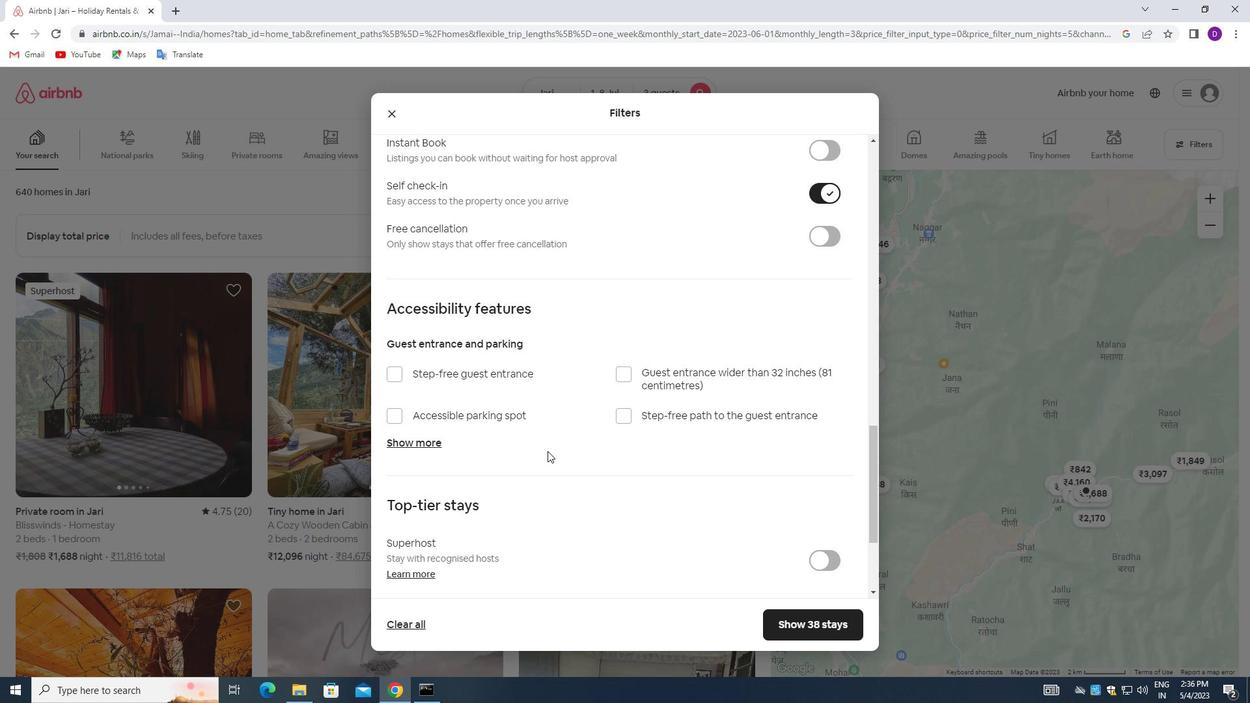 
Action: Mouse moved to (547, 452)
Screenshot: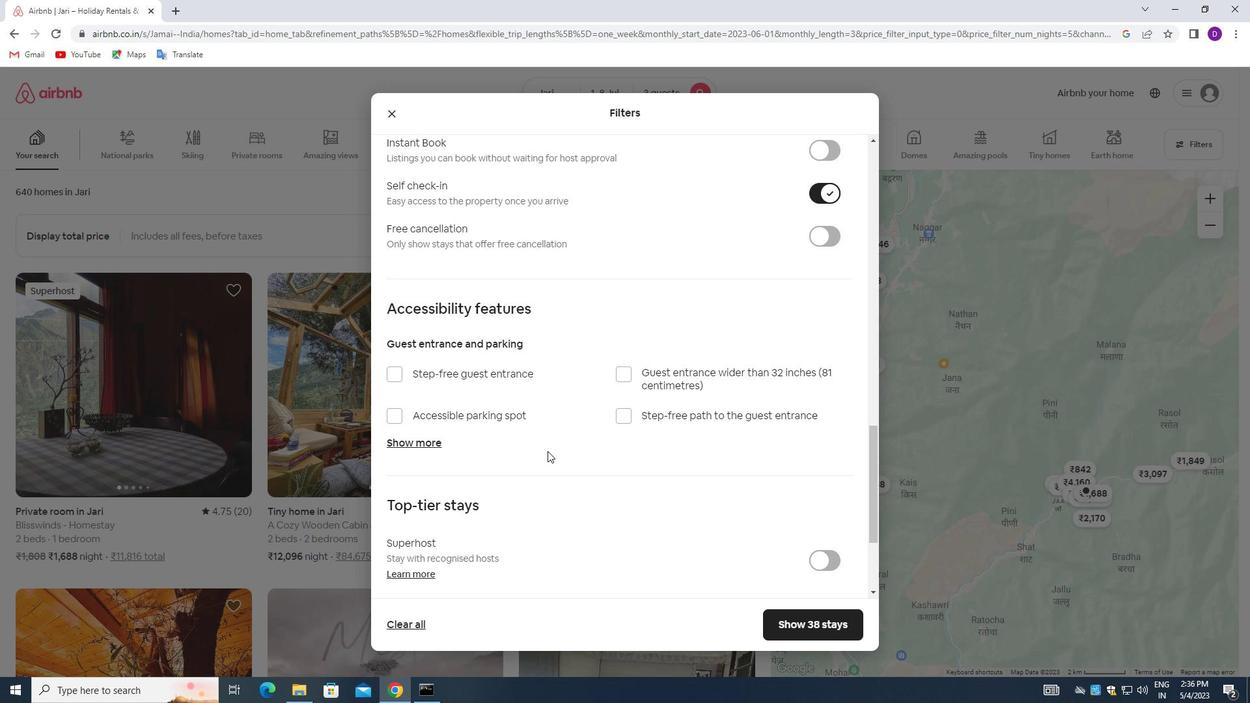 
Action: Mouse scrolled (547, 451) with delta (0, 0)
Screenshot: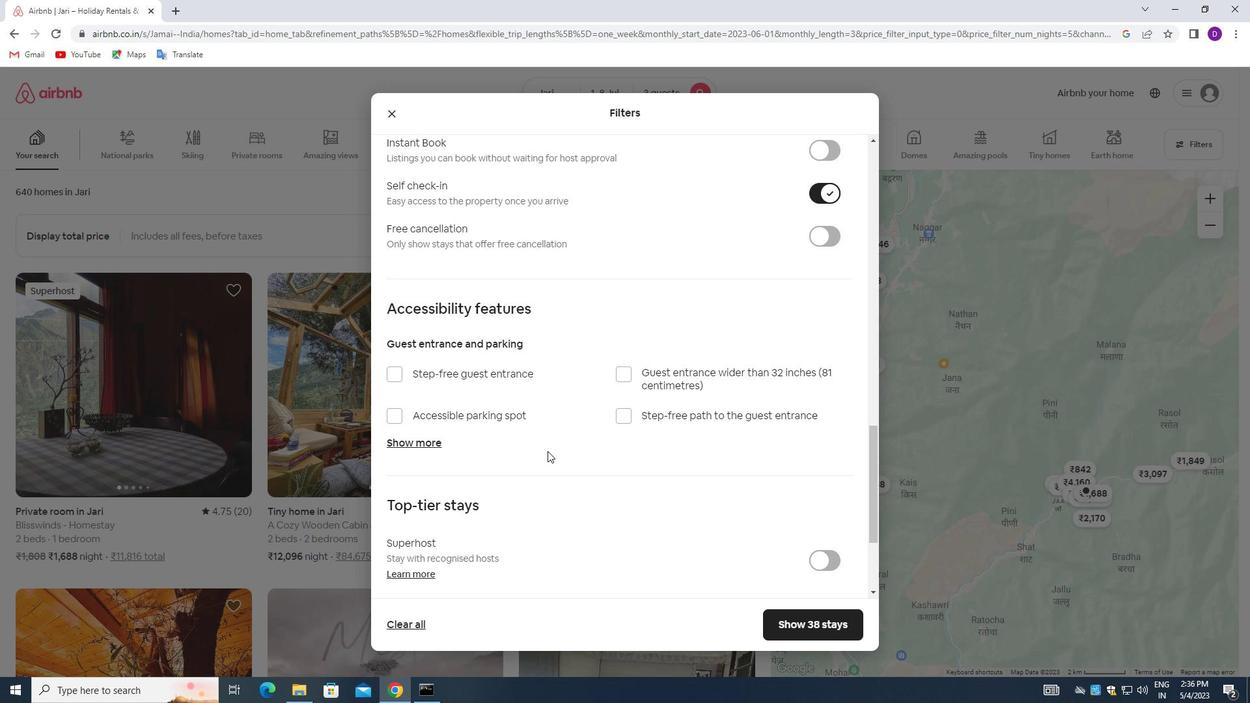 
Action: Mouse moved to (547, 453)
Screenshot: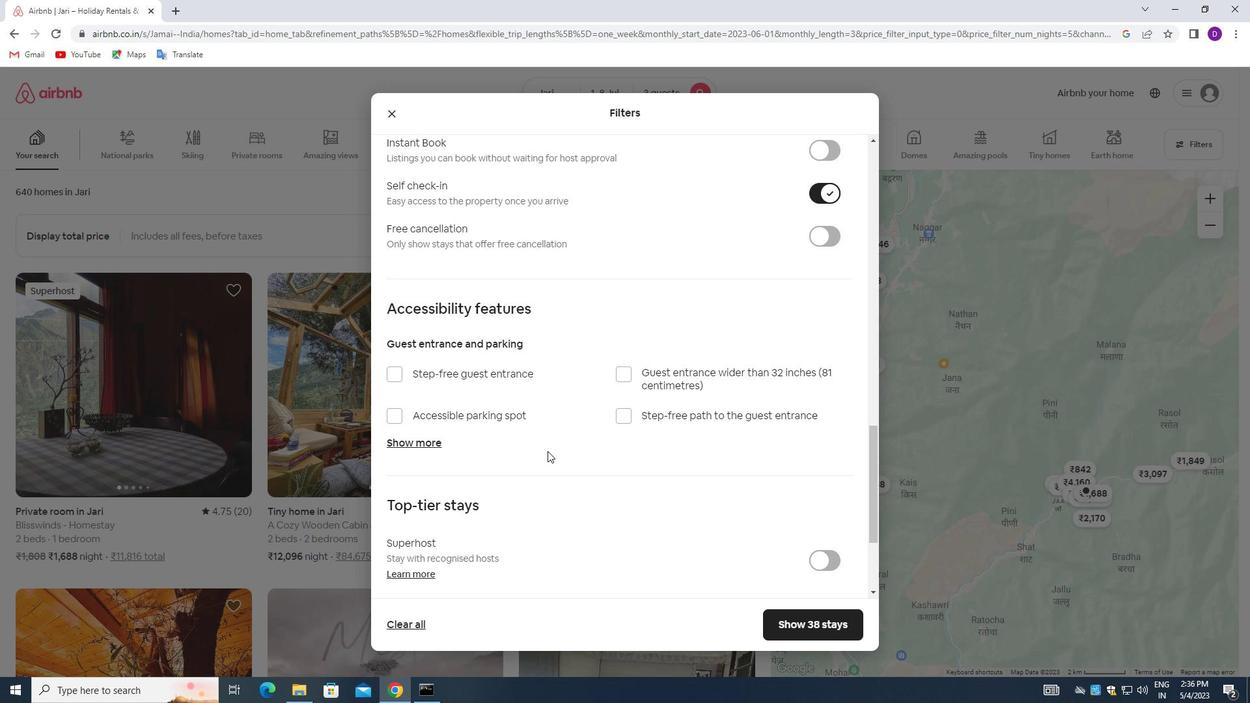 
Action: Mouse scrolled (547, 452) with delta (0, 0)
Screenshot: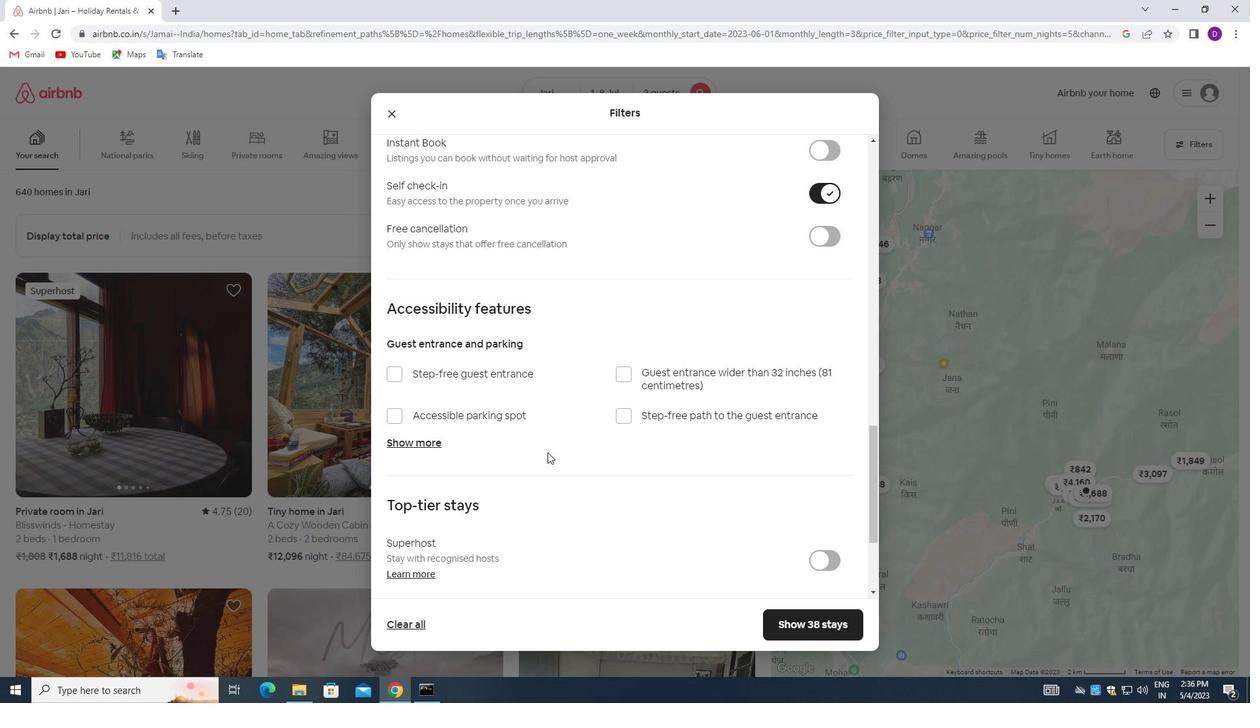 
Action: Mouse moved to (508, 489)
Screenshot: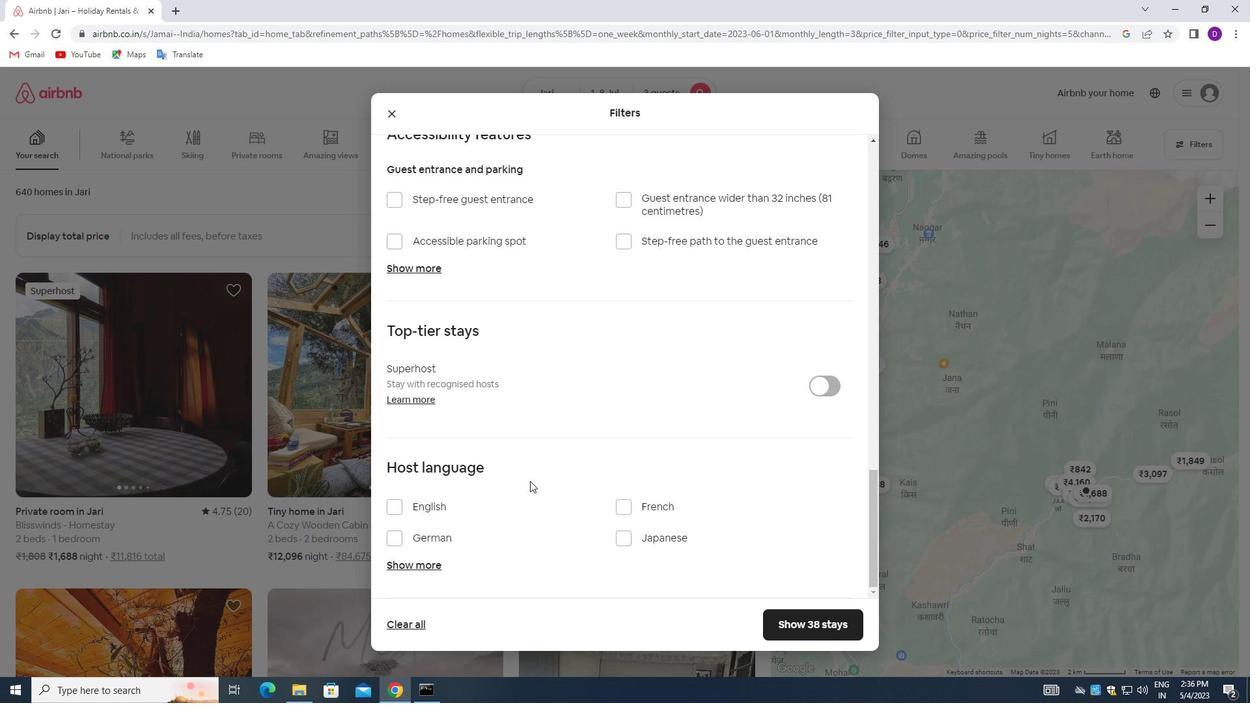 
Action: Mouse scrolled (508, 488) with delta (0, 0)
Screenshot: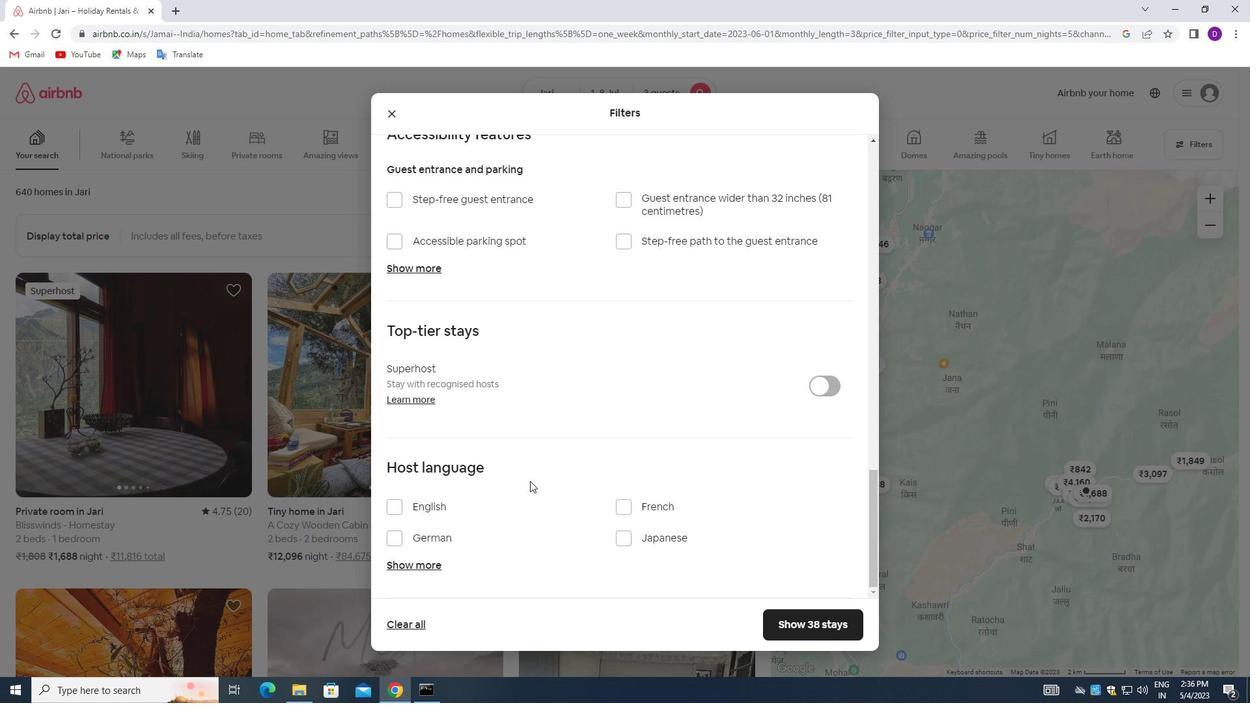 
Action: Mouse moved to (501, 491)
Screenshot: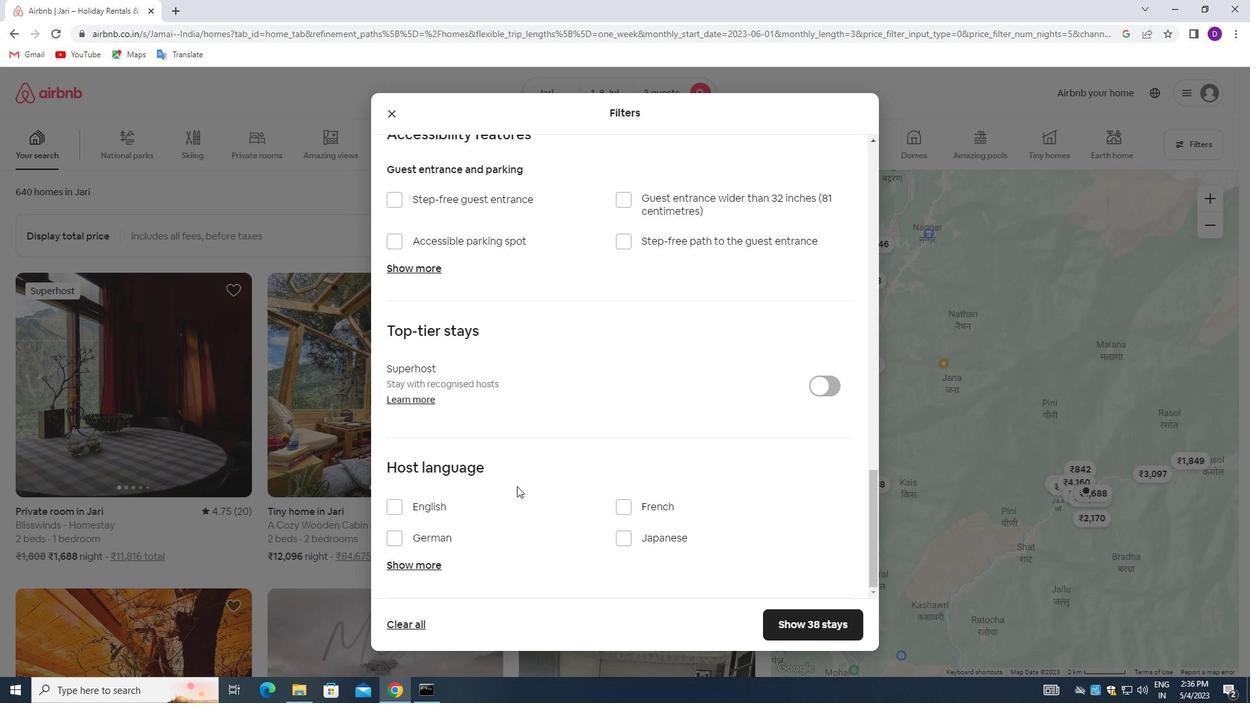
Action: Mouse scrolled (501, 491) with delta (0, 0)
Screenshot: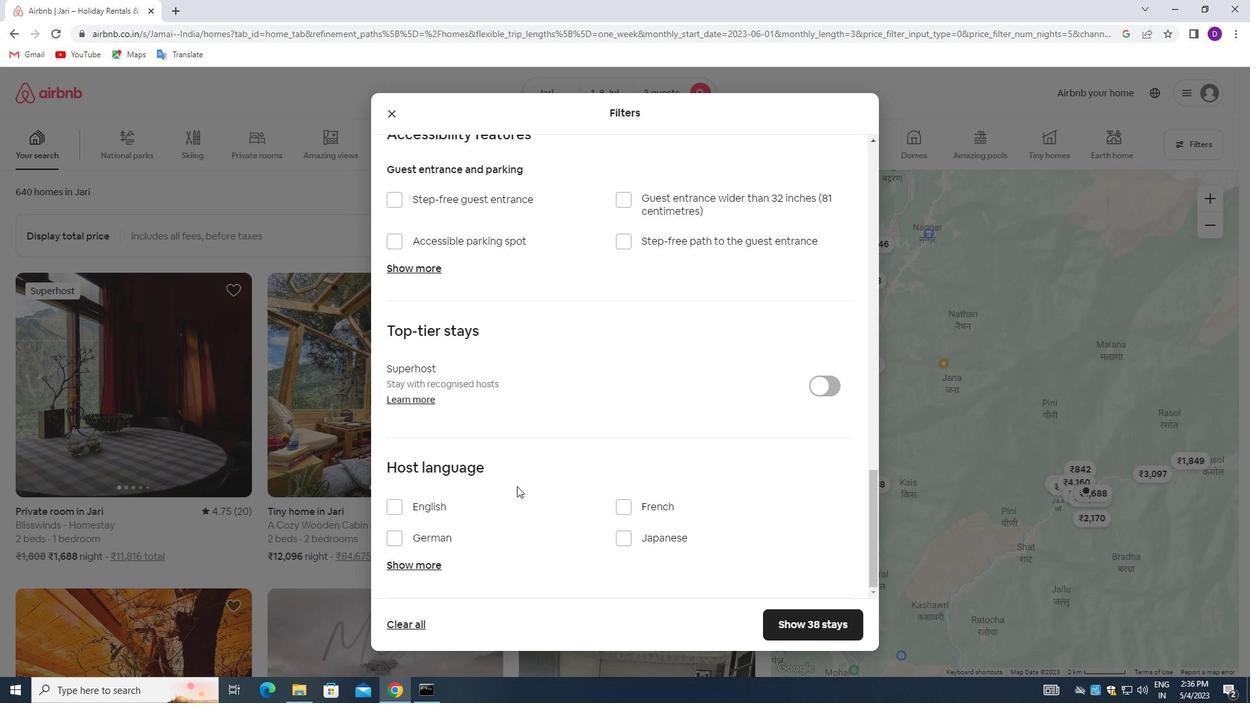 
Action: Mouse moved to (396, 510)
Screenshot: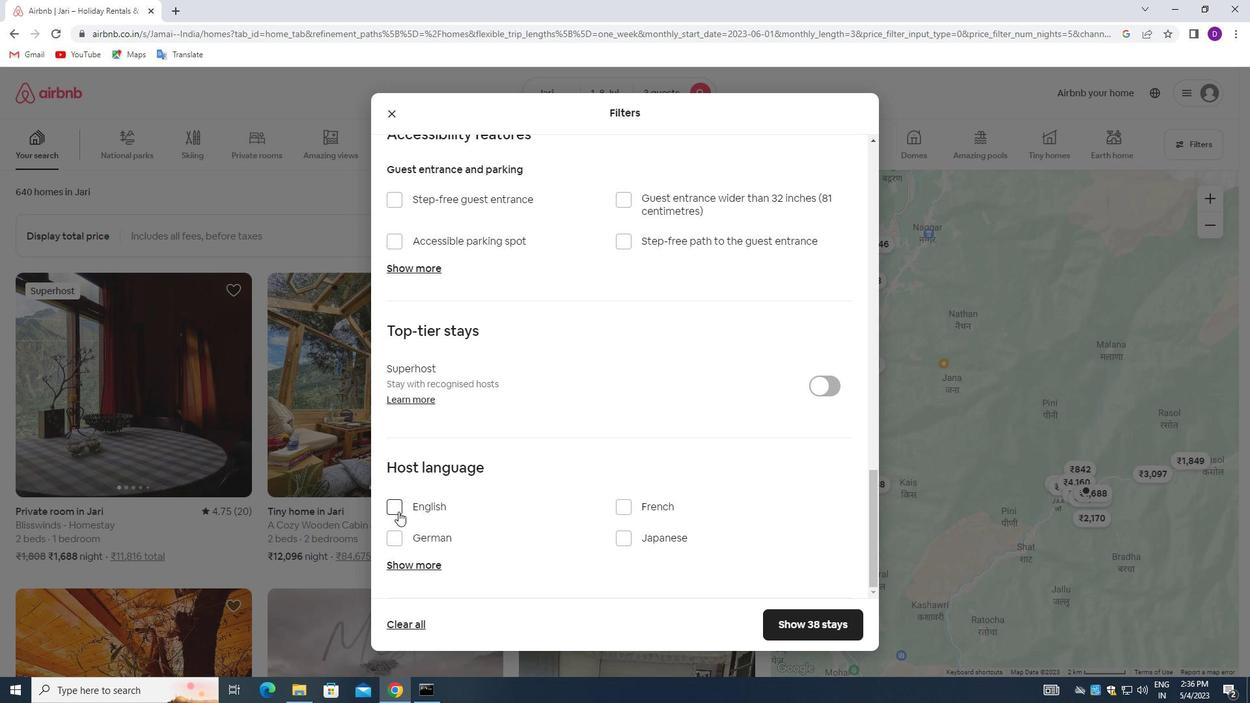 
Action: Mouse pressed left at (396, 510)
Screenshot: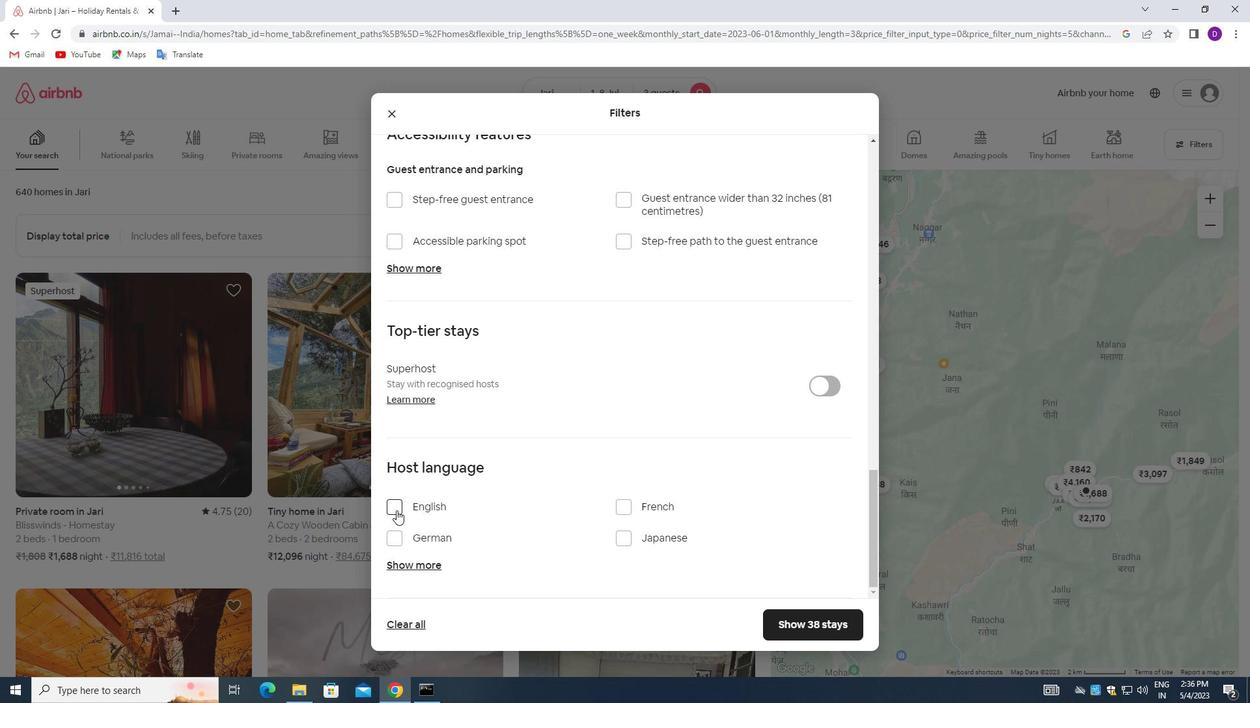 
Action: Mouse moved to (771, 618)
Screenshot: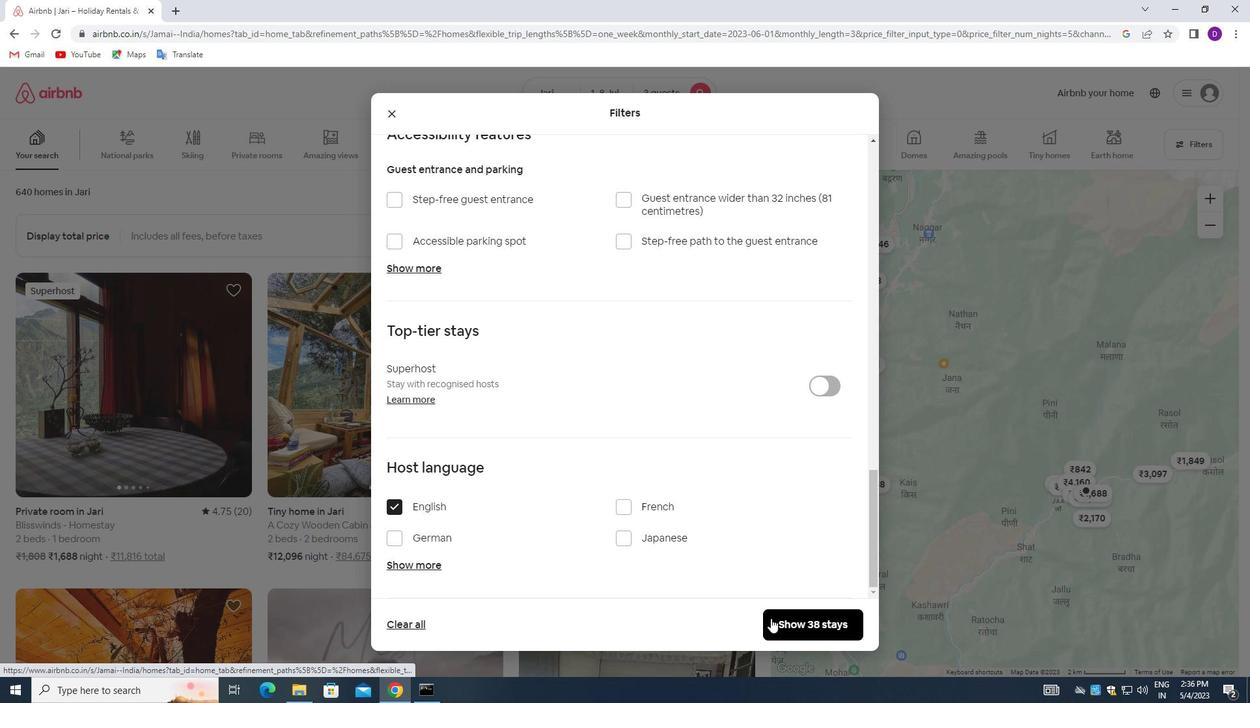 
Action: Mouse pressed left at (771, 618)
Screenshot: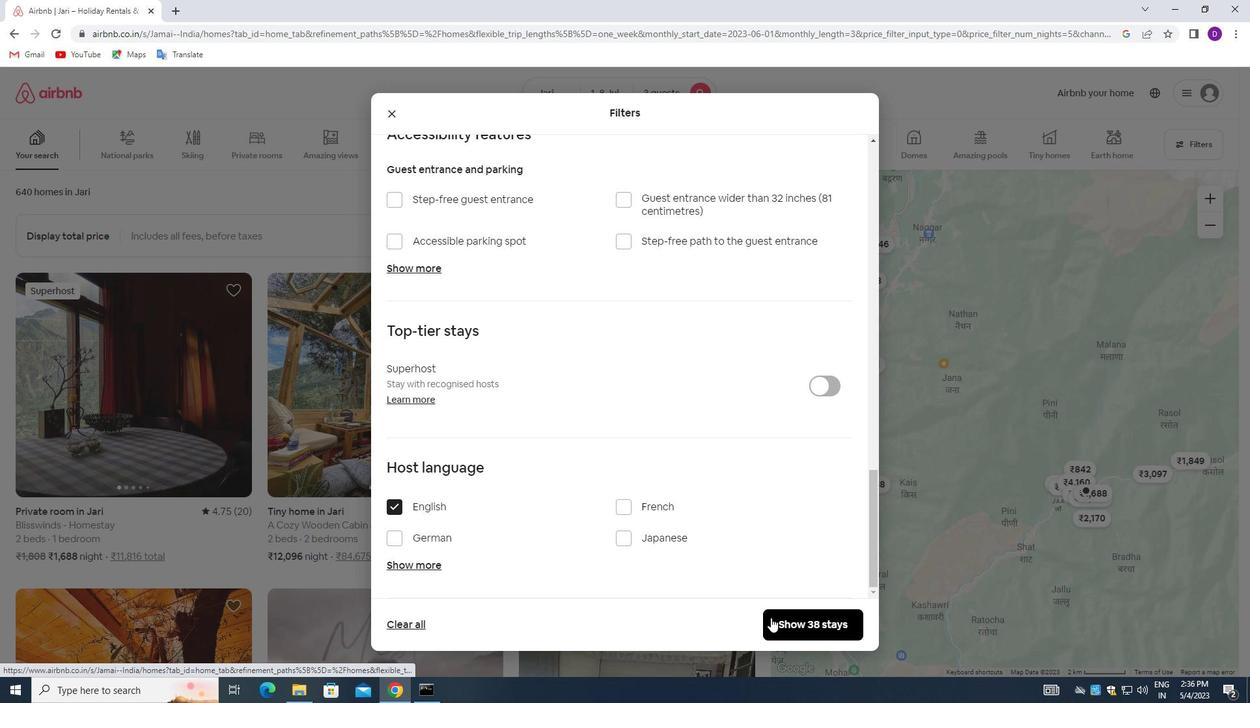 
Action: Mouse moved to (724, 408)
Screenshot: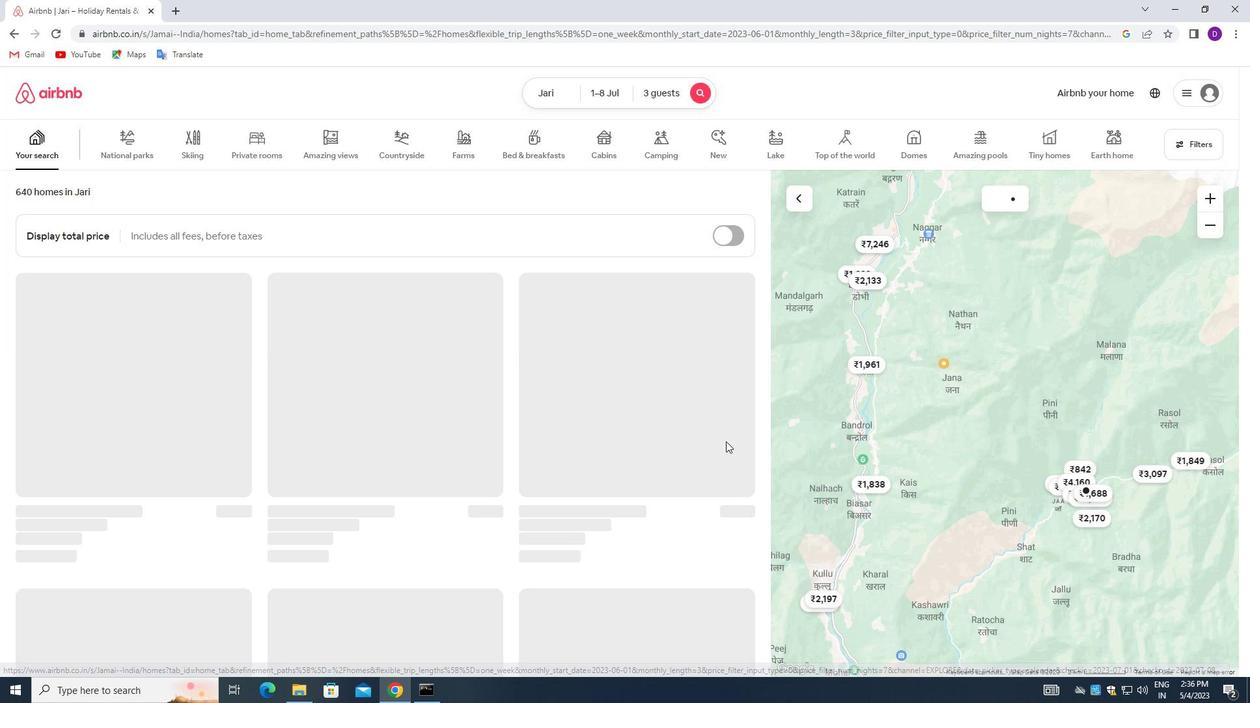 
